 Task: Look for Airbnb options in Rouached, Algeria from 15th December, 2023 to 20th December, 2023 for 1 adult.1  bedroom having 1 bed and 1 bathroom. Property type can be hotel. Amenities needed are: washing machine. Booking option can be shelf check-in. Look for 3 properties as per requirement.
Action: Mouse moved to (605, 170)
Screenshot: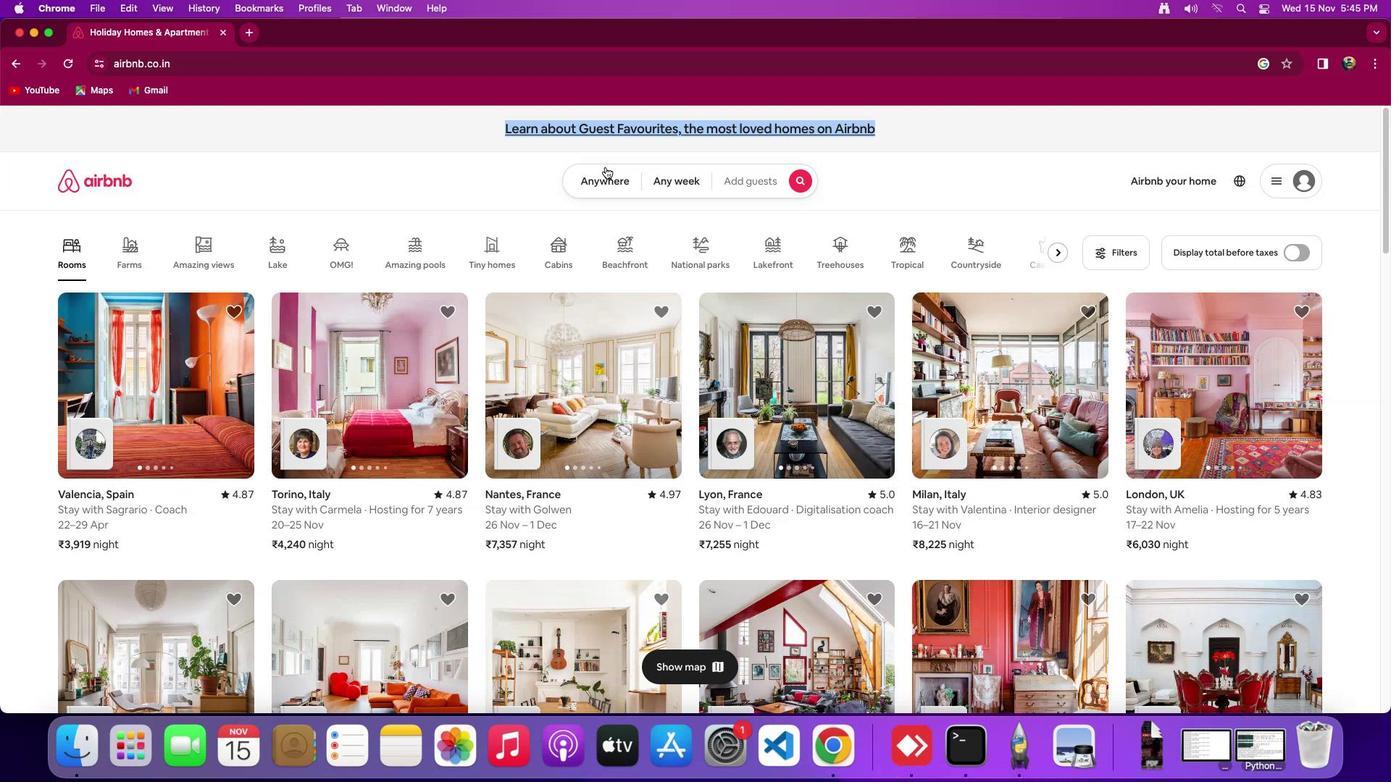
Action: Mouse pressed left at (605, 170)
Screenshot: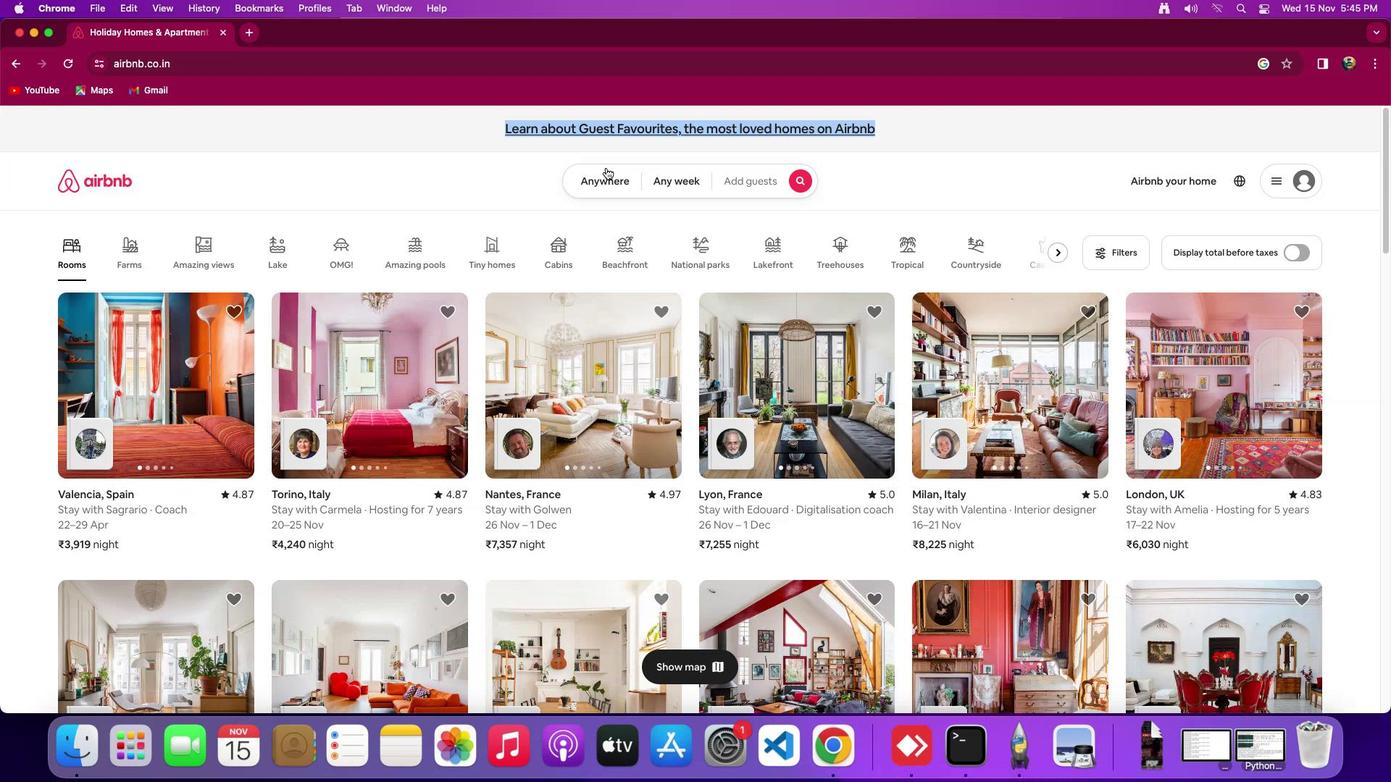 
Action: Mouse moved to (606, 184)
Screenshot: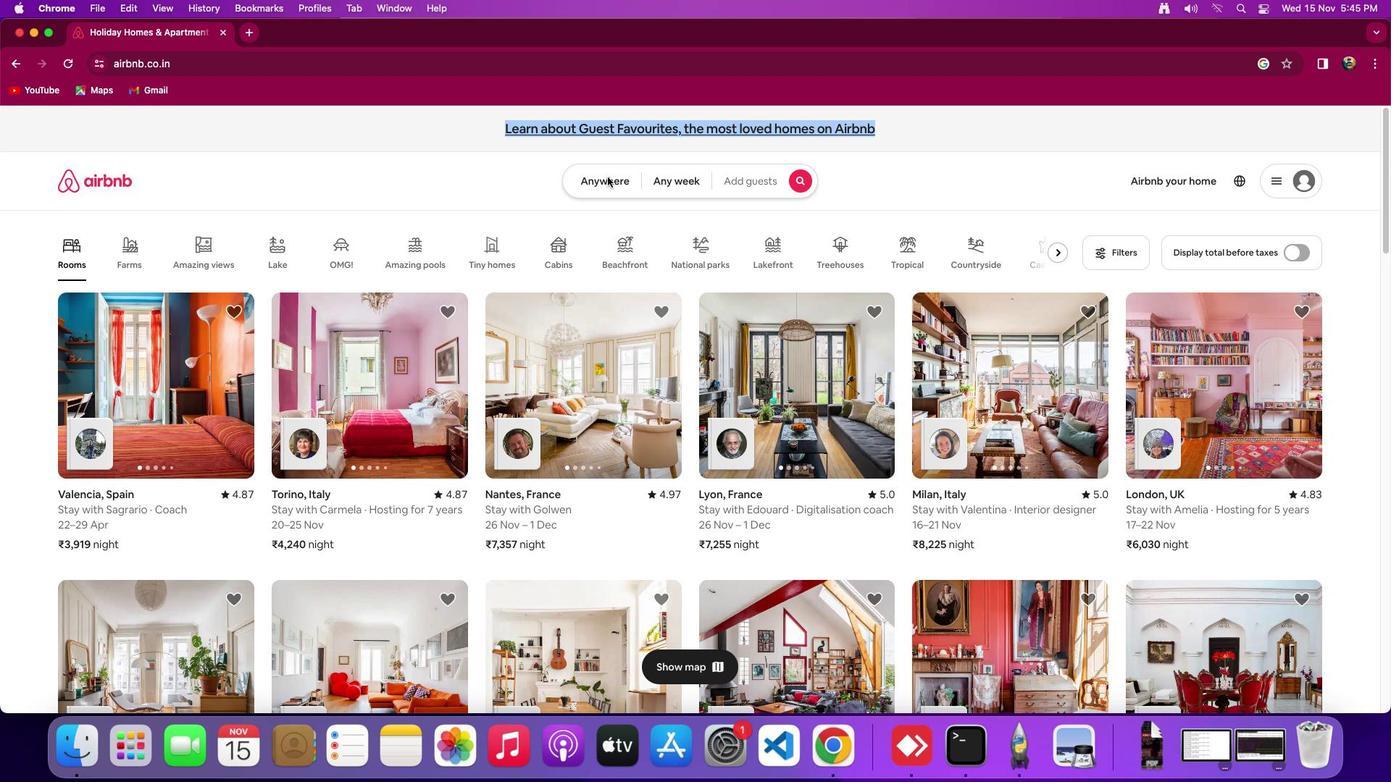 
Action: Mouse pressed left at (606, 184)
Screenshot: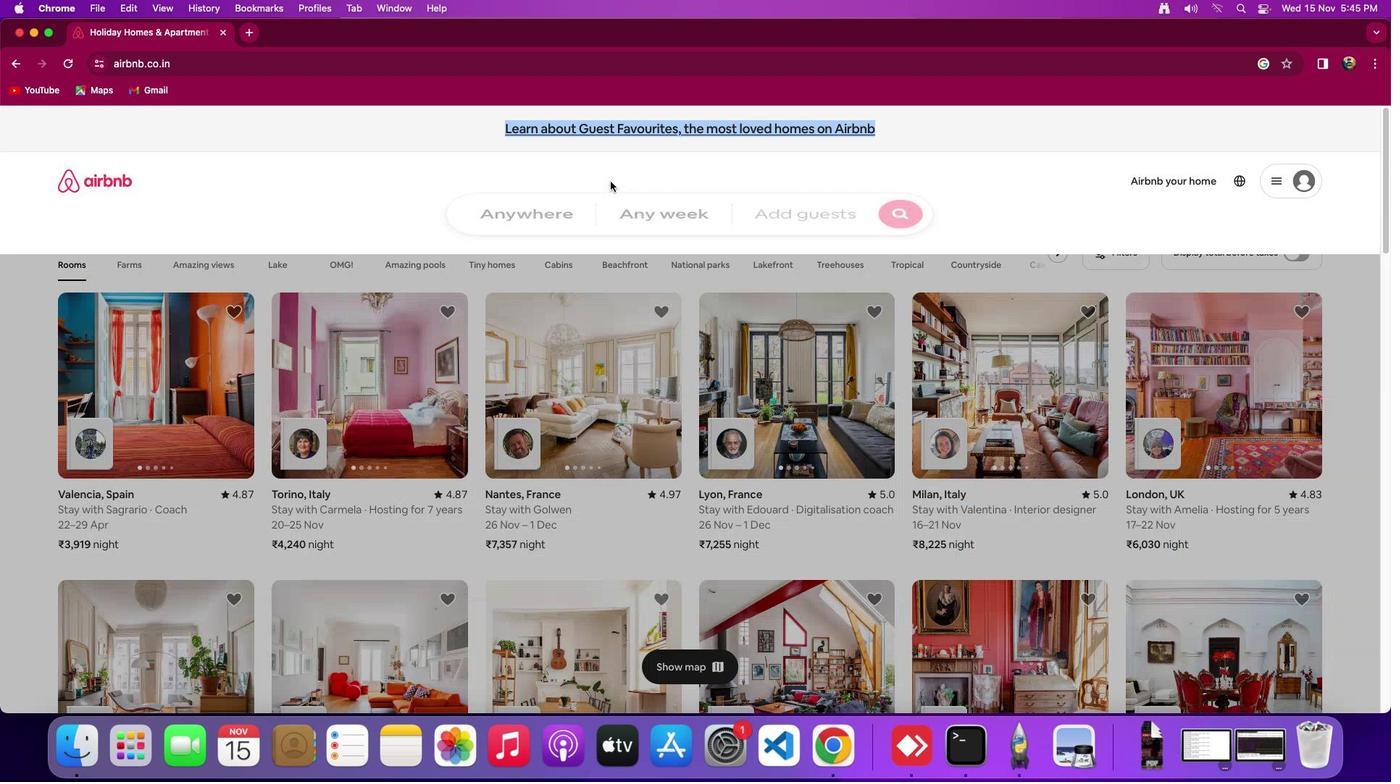 
Action: Mouse moved to (563, 237)
Screenshot: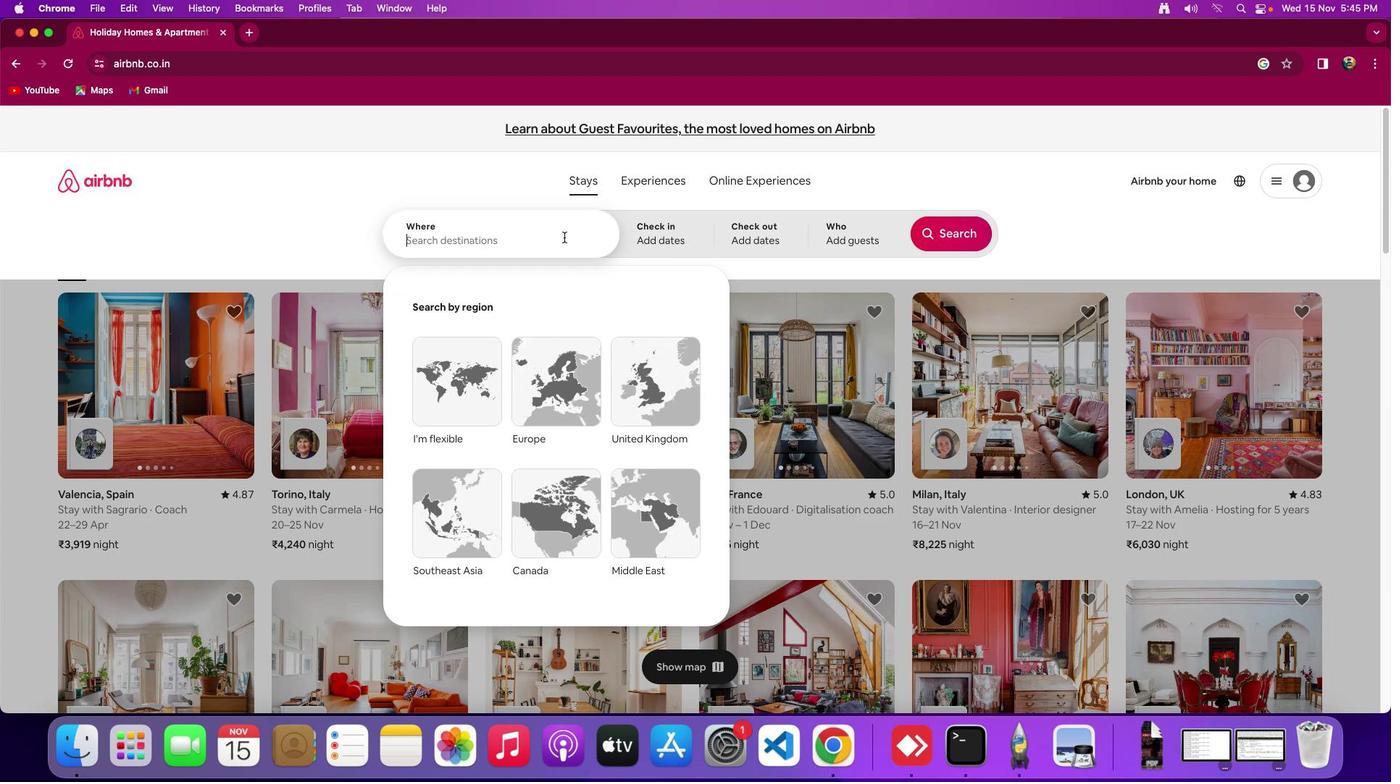 
Action: Mouse pressed left at (563, 237)
Screenshot: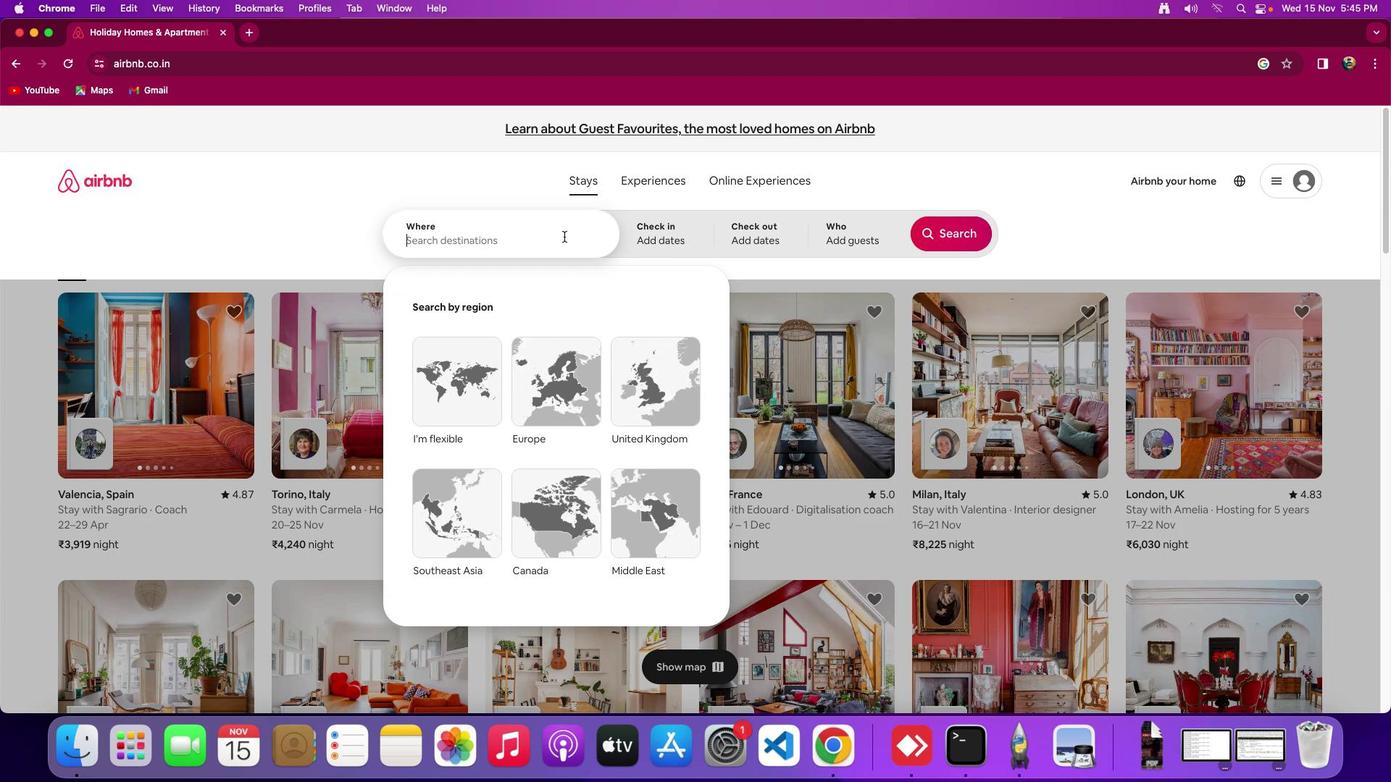 
Action: Mouse moved to (563, 236)
Screenshot: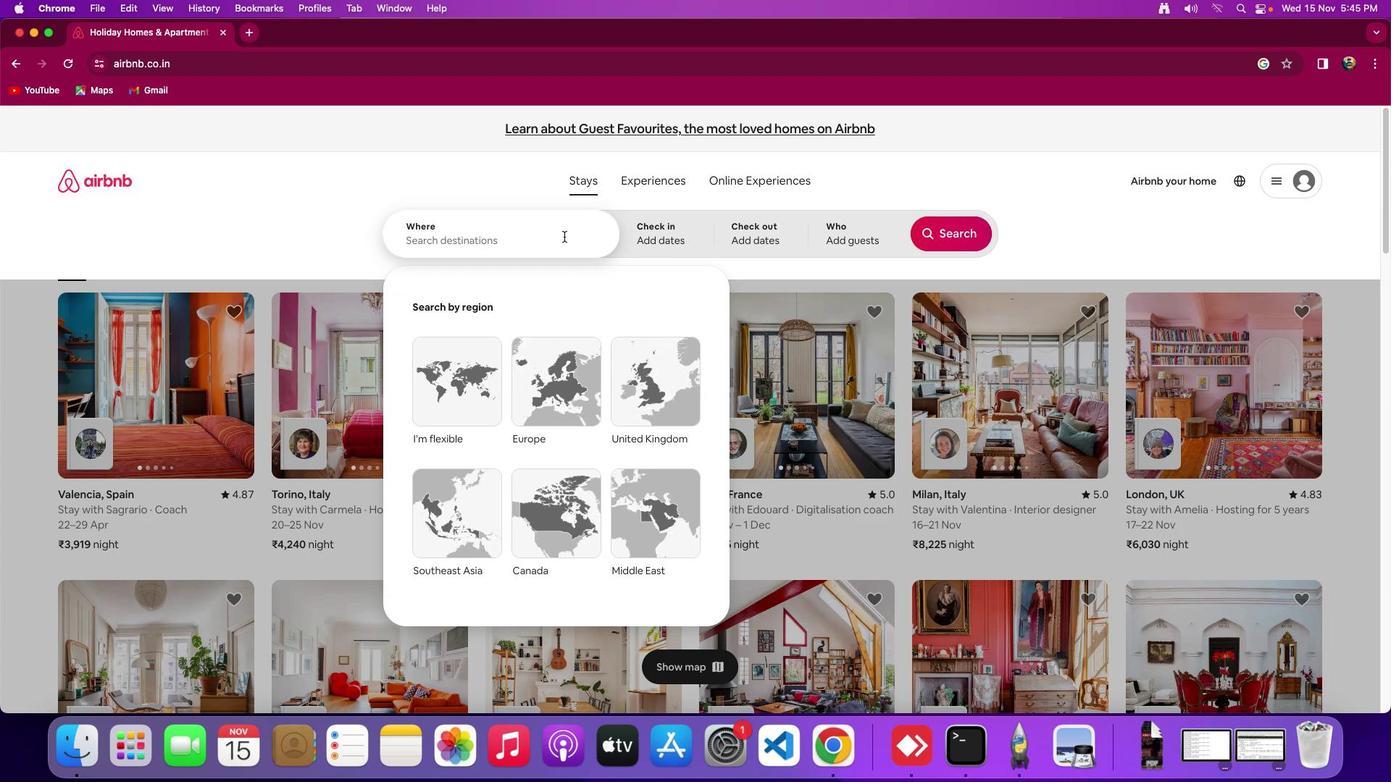 
Action: Key pressed Key.shift_r'R''o''u''a''c''h''e''d'','Key.spaceKey.shift_r'S''l''h''r''t''i''s'Key.backspaceKey.backspaceKey.backspaceKey.backspaceKey.backspaceKey.backspaceKey.backspaceKey.shift_r'A''l''g''e''r''i''a'
Screenshot: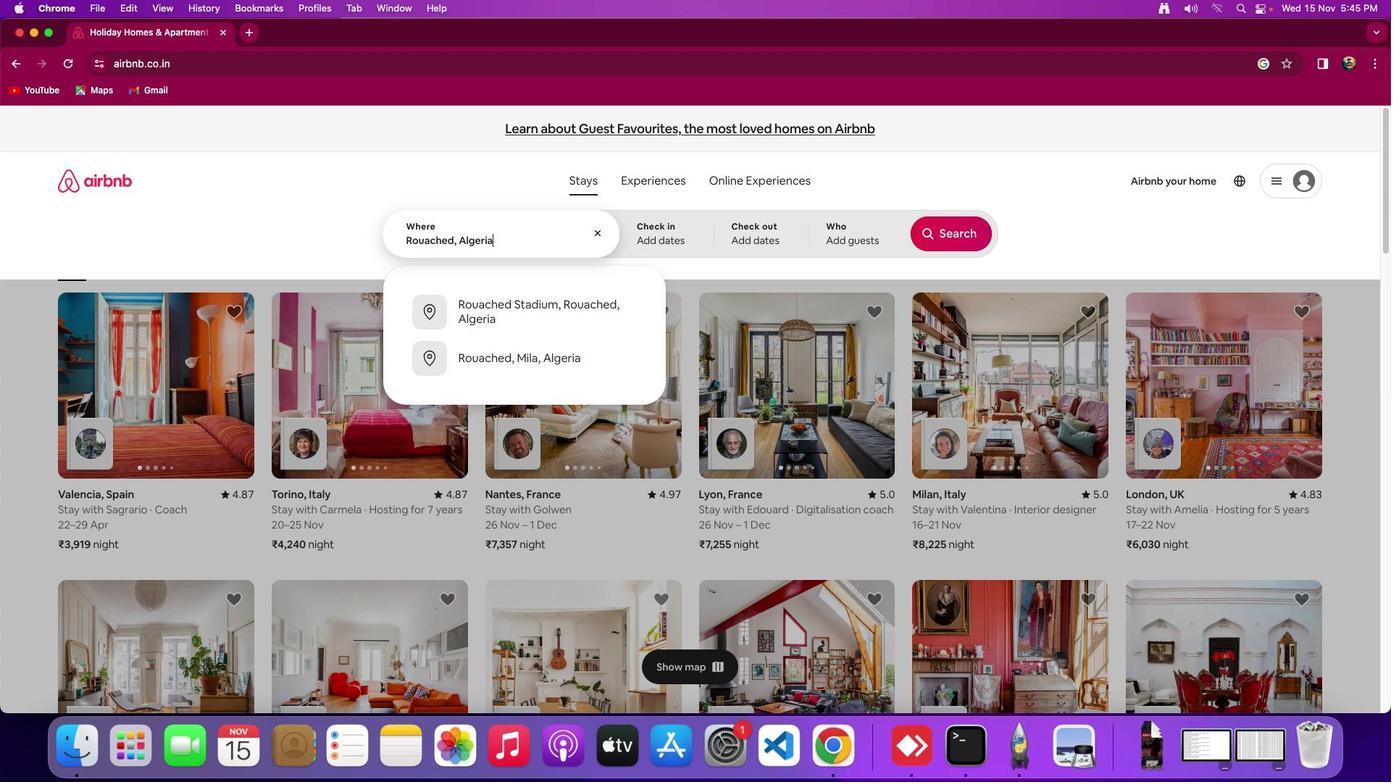 
Action: Mouse moved to (662, 241)
Screenshot: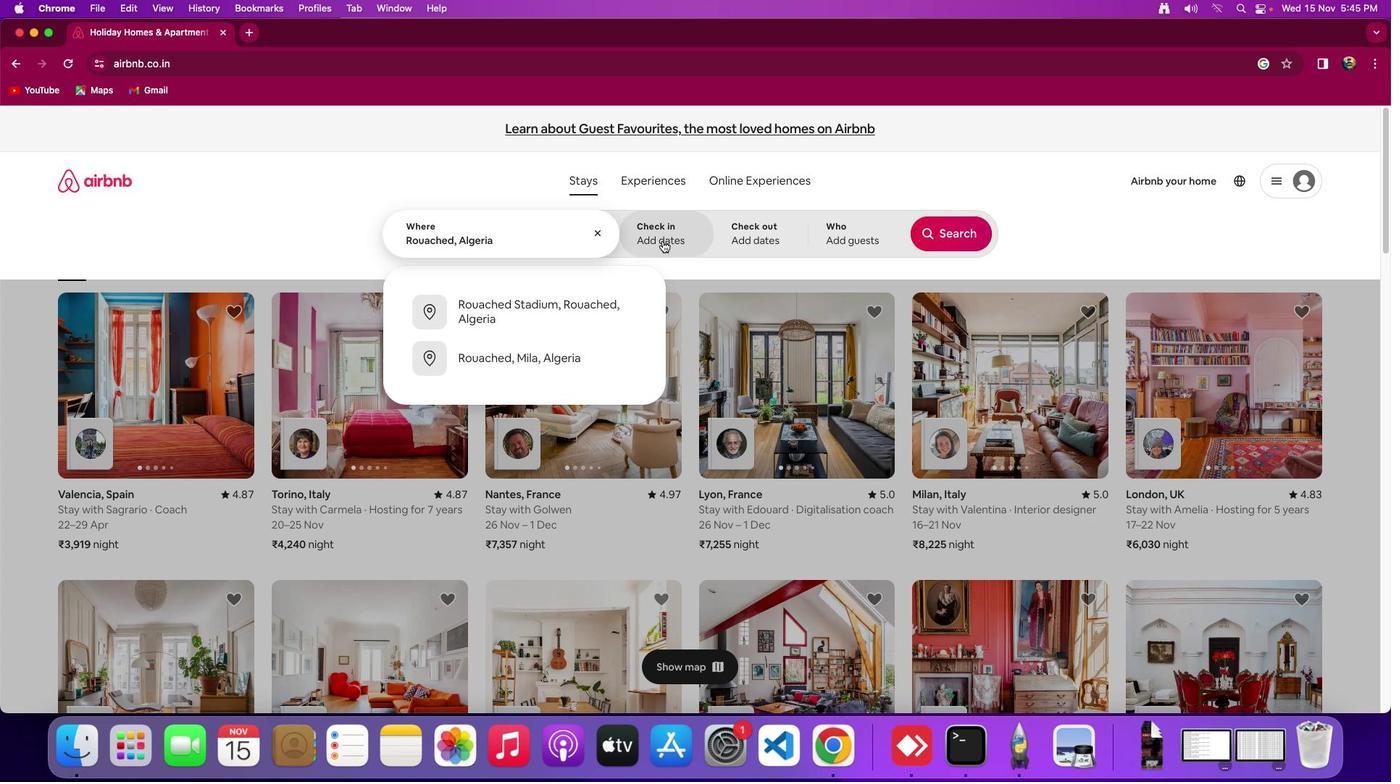 
Action: Mouse pressed left at (662, 241)
Screenshot: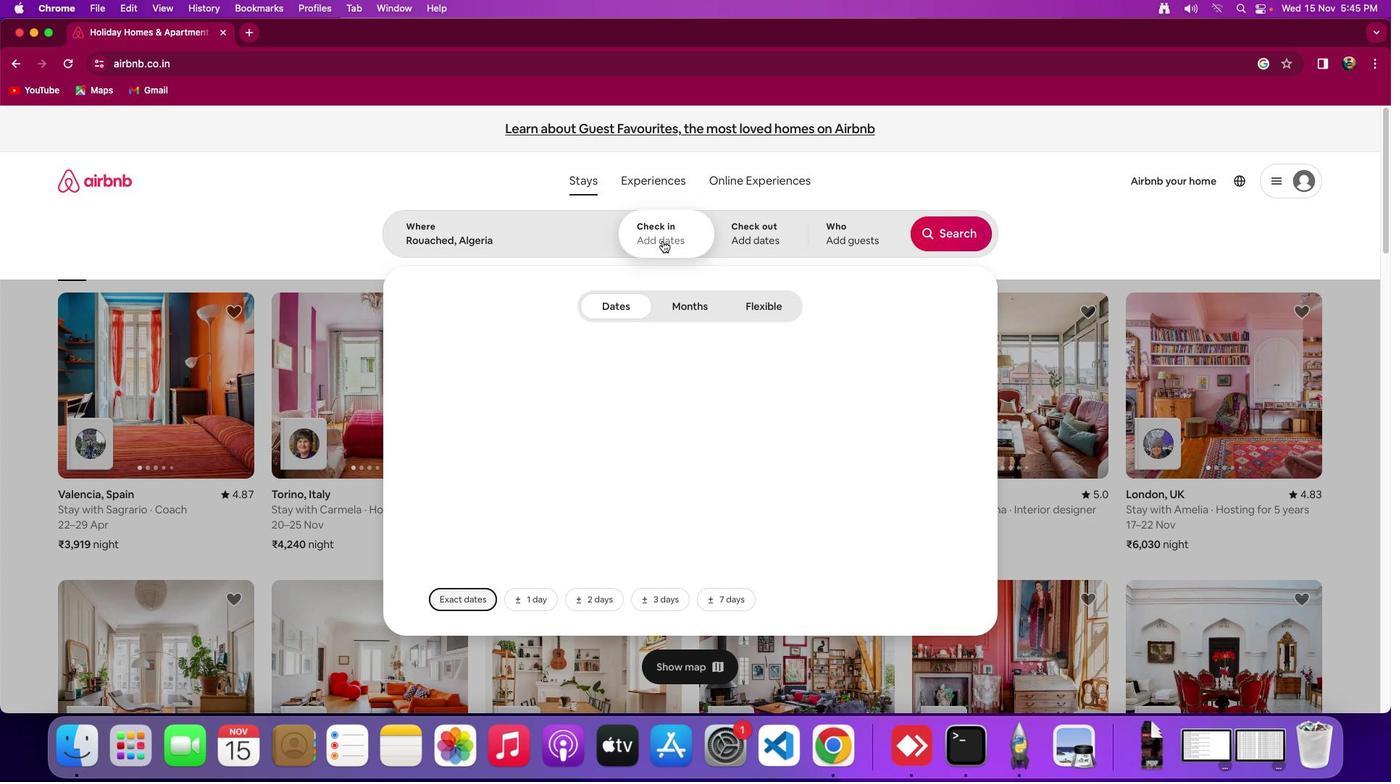 
Action: Mouse moved to (893, 461)
Screenshot: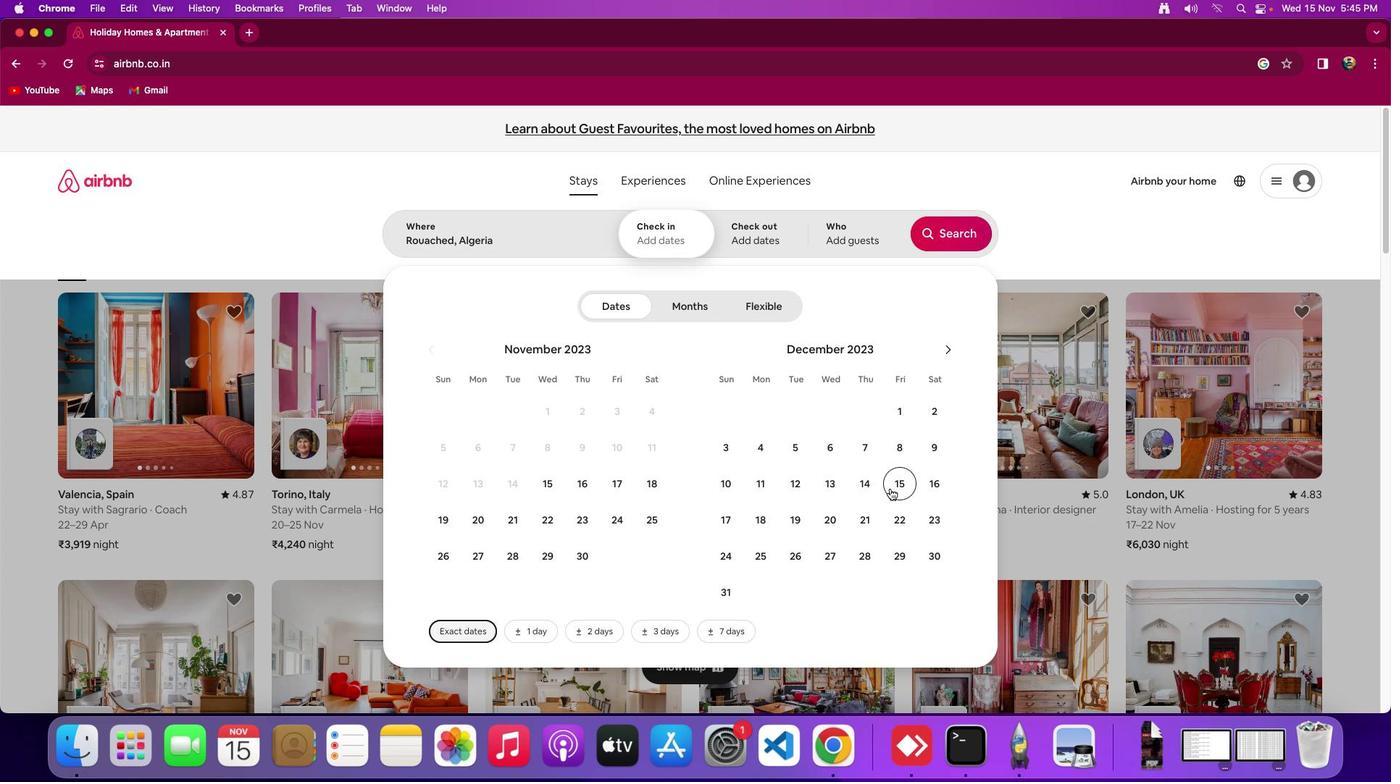 
Action: Mouse pressed left at (893, 461)
Screenshot: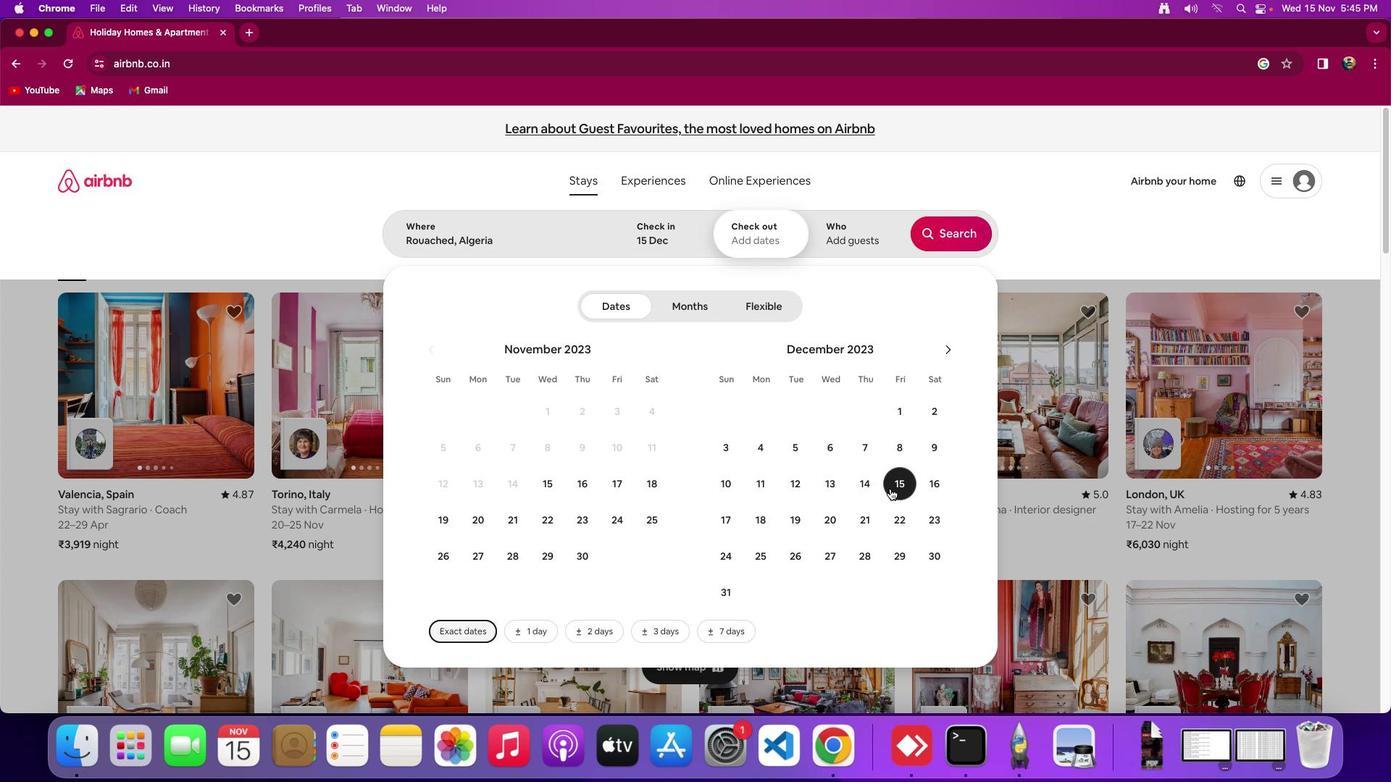 
Action: Mouse moved to (824, 490)
Screenshot: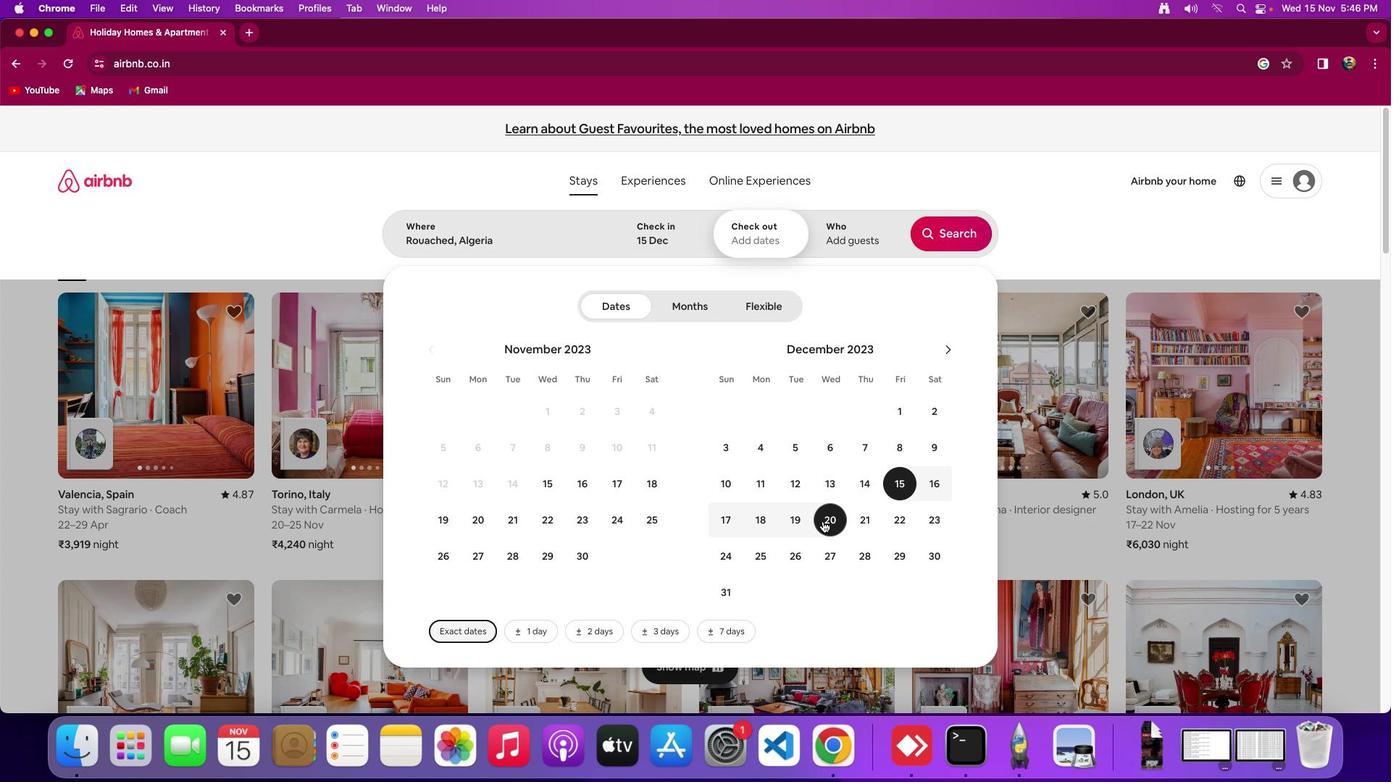 
Action: Mouse pressed left at (824, 490)
Screenshot: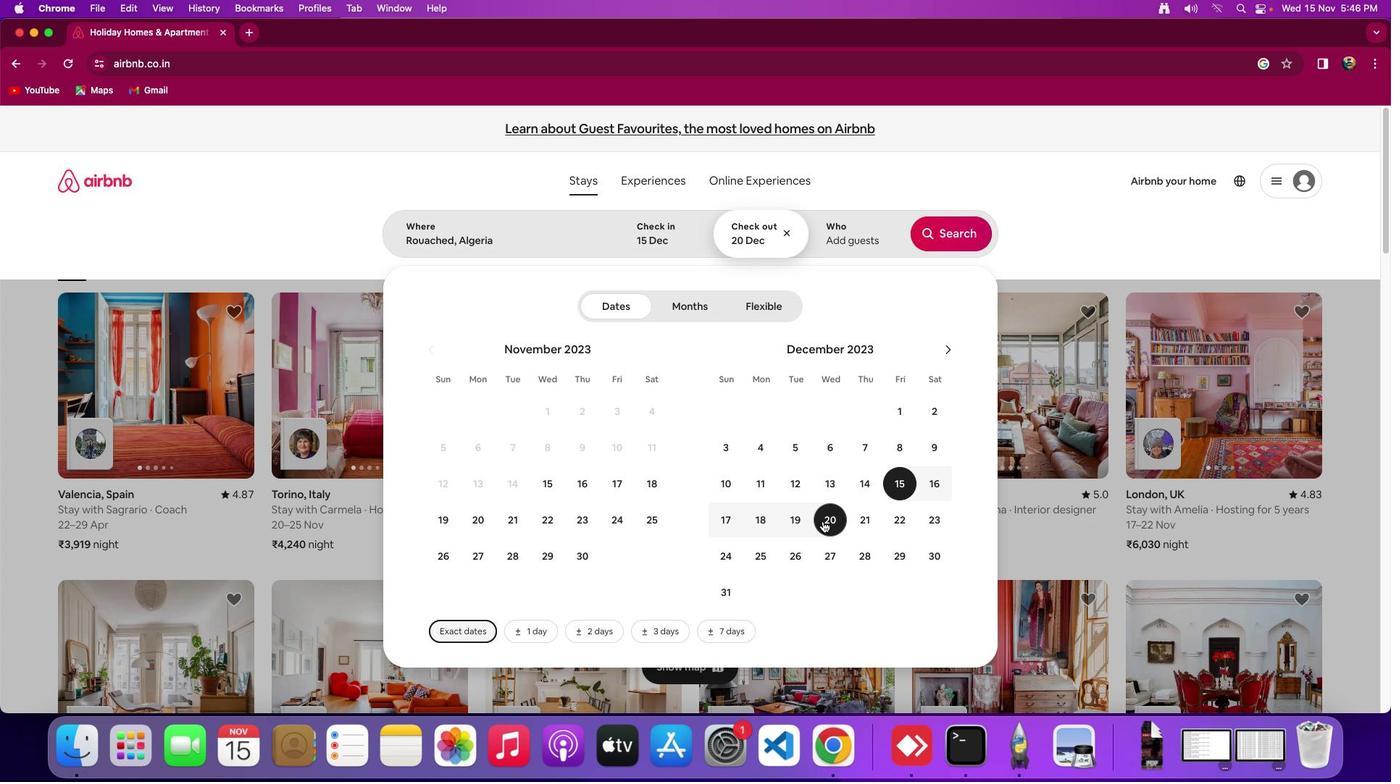 
Action: Mouse moved to (839, 240)
Screenshot: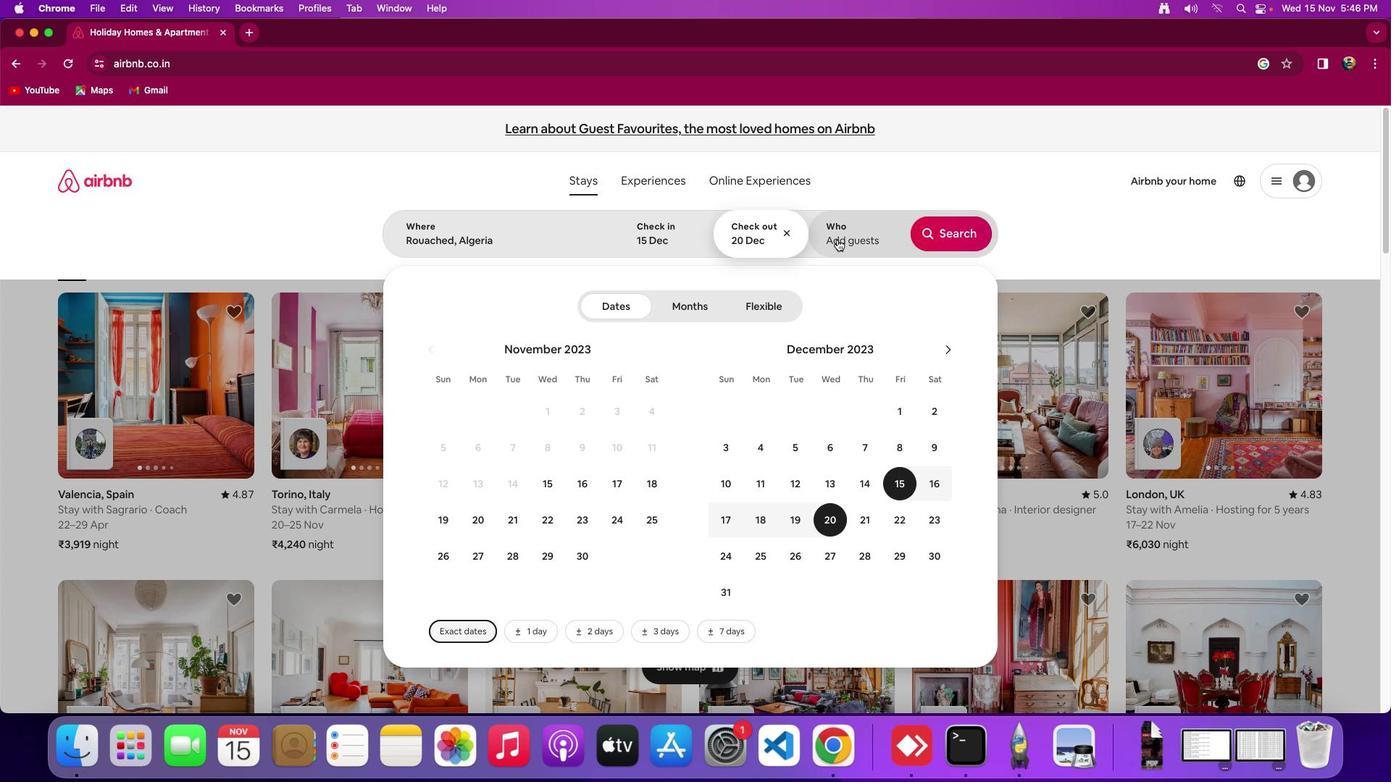 
Action: Mouse pressed left at (839, 240)
Screenshot: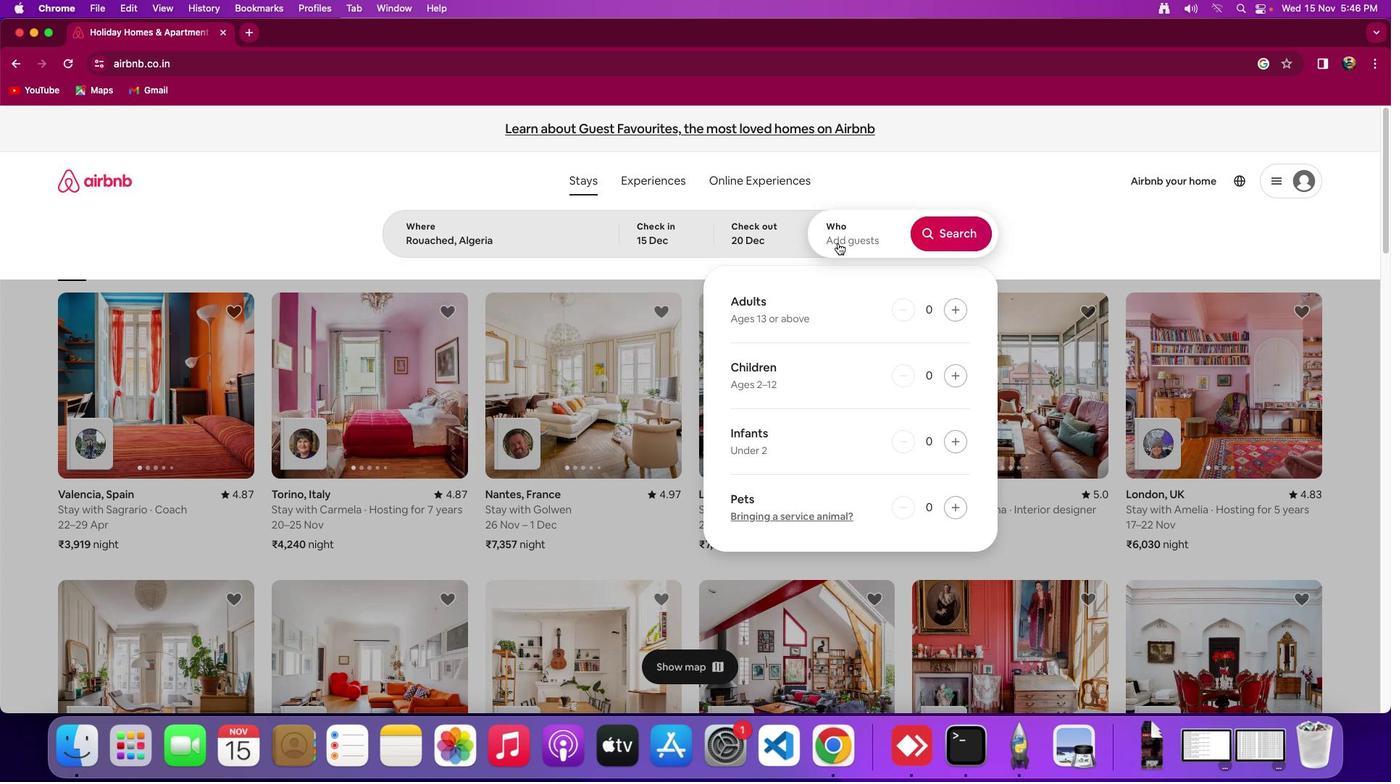 
Action: Mouse moved to (949, 299)
Screenshot: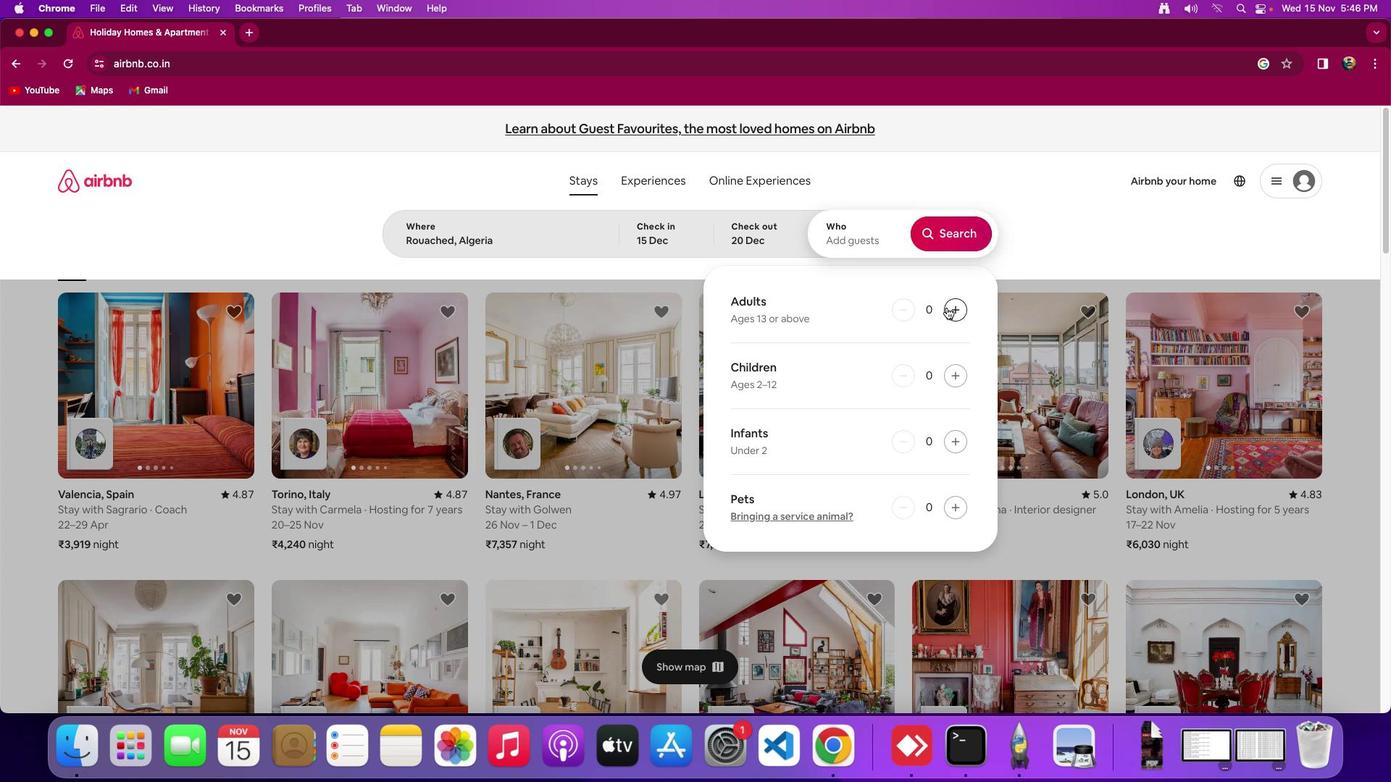 
Action: Mouse pressed left at (949, 299)
Screenshot: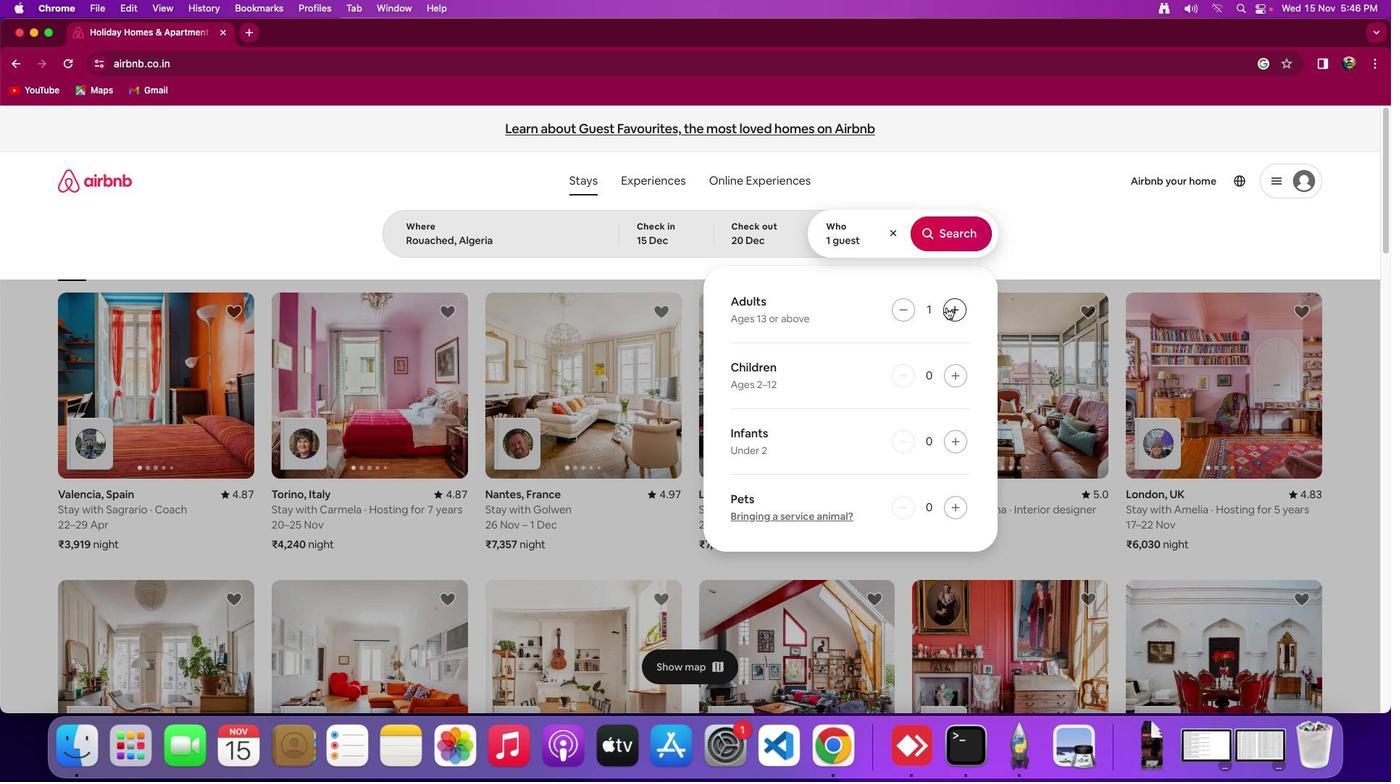 
Action: Mouse moved to (953, 230)
Screenshot: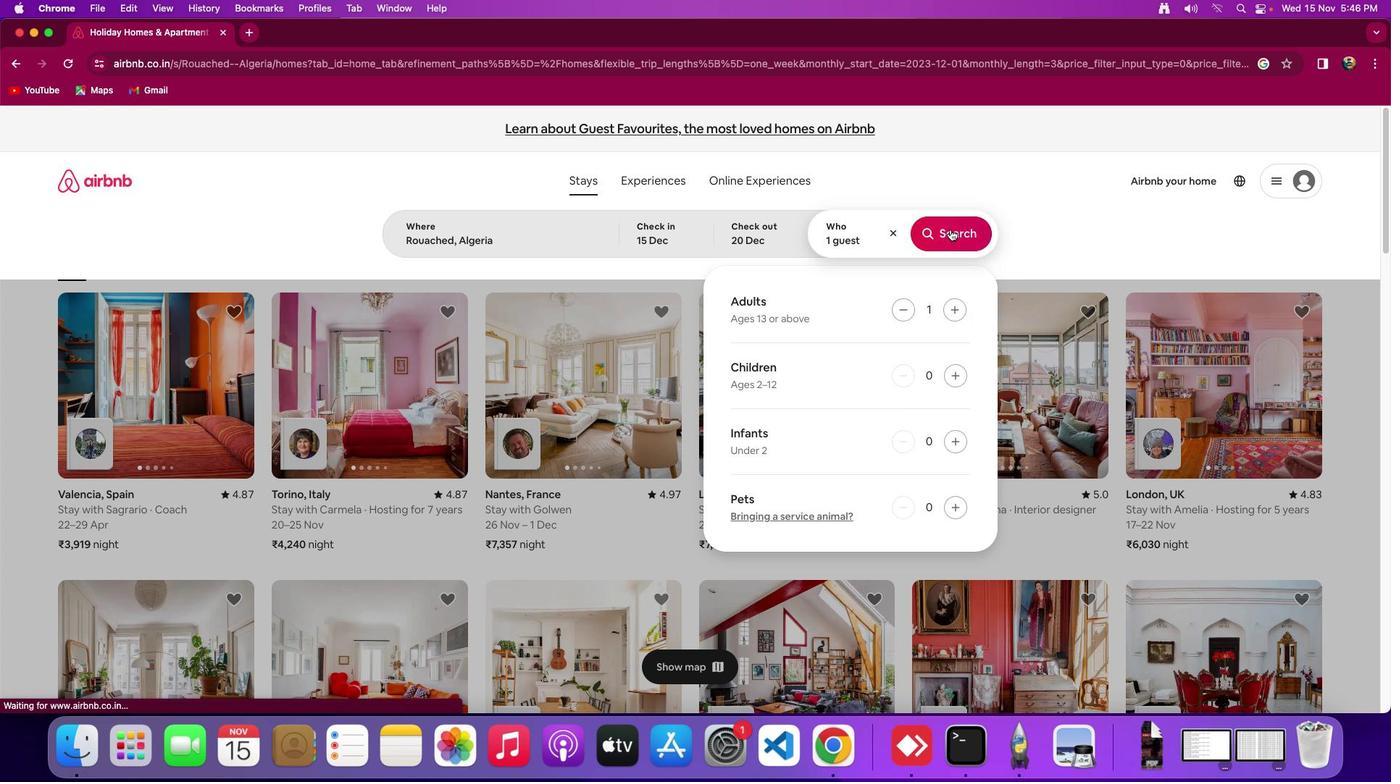 
Action: Mouse pressed left at (953, 230)
Screenshot: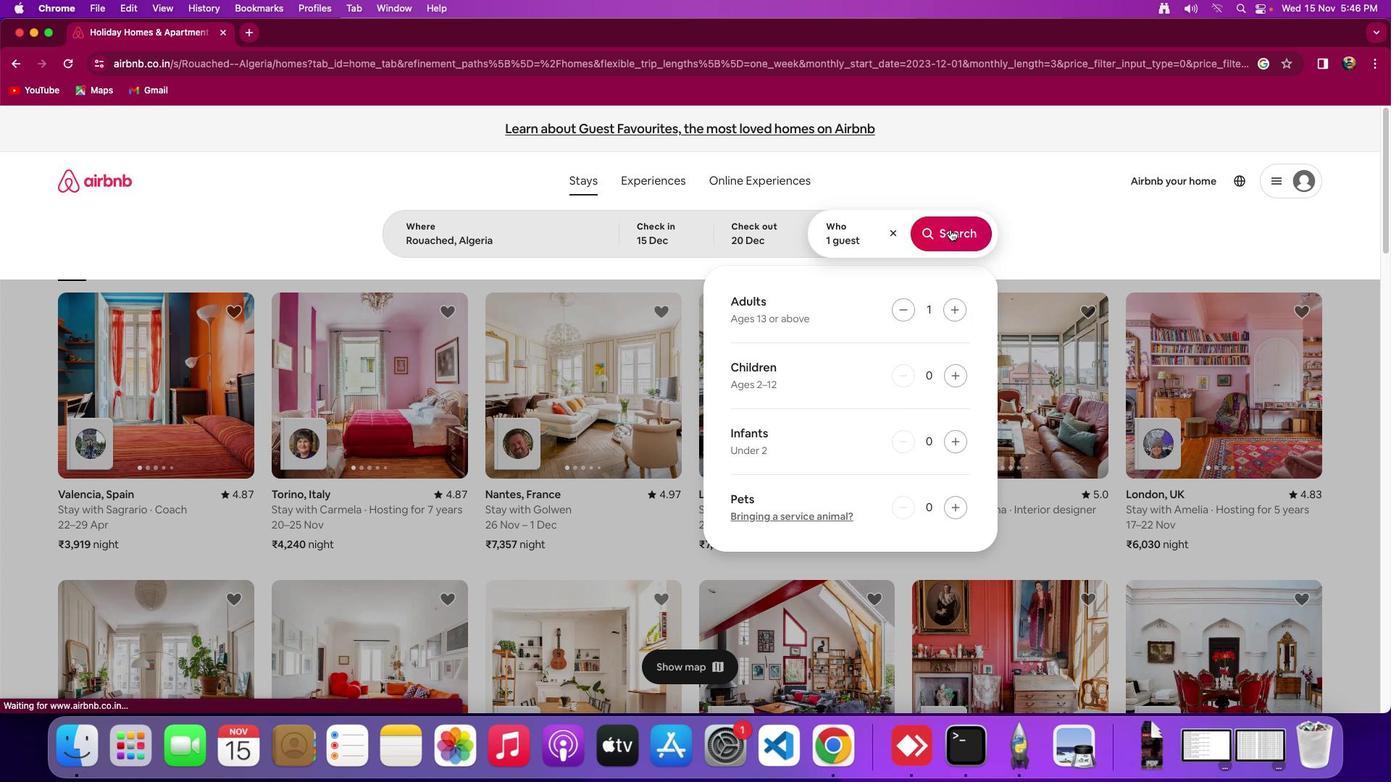 
Action: Mouse moved to (1166, 196)
Screenshot: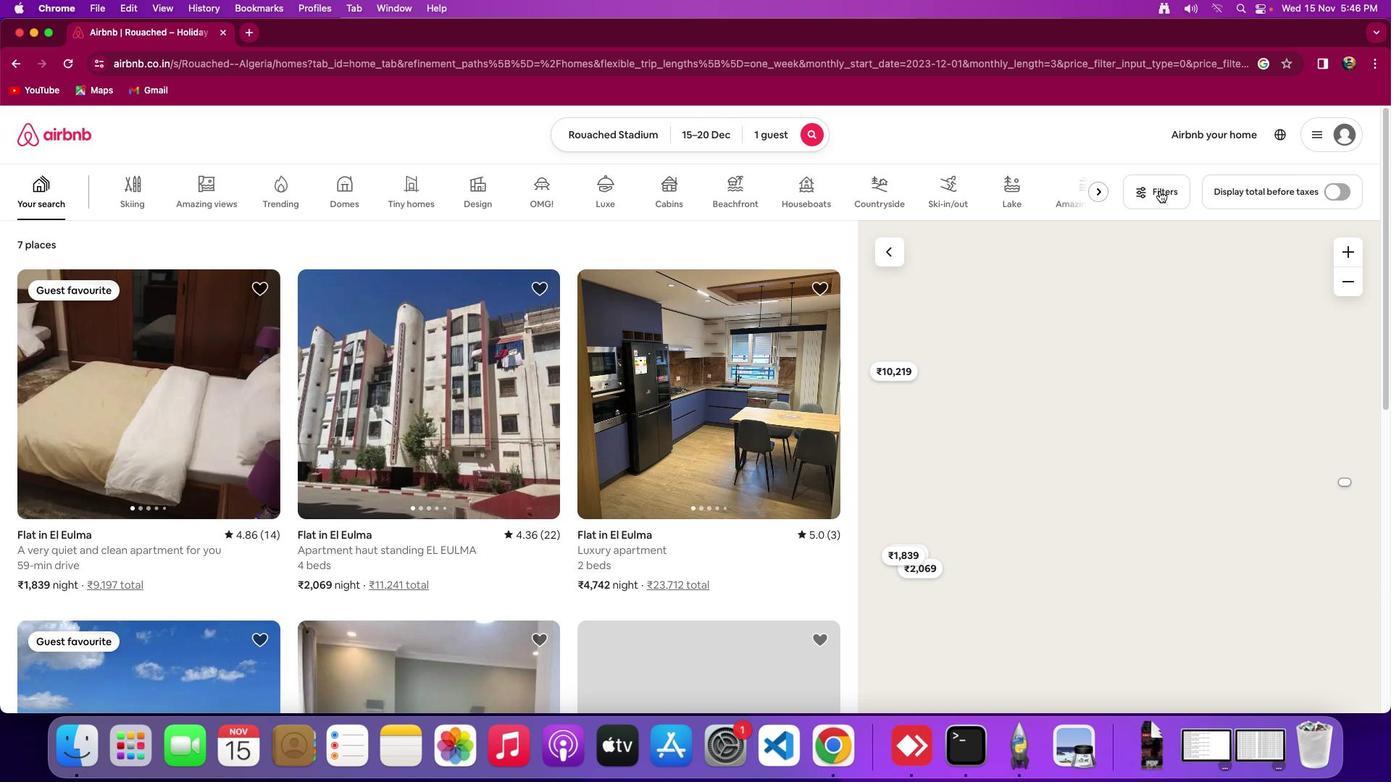 
Action: Mouse pressed left at (1166, 196)
Screenshot: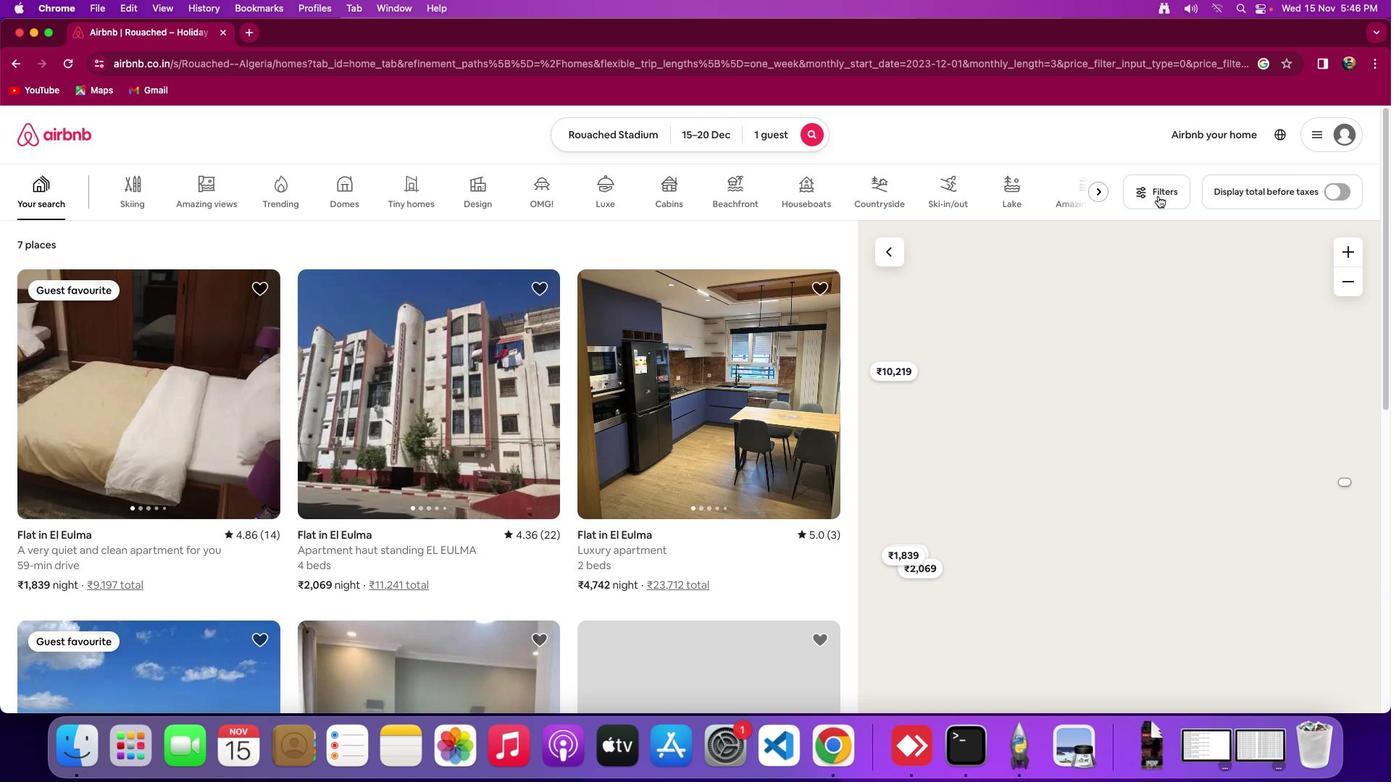 
Action: Mouse moved to (1151, 203)
Screenshot: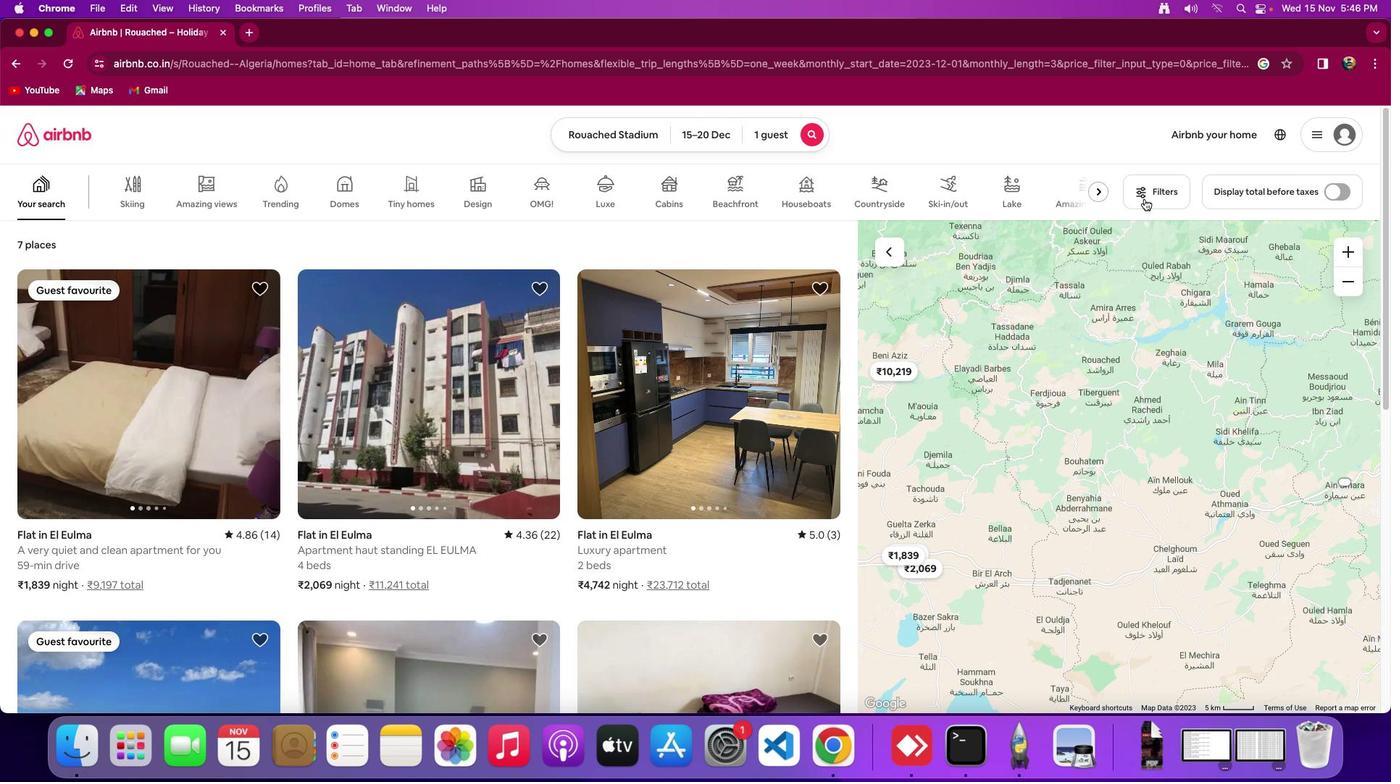 
Action: Mouse pressed left at (1151, 203)
Screenshot: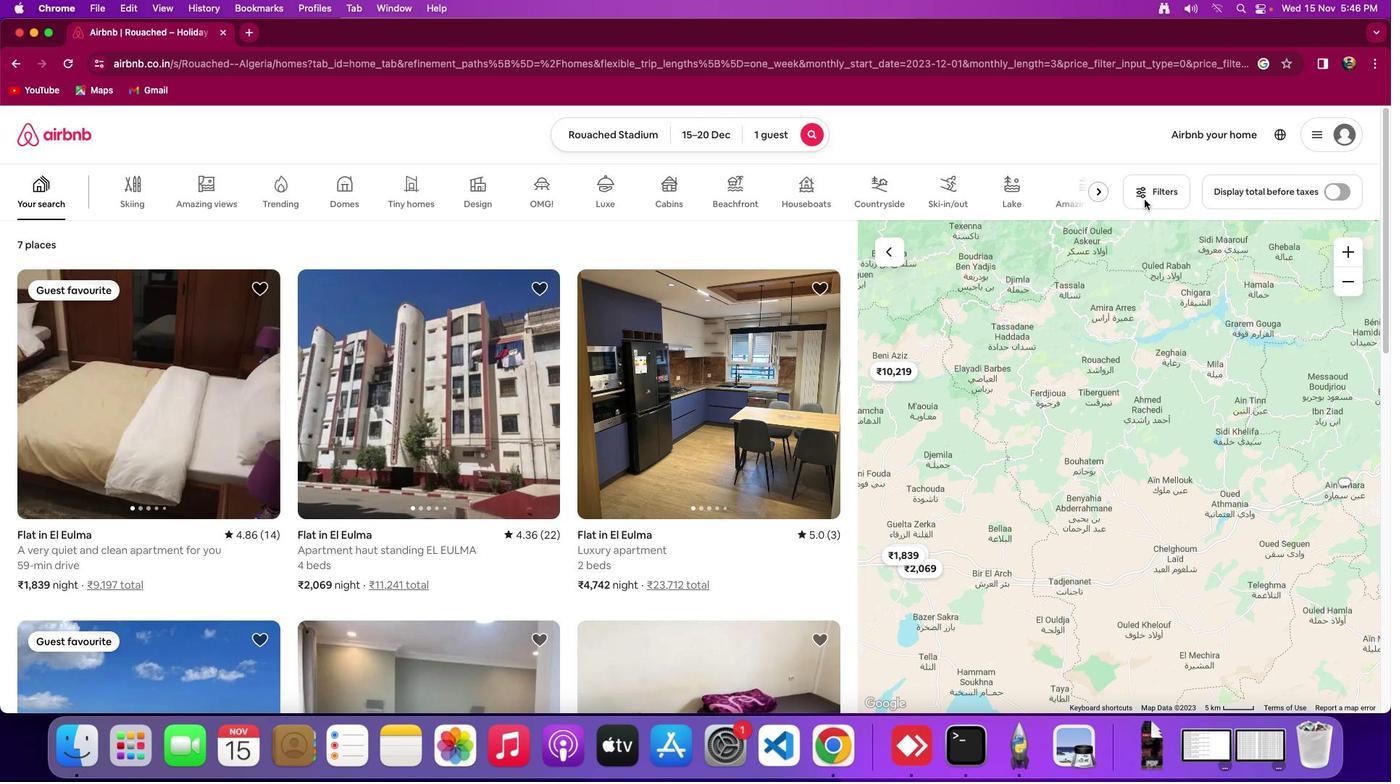 
Action: Mouse moved to (652, 413)
Screenshot: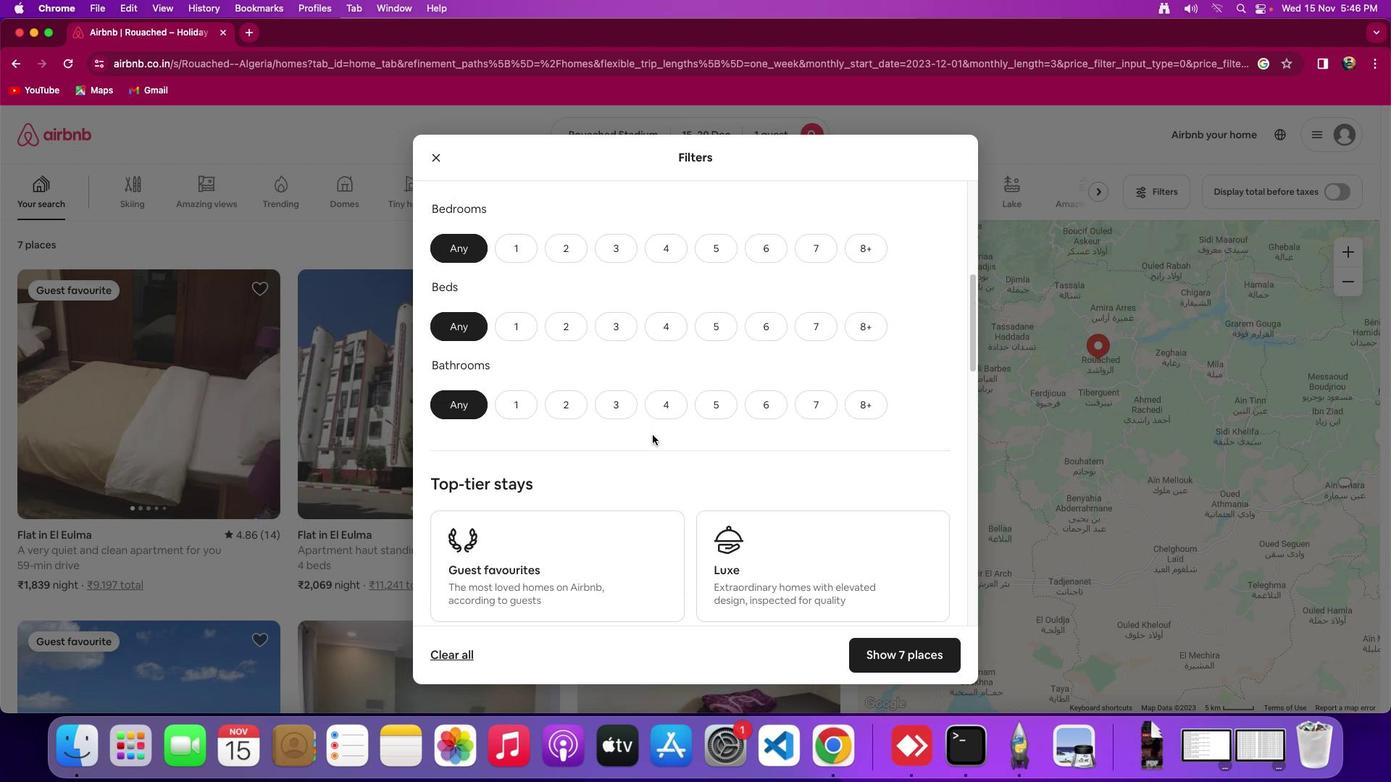 
Action: Mouse scrolled (652, 413) with delta (-7, 26)
Screenshot: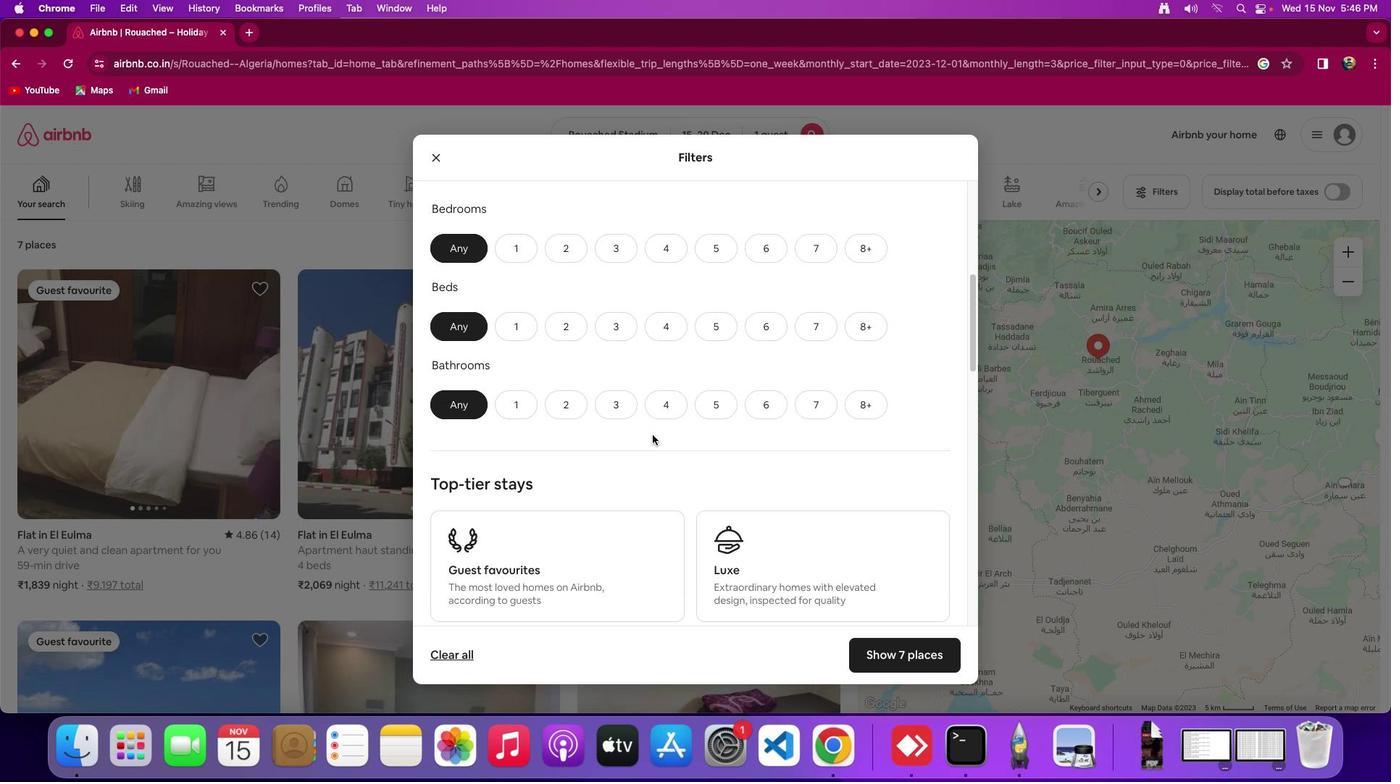 
Action: Mouse scrolled (652, 413) with delta (-7, 26)
Screenshot: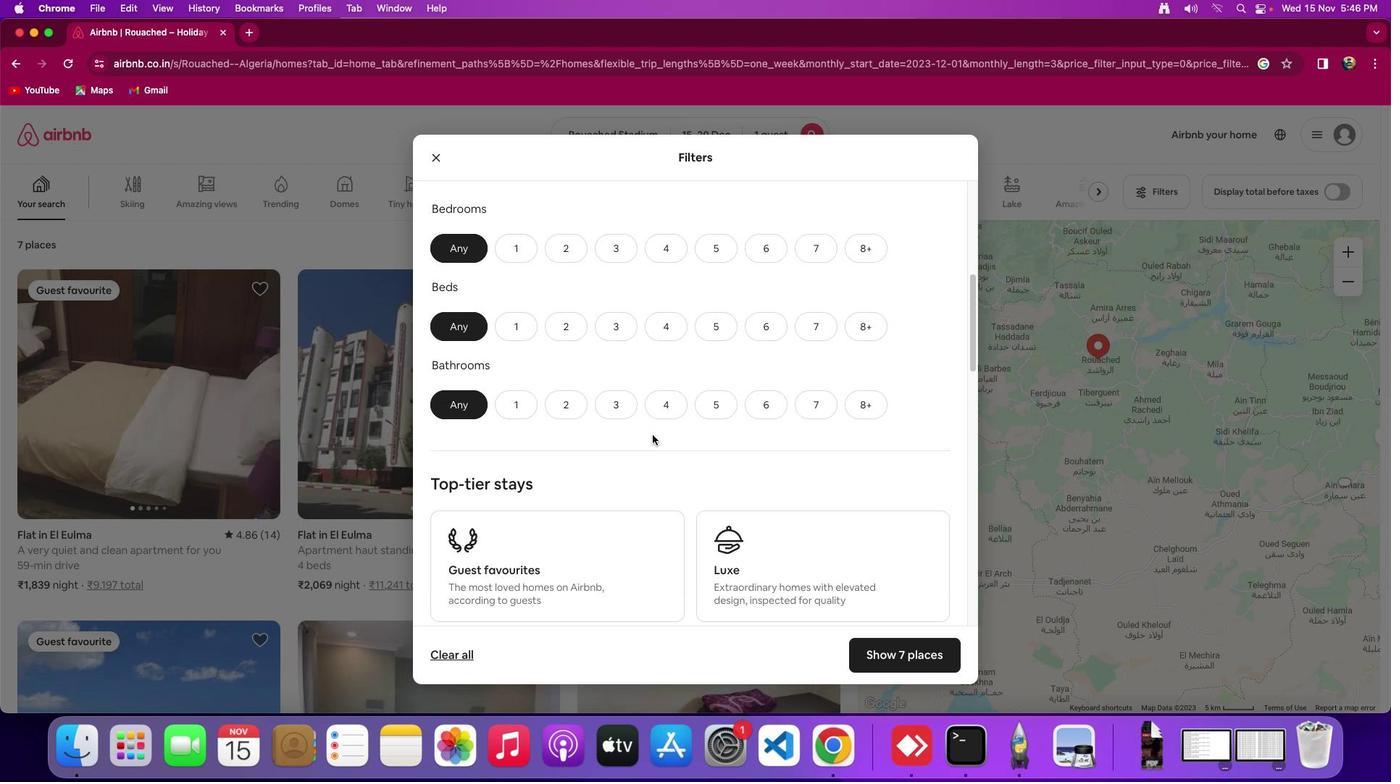 
Action: Mouse moved to (652, 413)
Screenshot: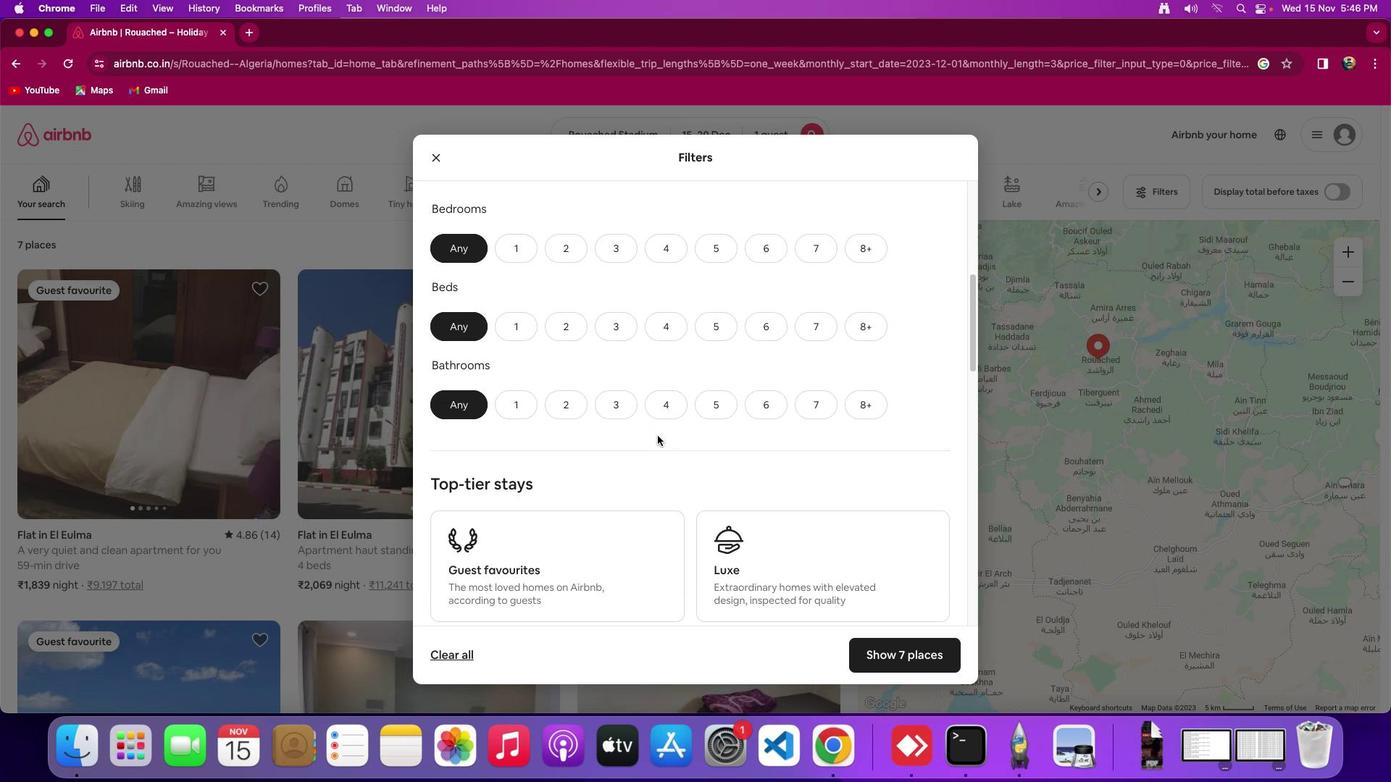 
Action: Mouse scrolled (652, 413) with delta (-7, 23)
Screenshot: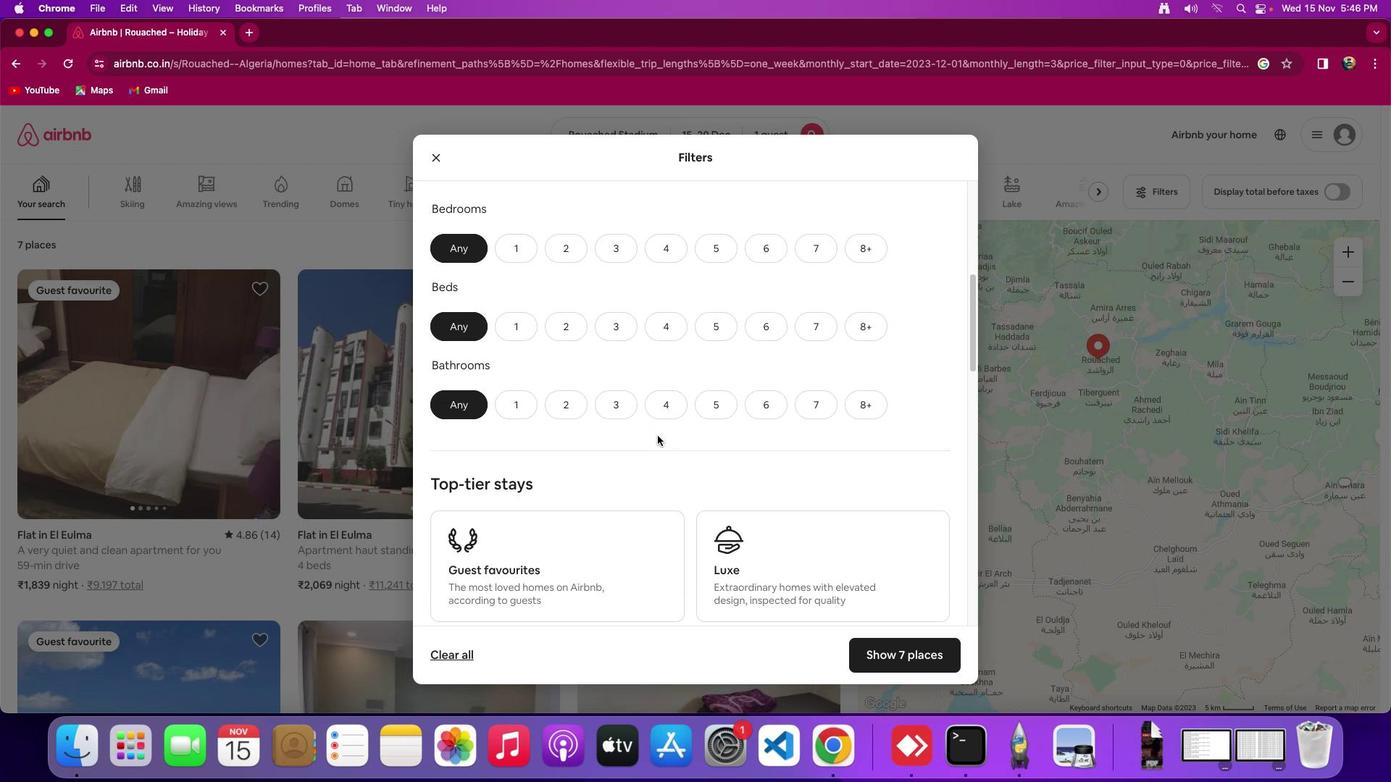 
Action: Mouse scrolled (652, 413) with delta (-7, 22)
Screenshot: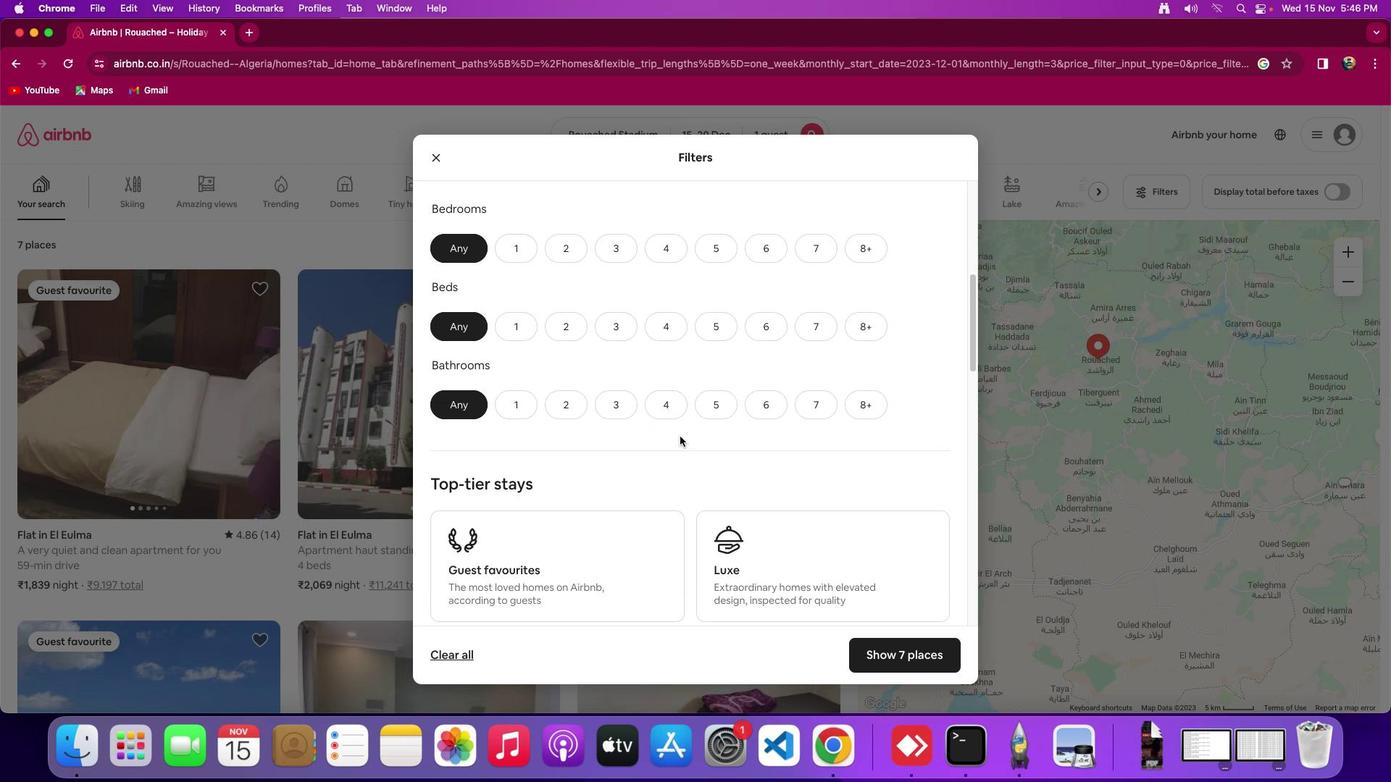
Action: Mouse moved to (515, 241)
Screenshot: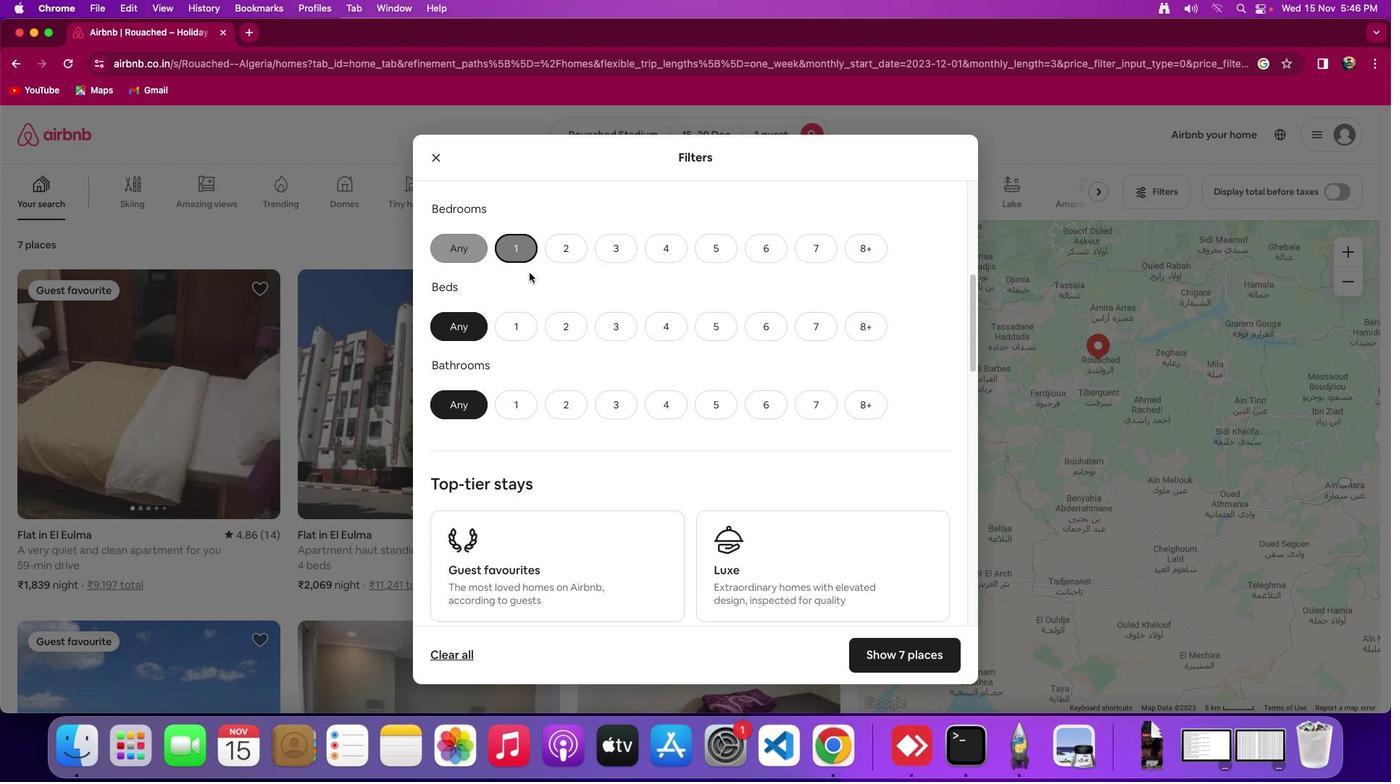 
Action: Mouse pressed left at (515, 241)
Screenshot: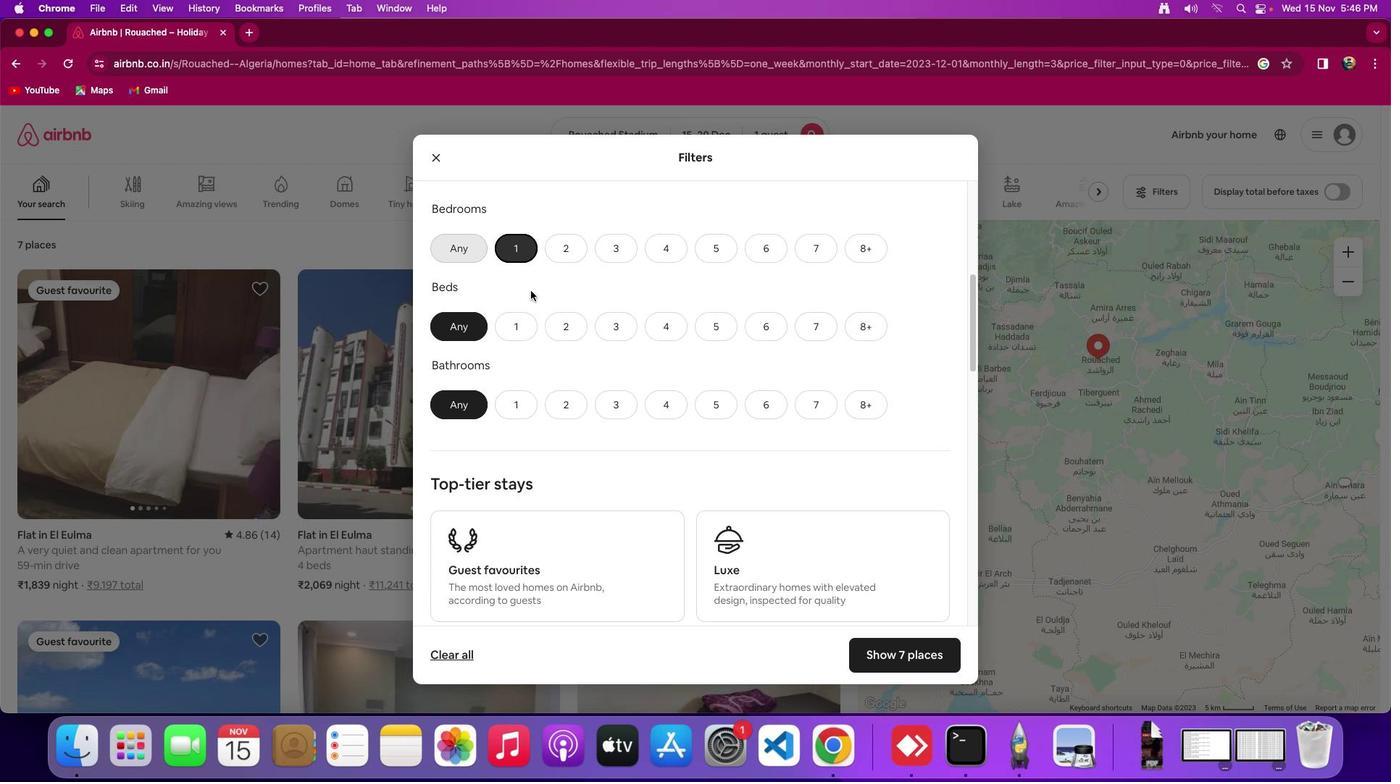 
Action: Mouse moved to (519, 308)
Screenshot: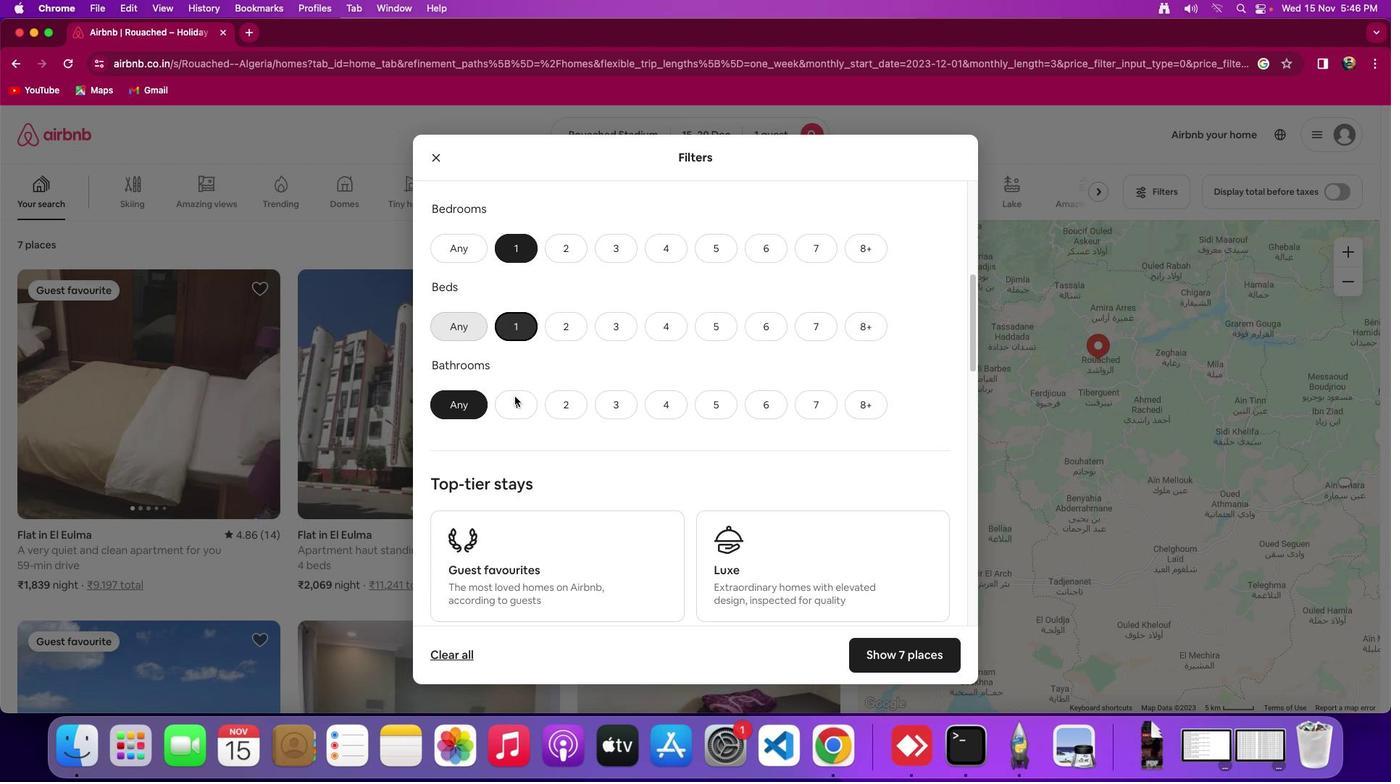 
Action: Mouse pressed left at (519, 308)
Screenshot: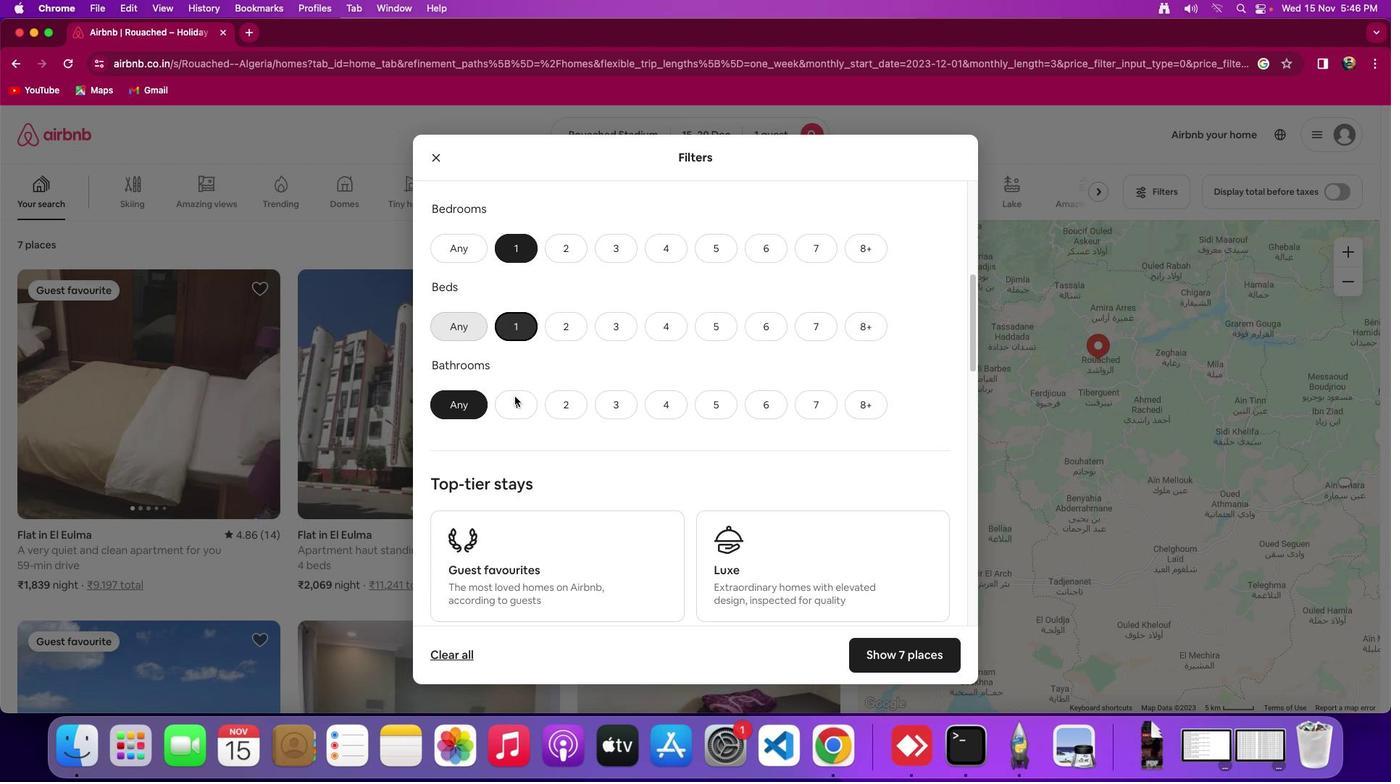 
Action: Mouse moved to (510, 394)
Screenshot: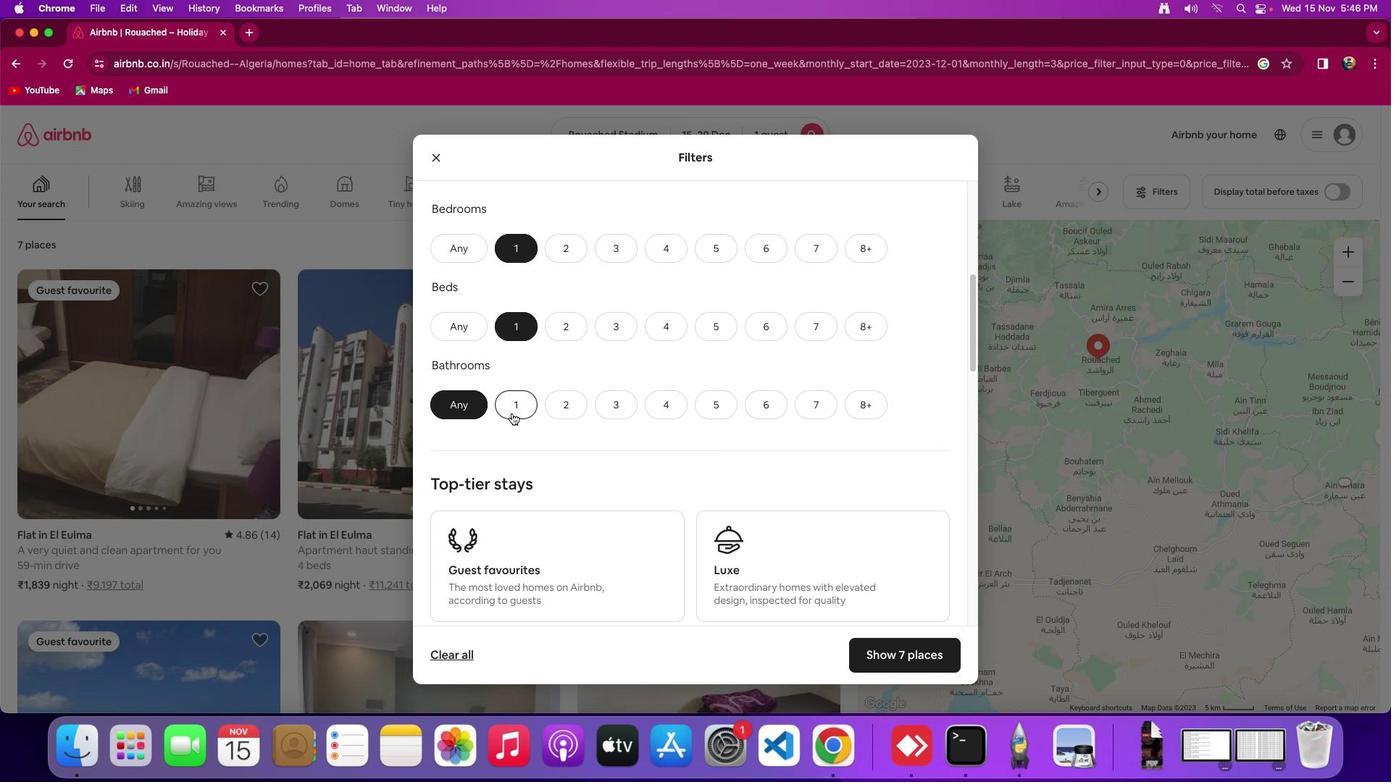 
Action: Mouse pressed left at (510, 394)
Screenshot: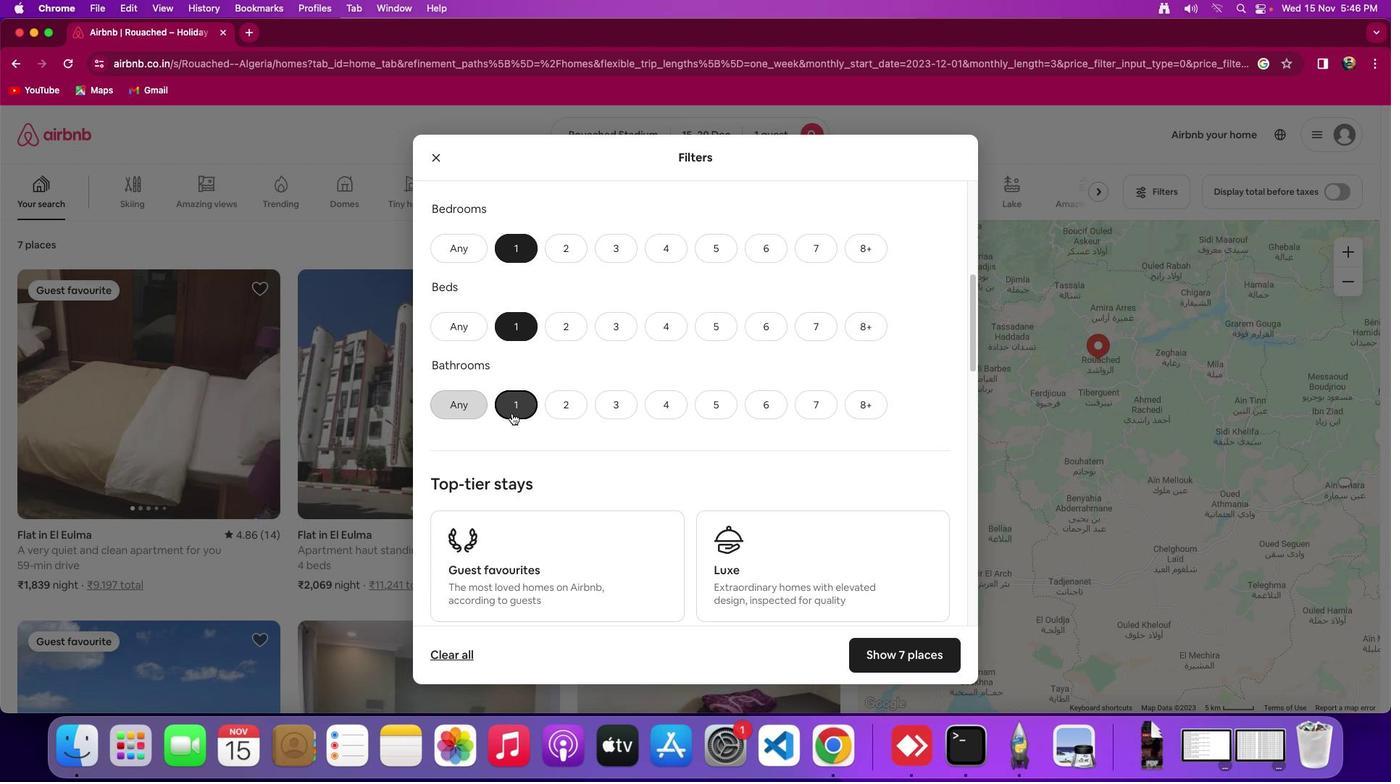 
Action: Mouse moved to (664, 402)
Screenshot: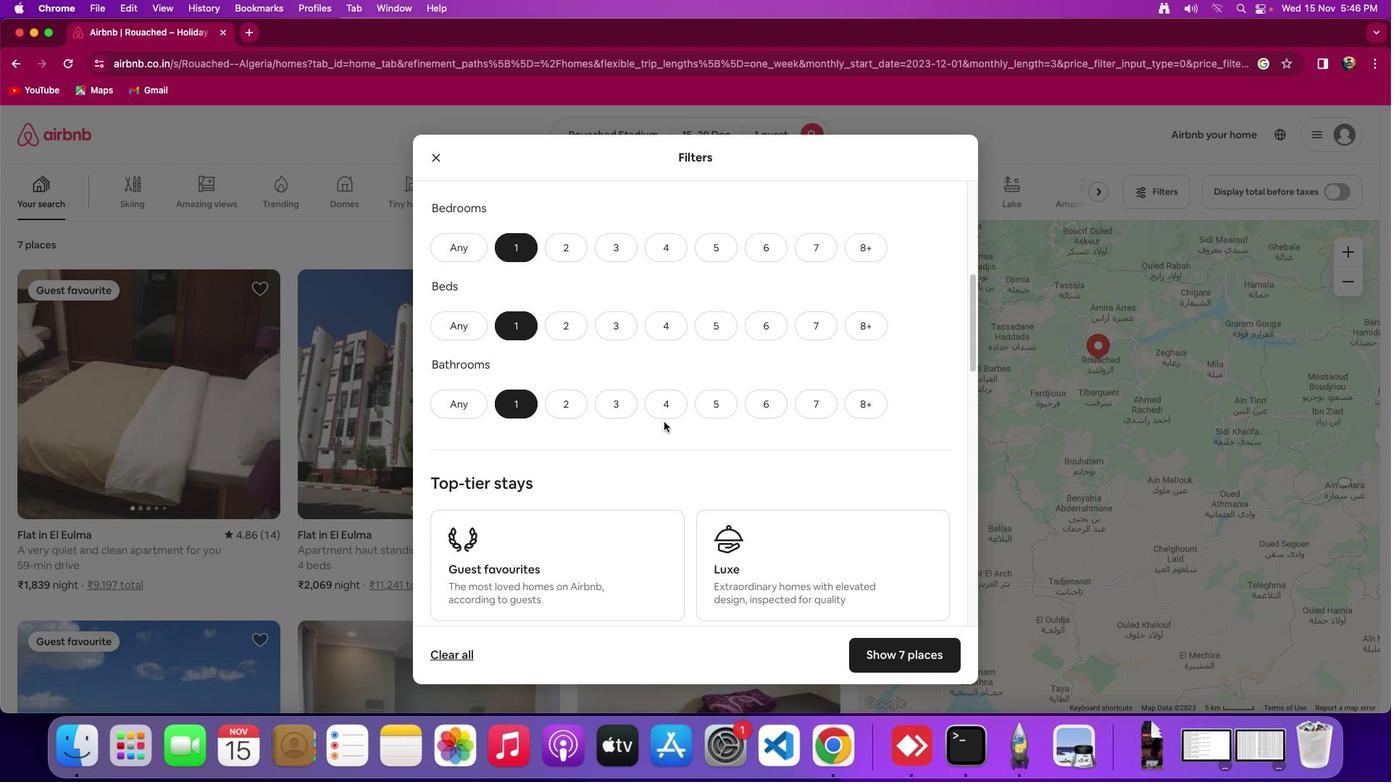 
Action: Mouse scrolled (664, 402) with delta (-7, 26)
Screenshot: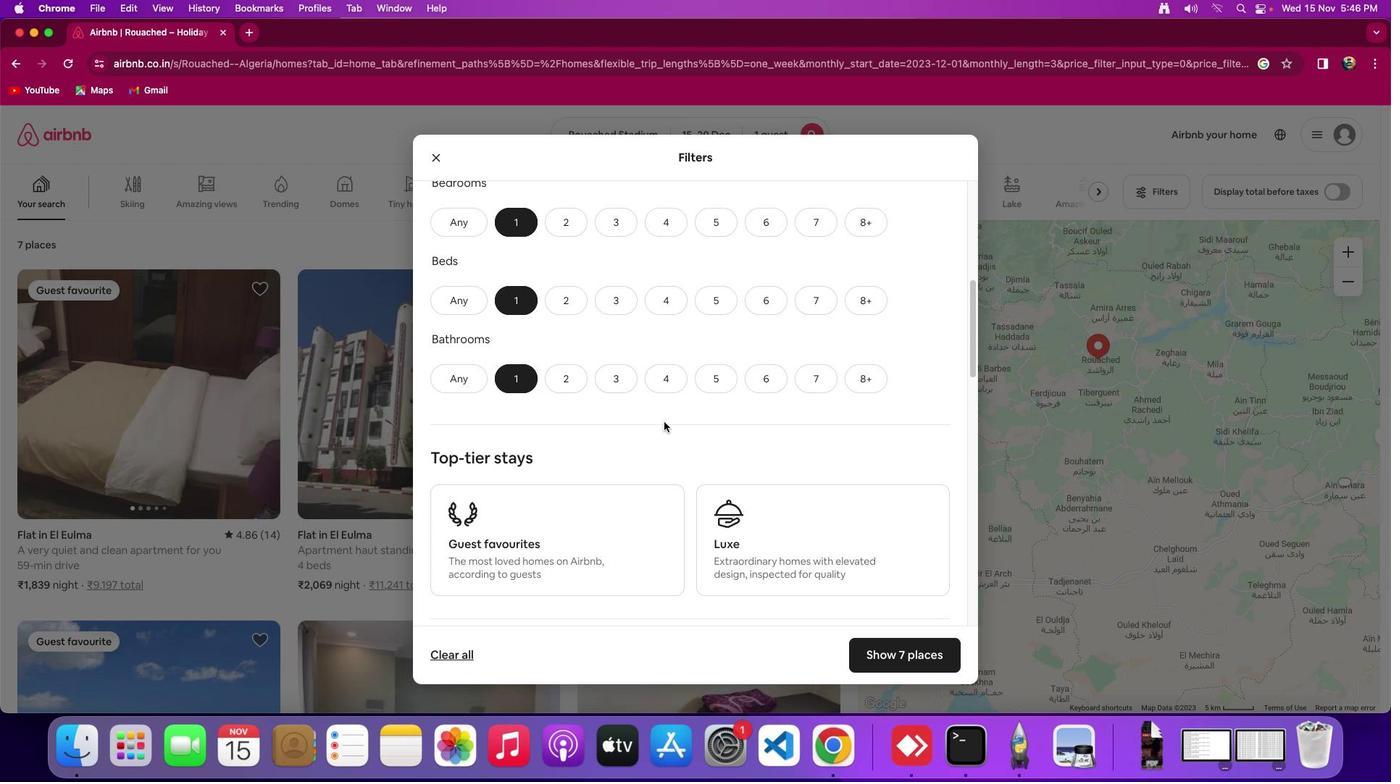 
Action: Mouse scrolled (664, 402) with delta (-7, 26)
Screenshot: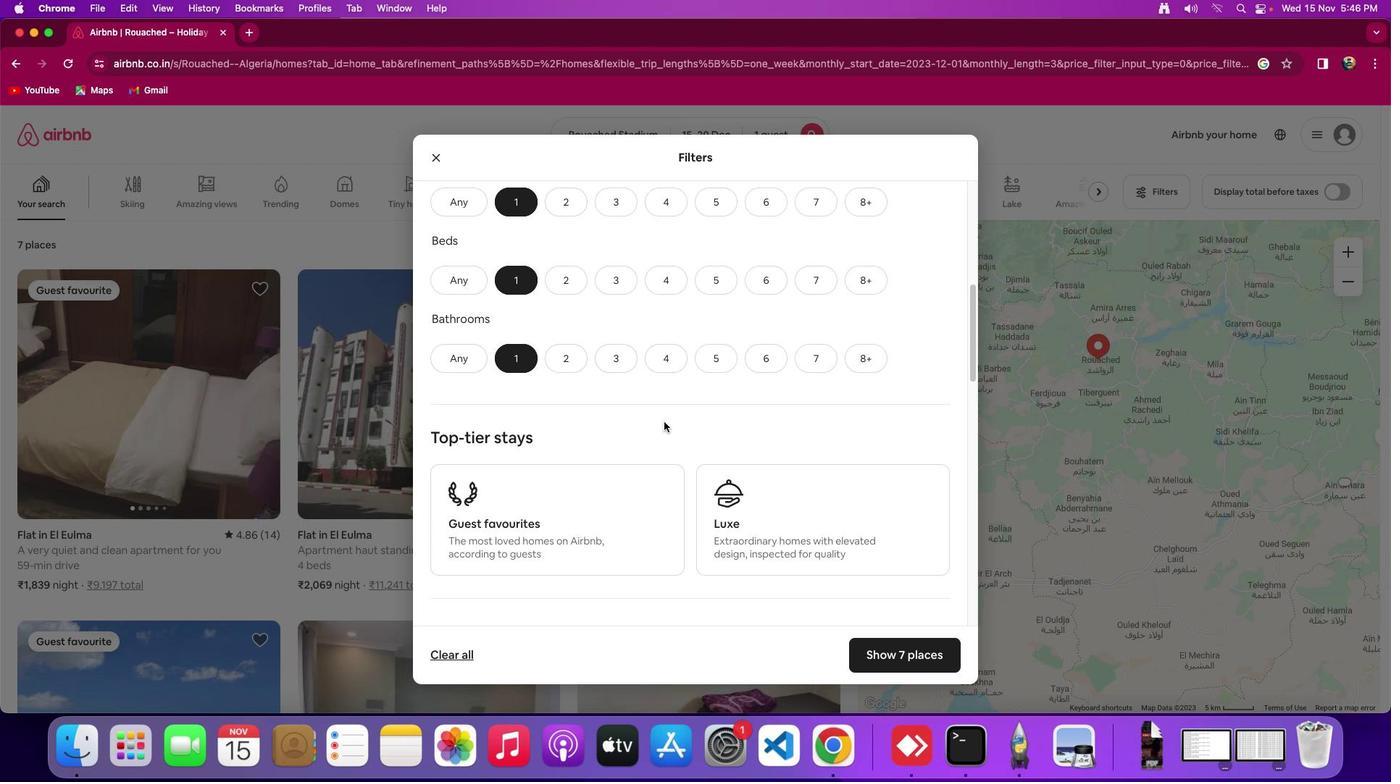 
Action: Mouse scrolled (664, 402) with delta (-7, 26)
Screenshot: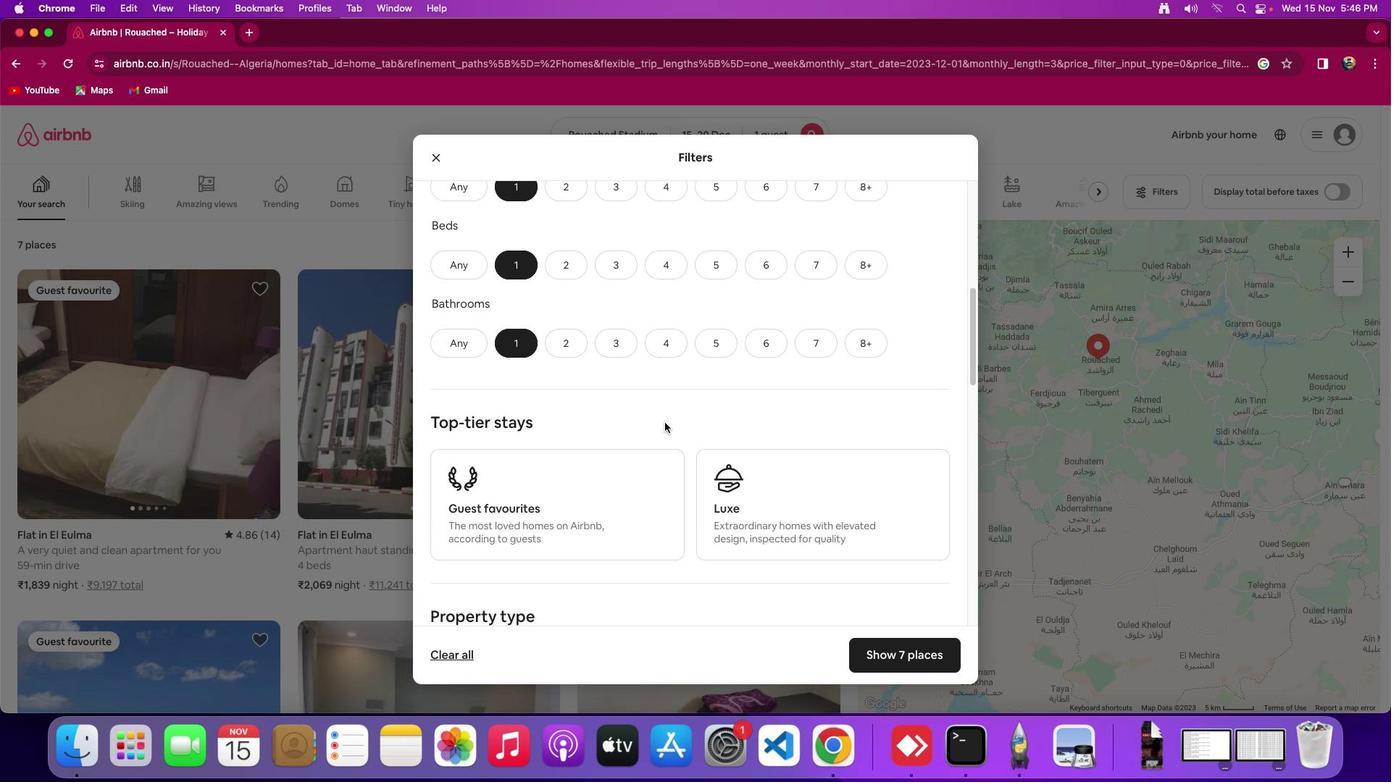 
Action: Mouse moved to (665, 403)
Screenshot: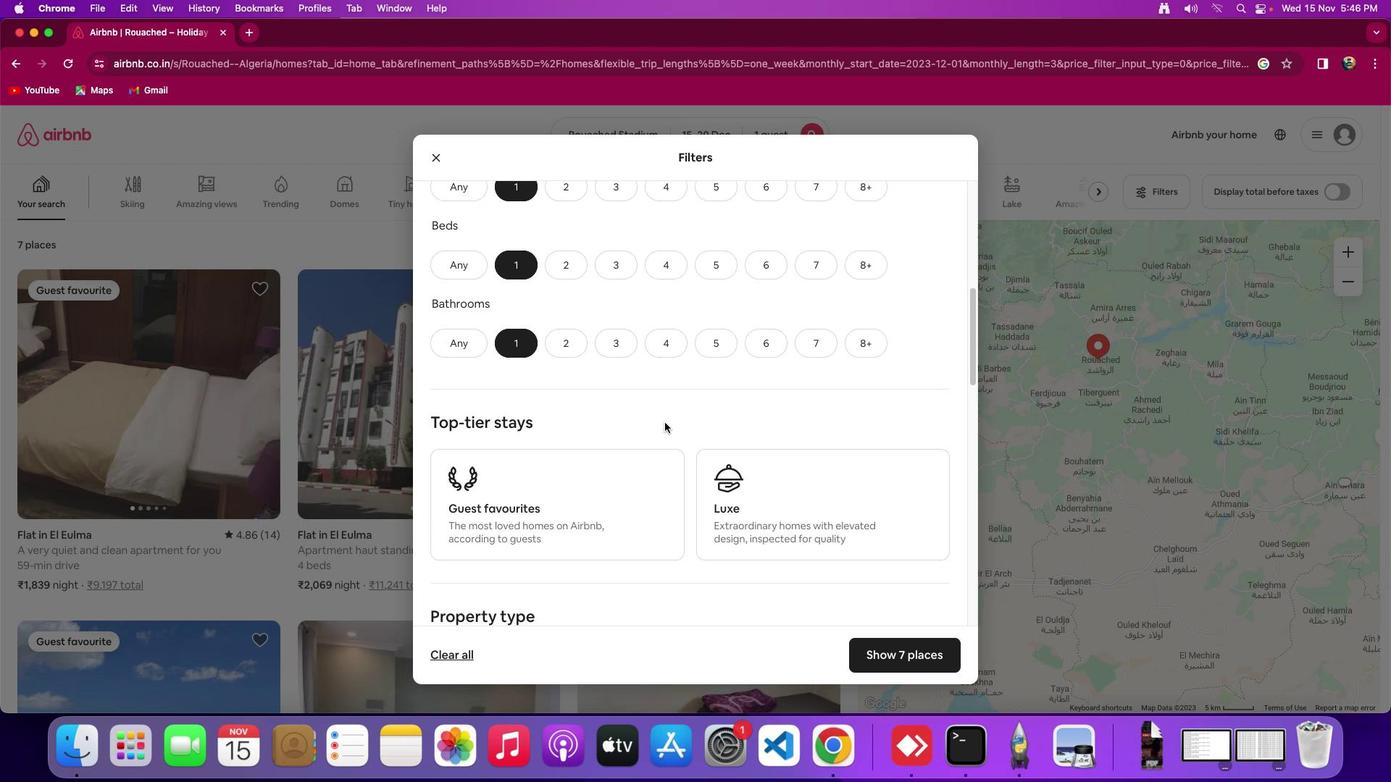 
Action: Mouse scrolled (665, 403) with delta (-7, 26)
Screenshot: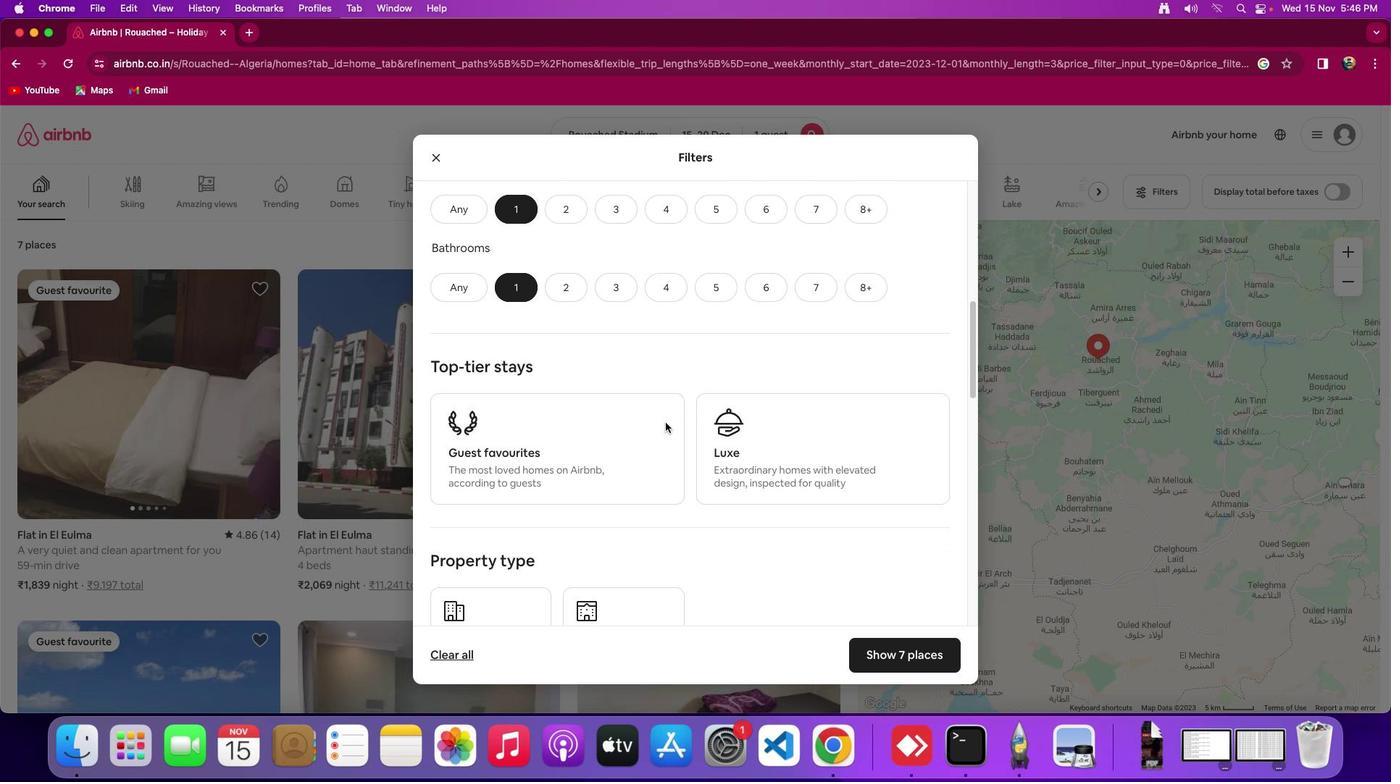 
Action: Mouse scrolled (665, 403) with delta (-7, 26)
Screenshot: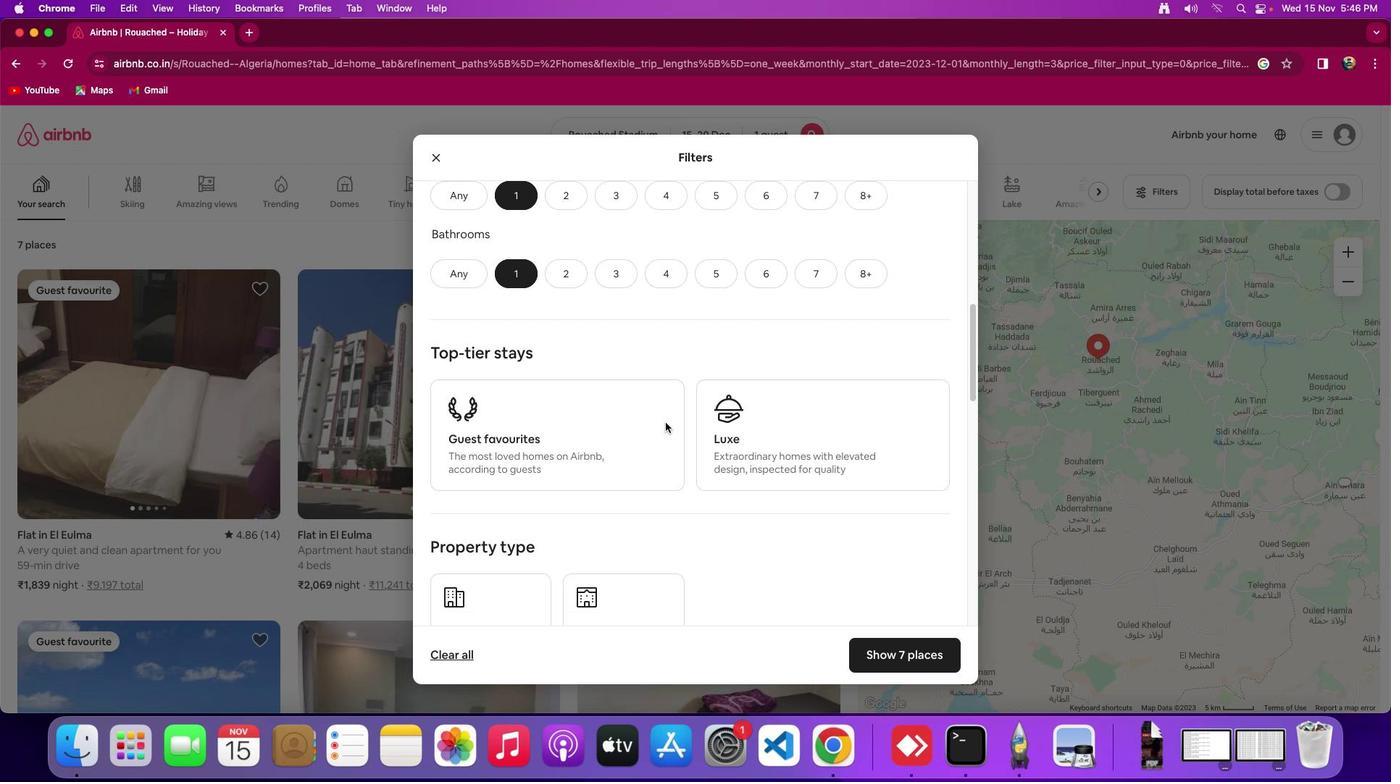 
Action: Mouse moved to (665, 403)
Screenshot: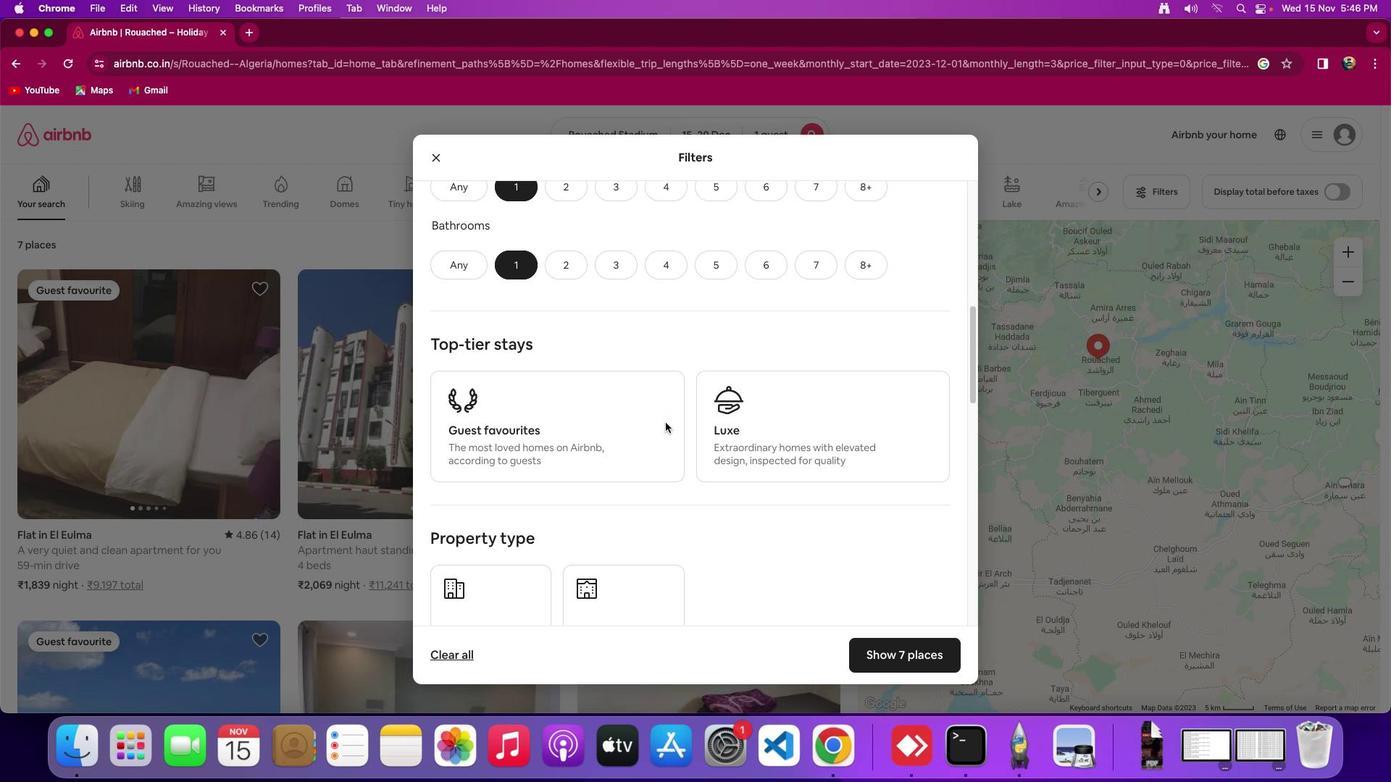 
Action: Mouse scrolled (665, 403) with delta (-7, 26)
Screenshot: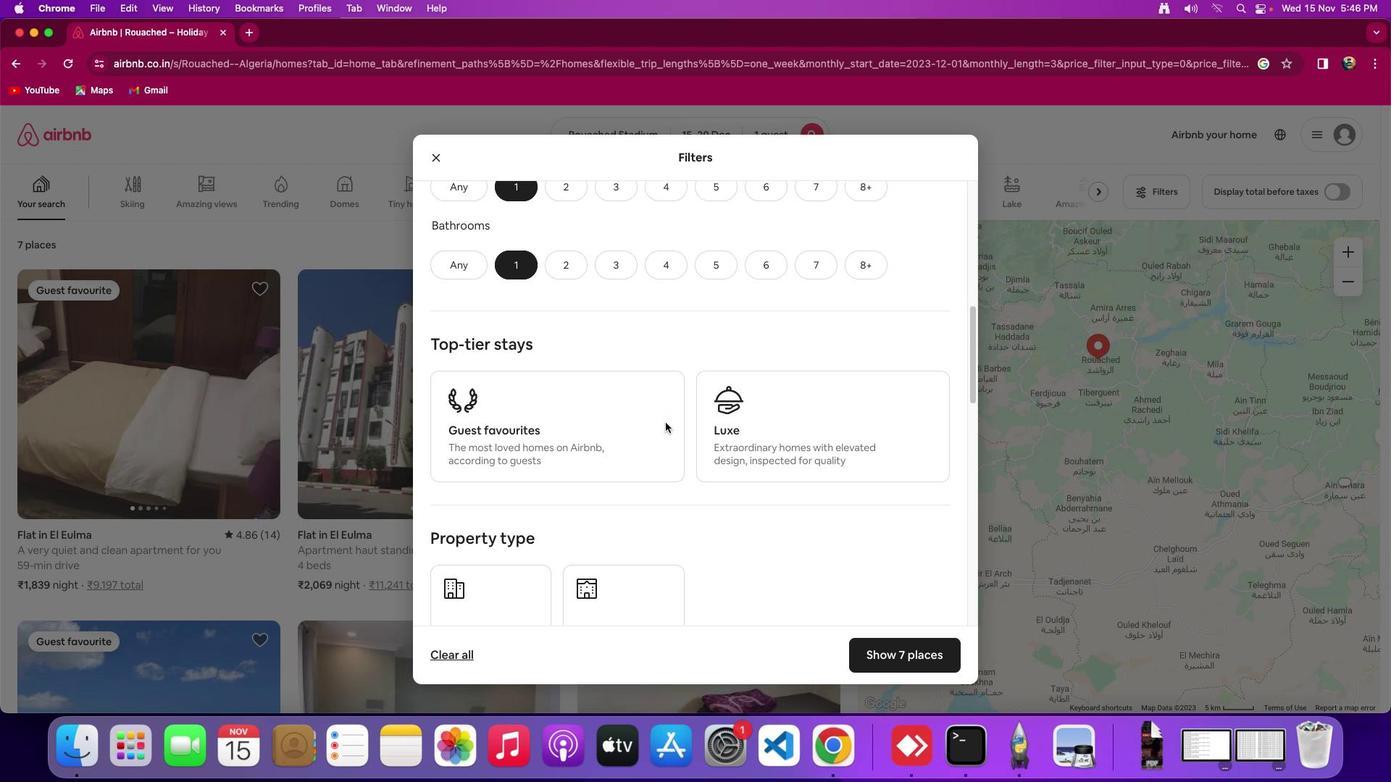 
Action: Mouse moved to (667, 404)
Screenshot: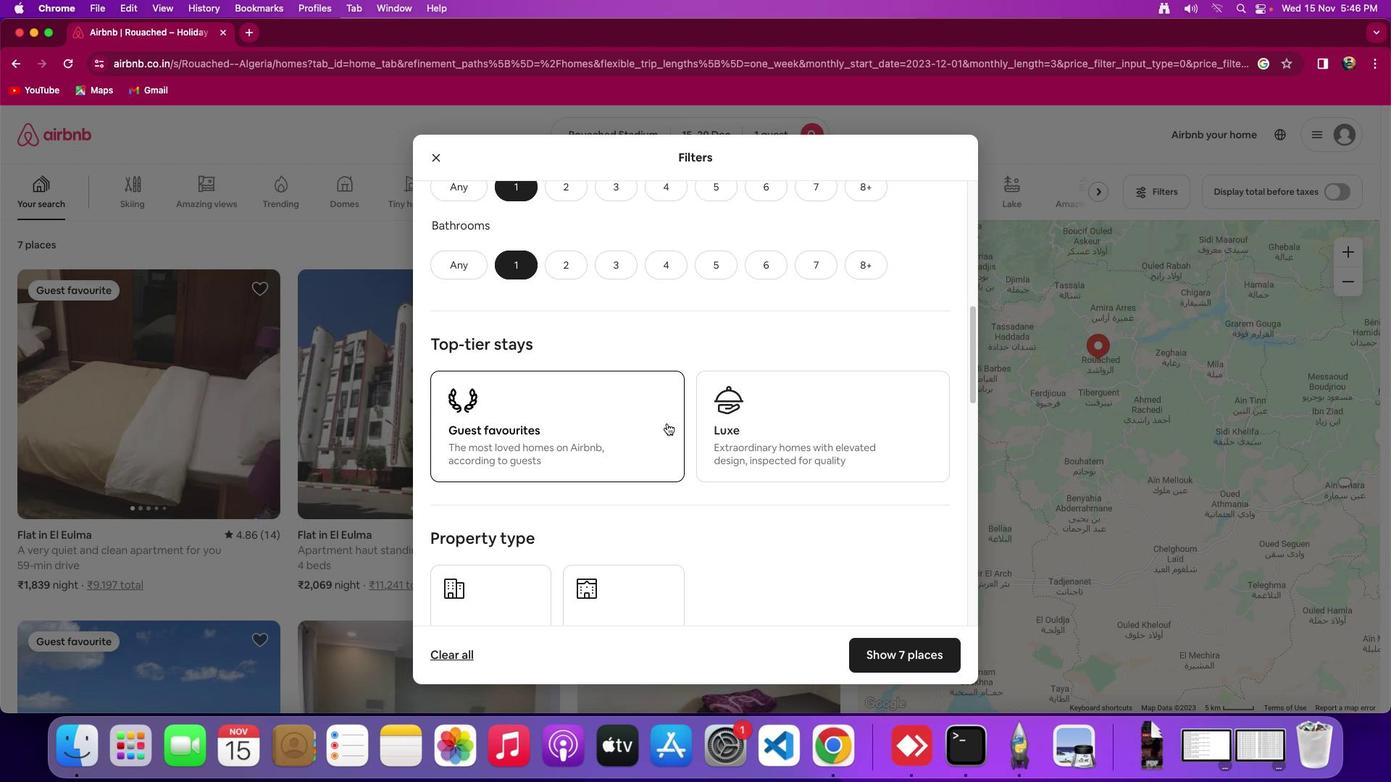 
Action: Mouse scrolled (667, 404) with delta (-7, 26)
Screenshot: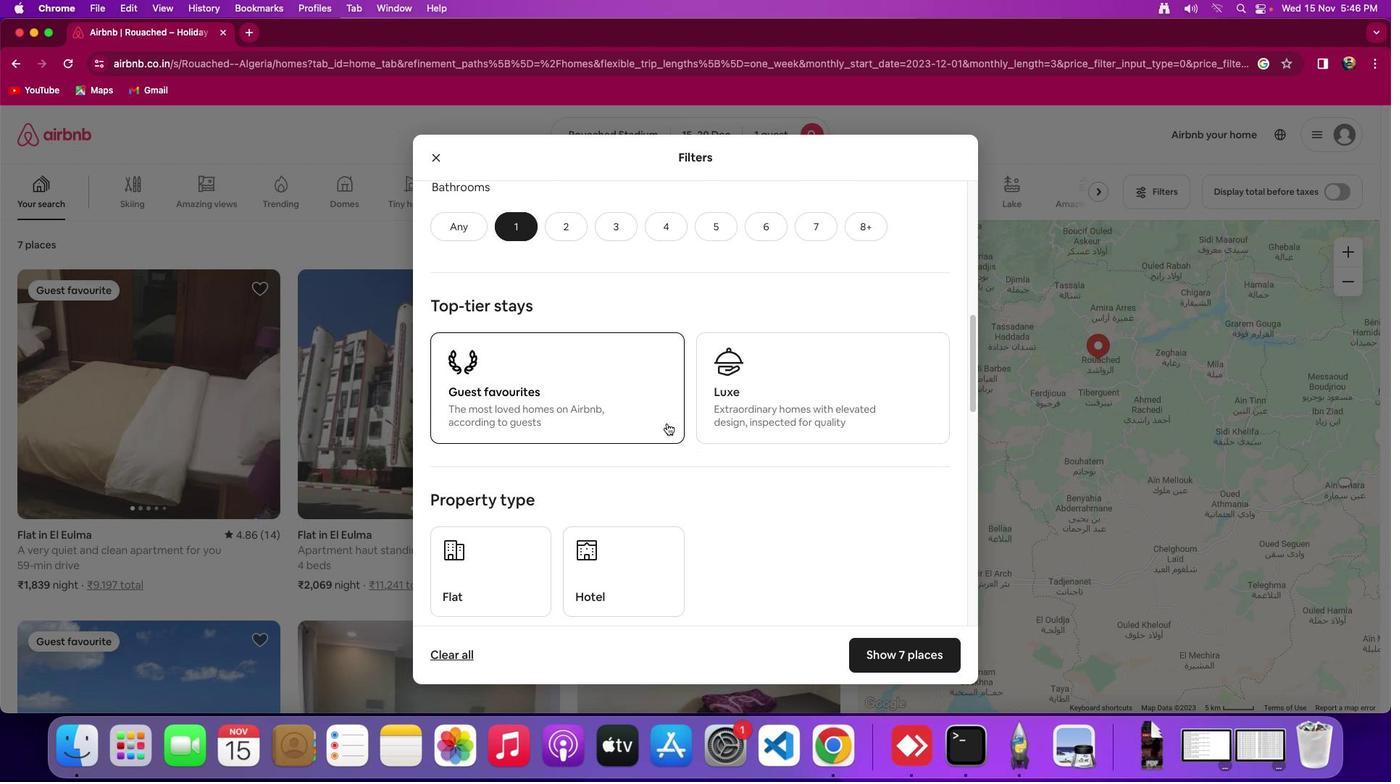 
Action: Mouse scrolled (667, 404) with delta (-7, 26)
Screenshot: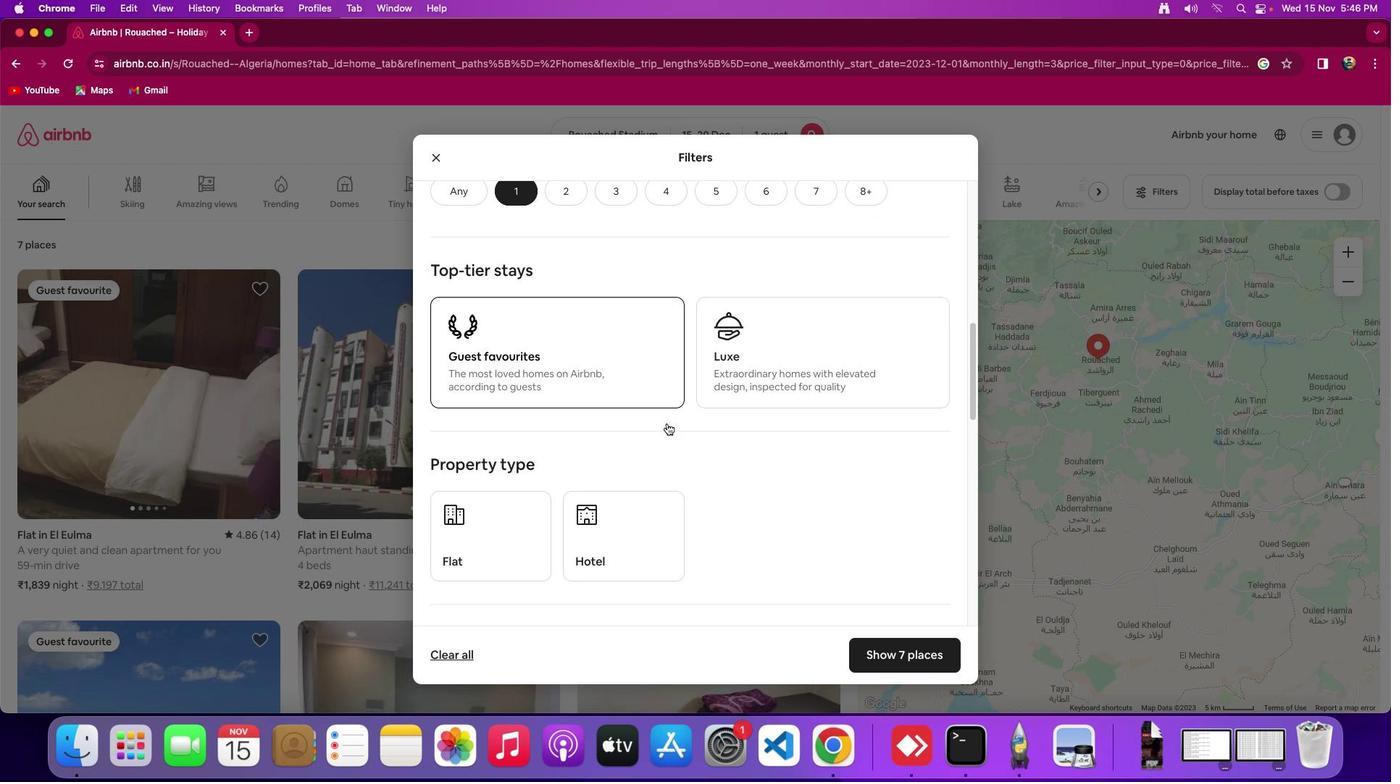 
Action: Mouse scrolled (667, 404) with delta (-7, 26)
Screenshot: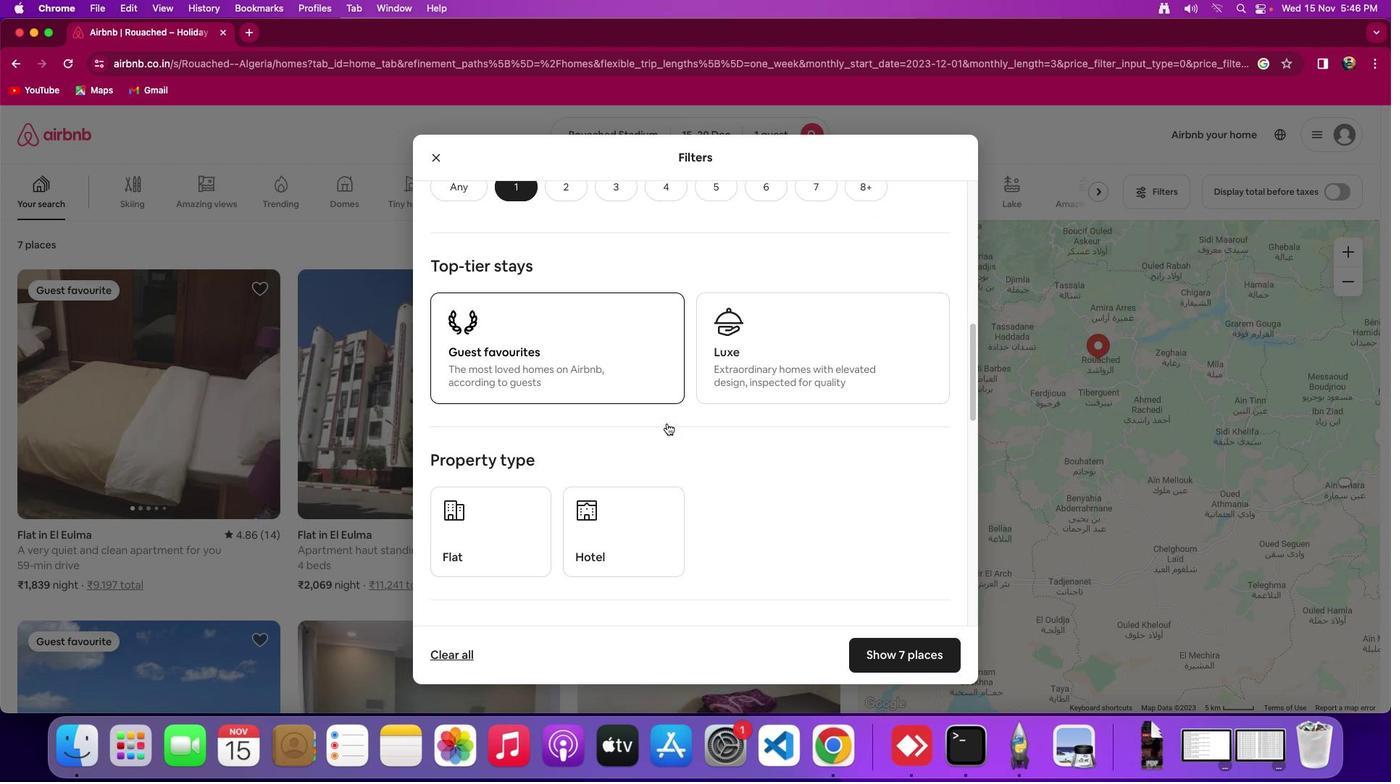 
Action: Mouse scrolled (667, 404) with delta (-7, 26)
Screenshot: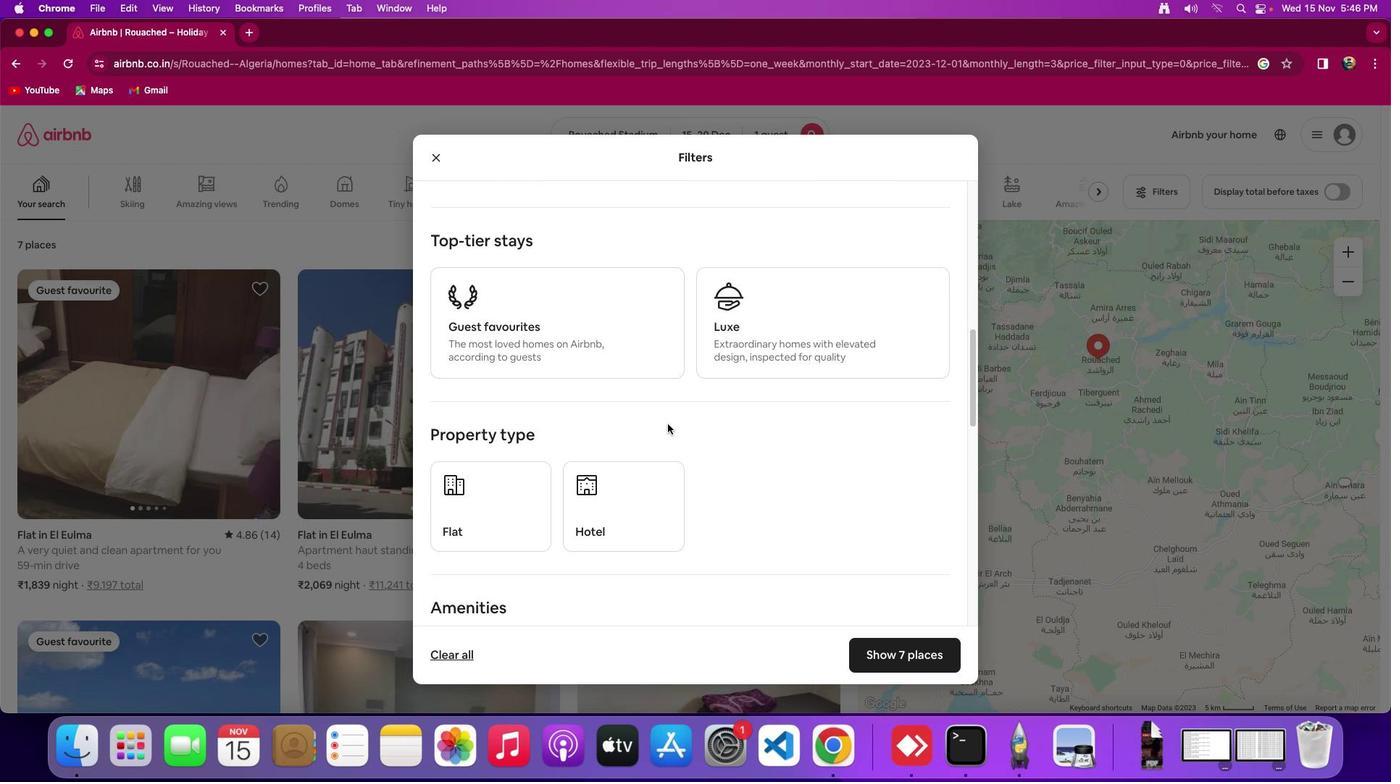 
Action: Mouse scrolled (667, 404) with delta (-7, 26)
Screenshot: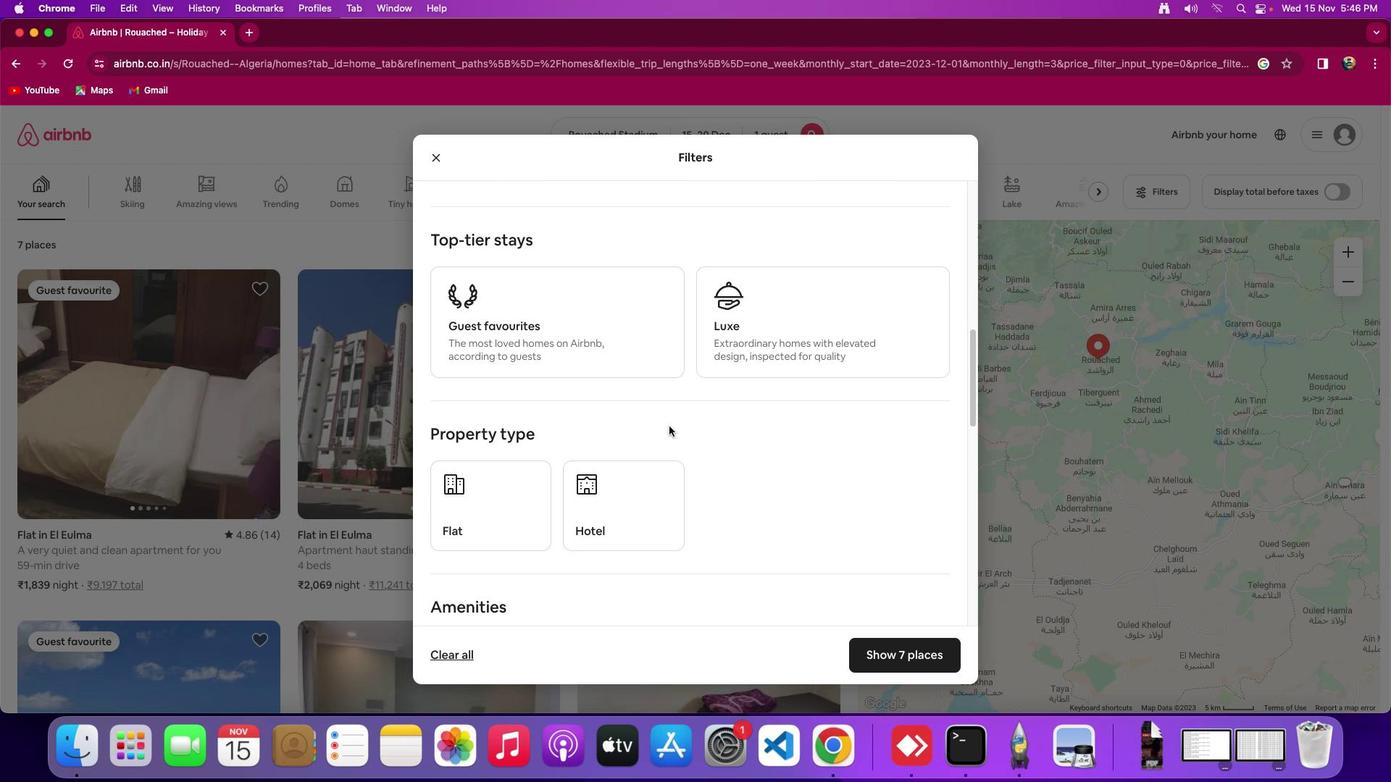 
Action: Mouse moved to (699, 422)
Screenshot: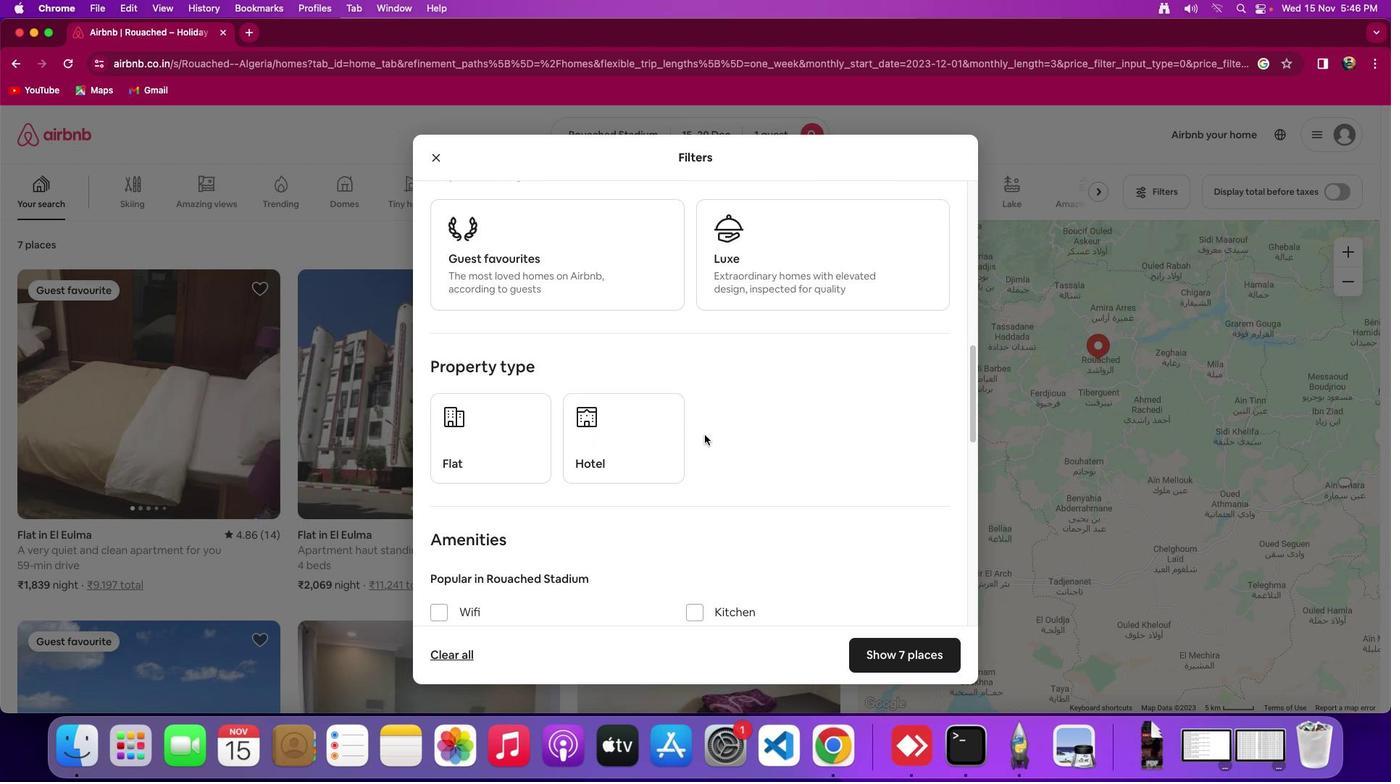 
Action: Mouse scrolled (699, 422) with delta (-7, 26)
Screenshot: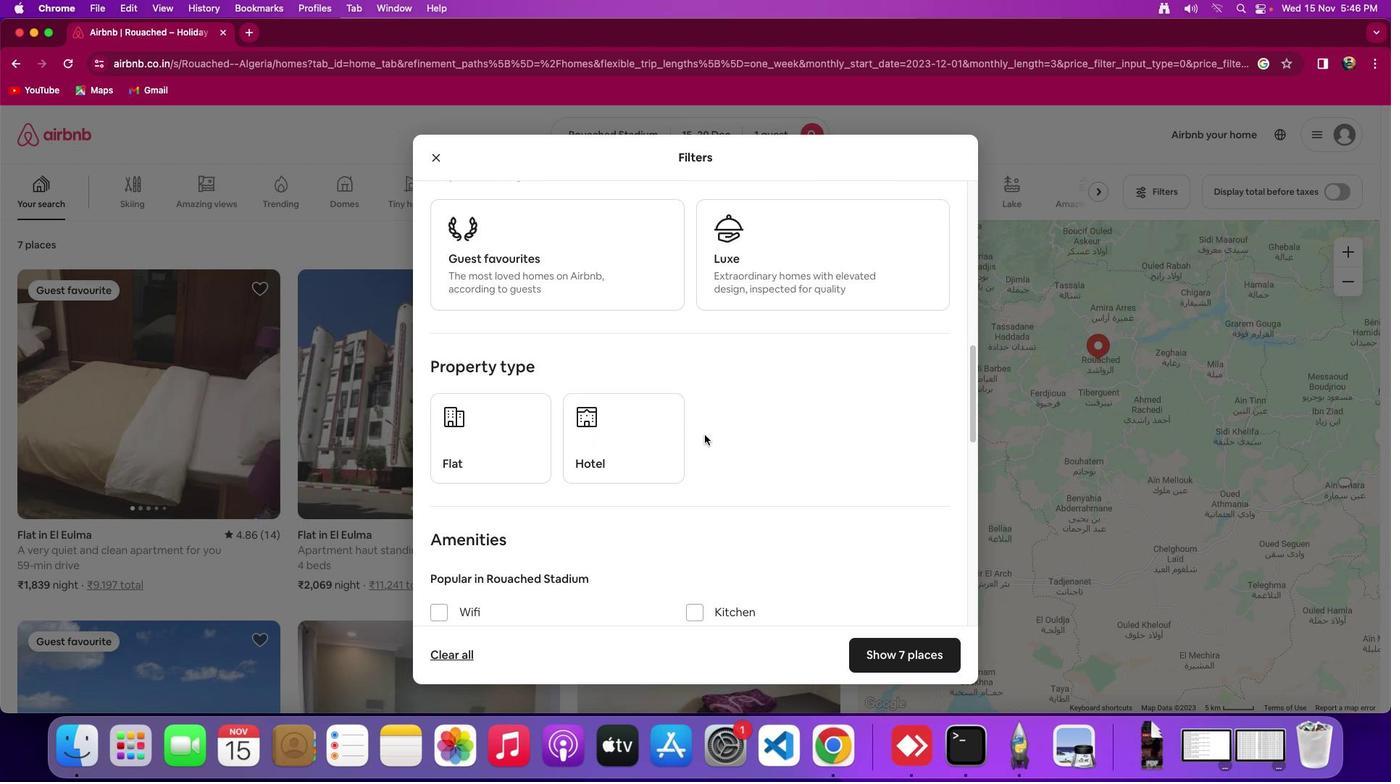 
Action: Mouse moved to (702, 419)
Screenshot: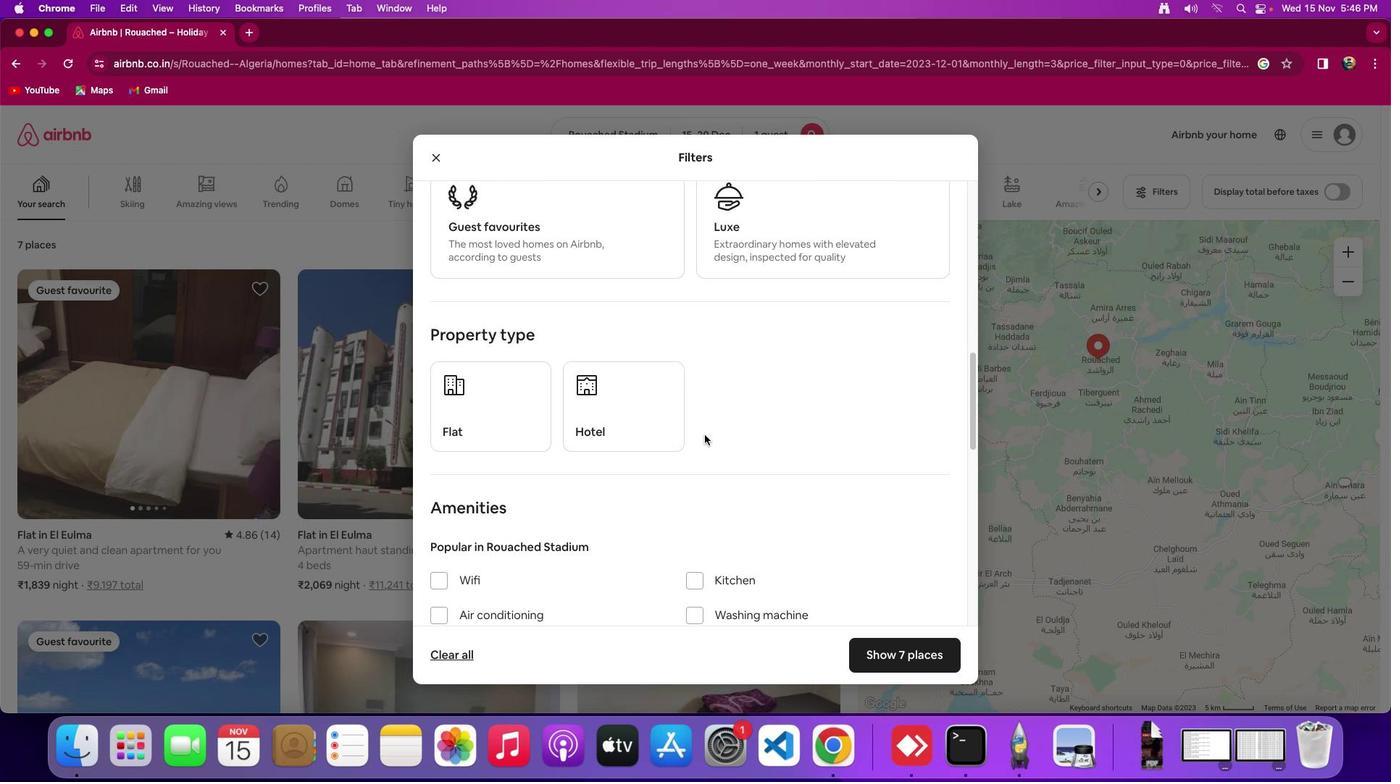 
Action: Mouse scrolled (702, 419) with delta (-7, 26)
Screenshot: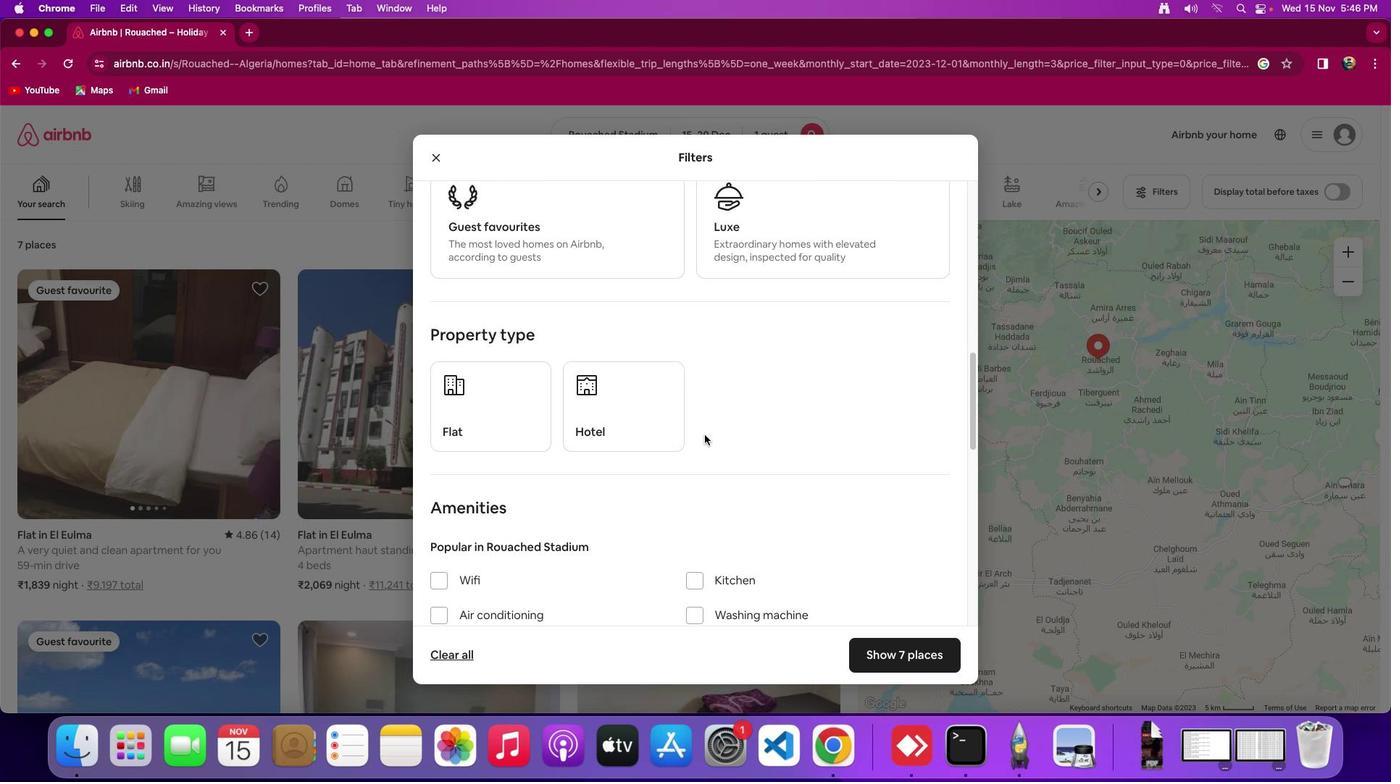 
Action: Mouse moved to (702, 418)
Screenshot: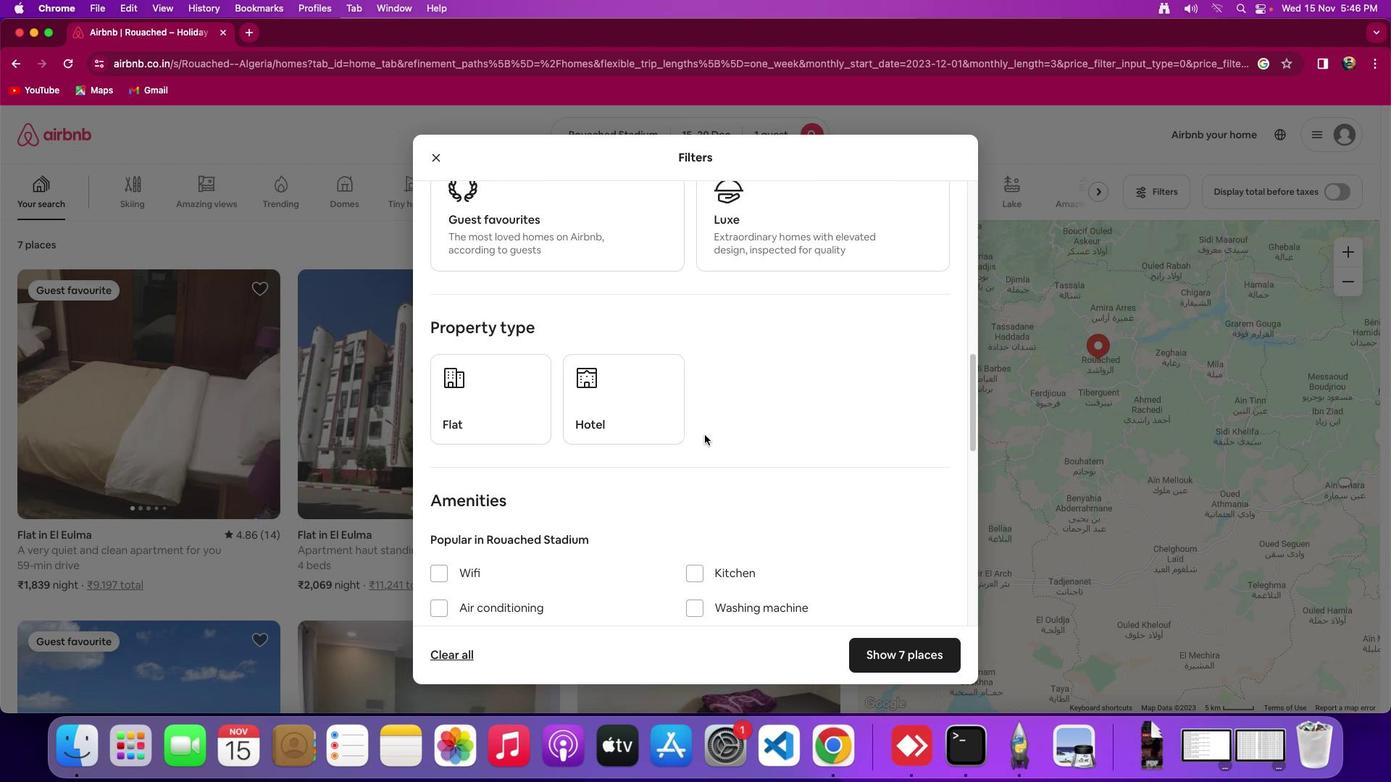 
Action: Mouse scrolled (702, 418) with delta (-7, 25)
Screenshot: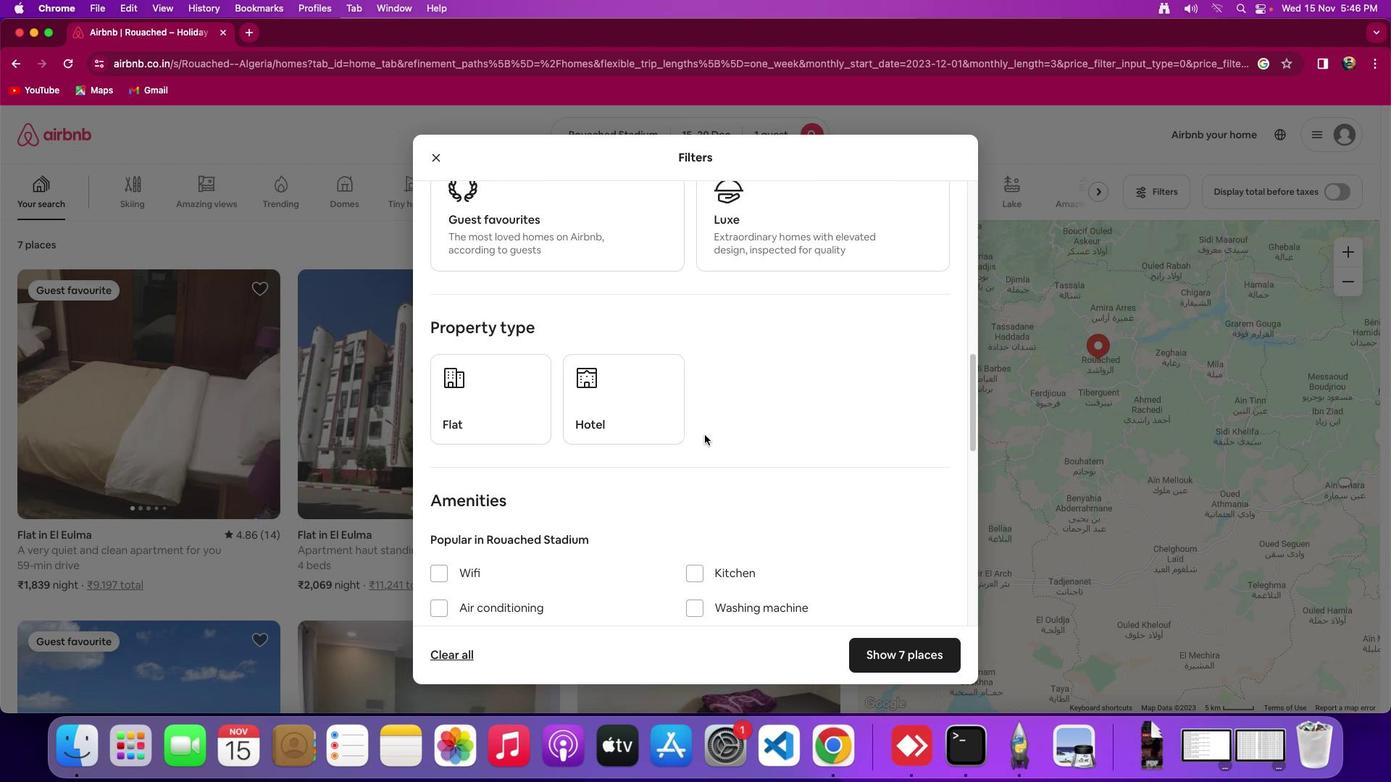 
Action: Mouse moved to (633, 398)
Screenshot: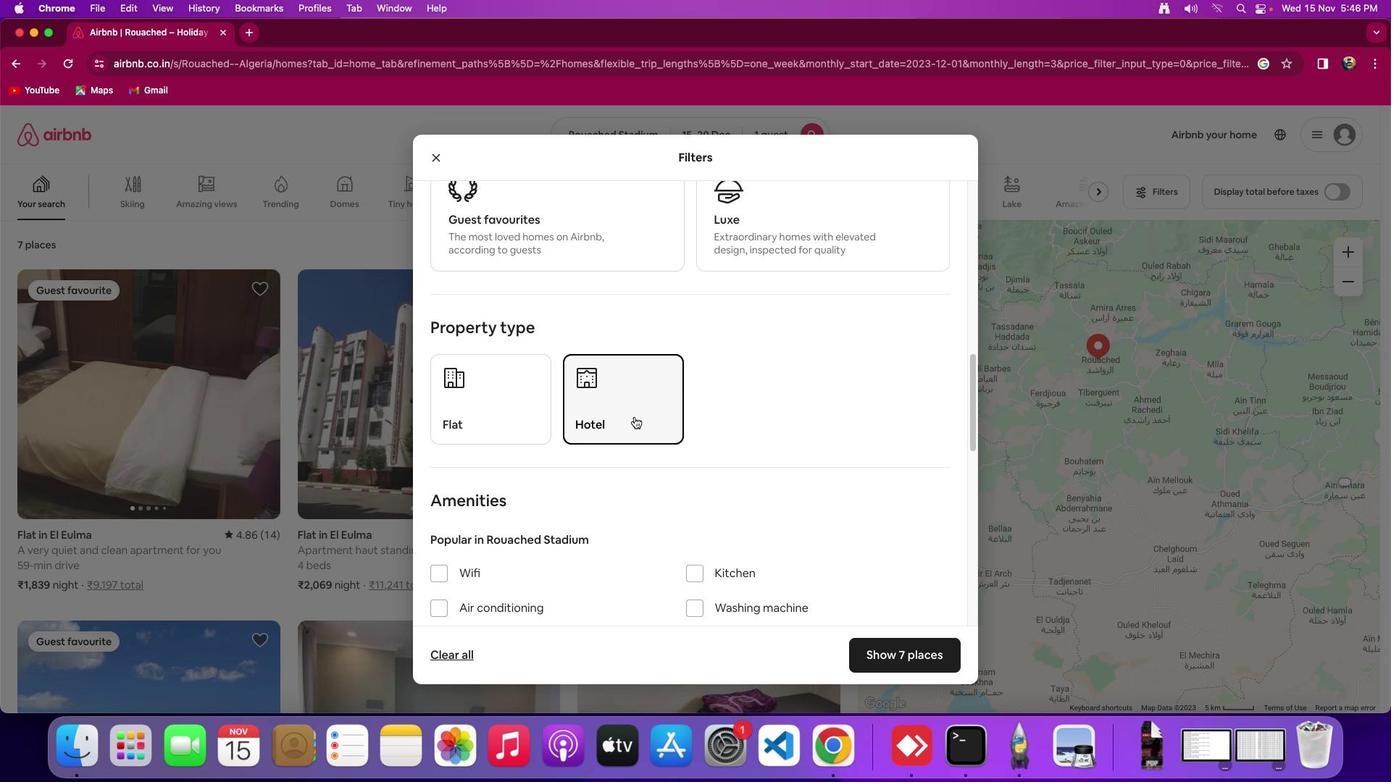
Action: Mouse pressed left at (633, 398)
Screenshot: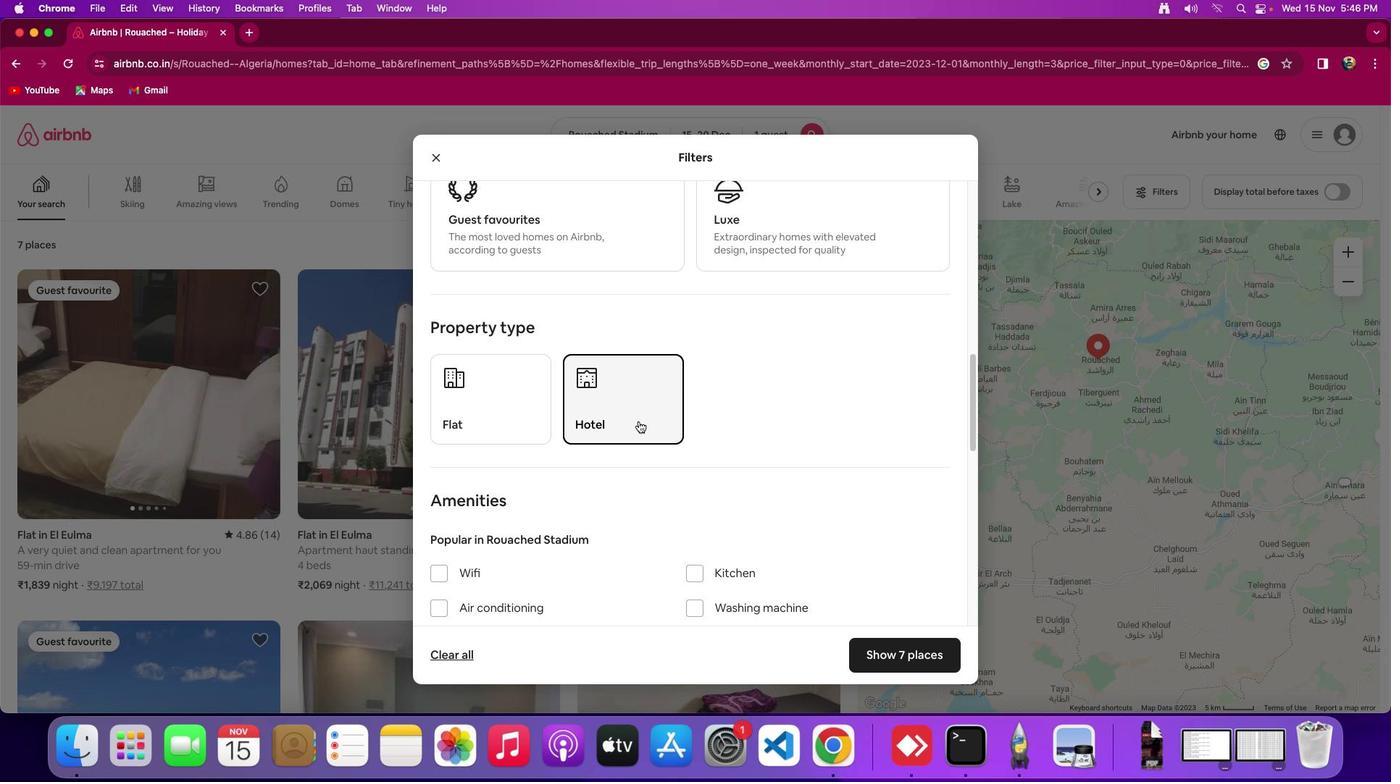 
Action: Mouse moved to (760, 431)
Screenshot: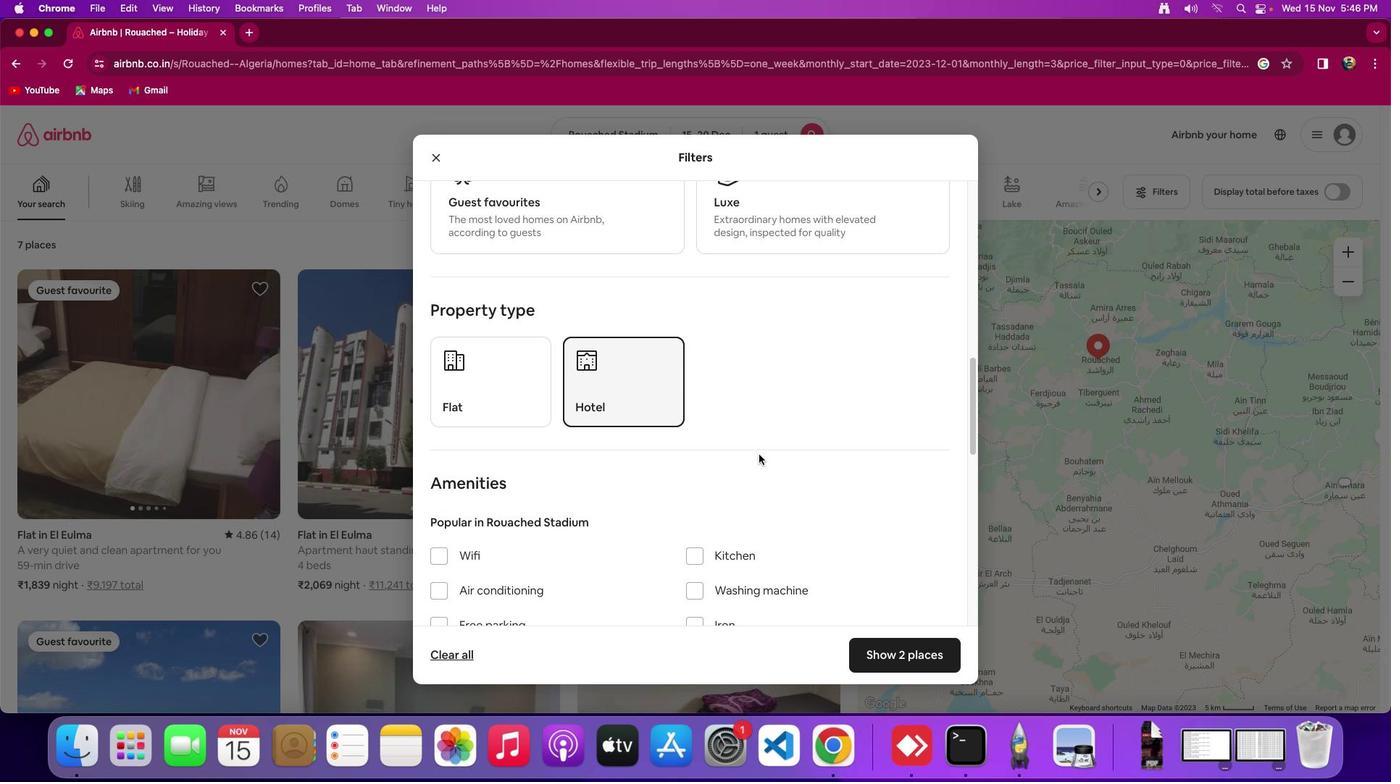 
Action: Mouse scrolled (760, 431) with delta (-7, 26)
Screenshot: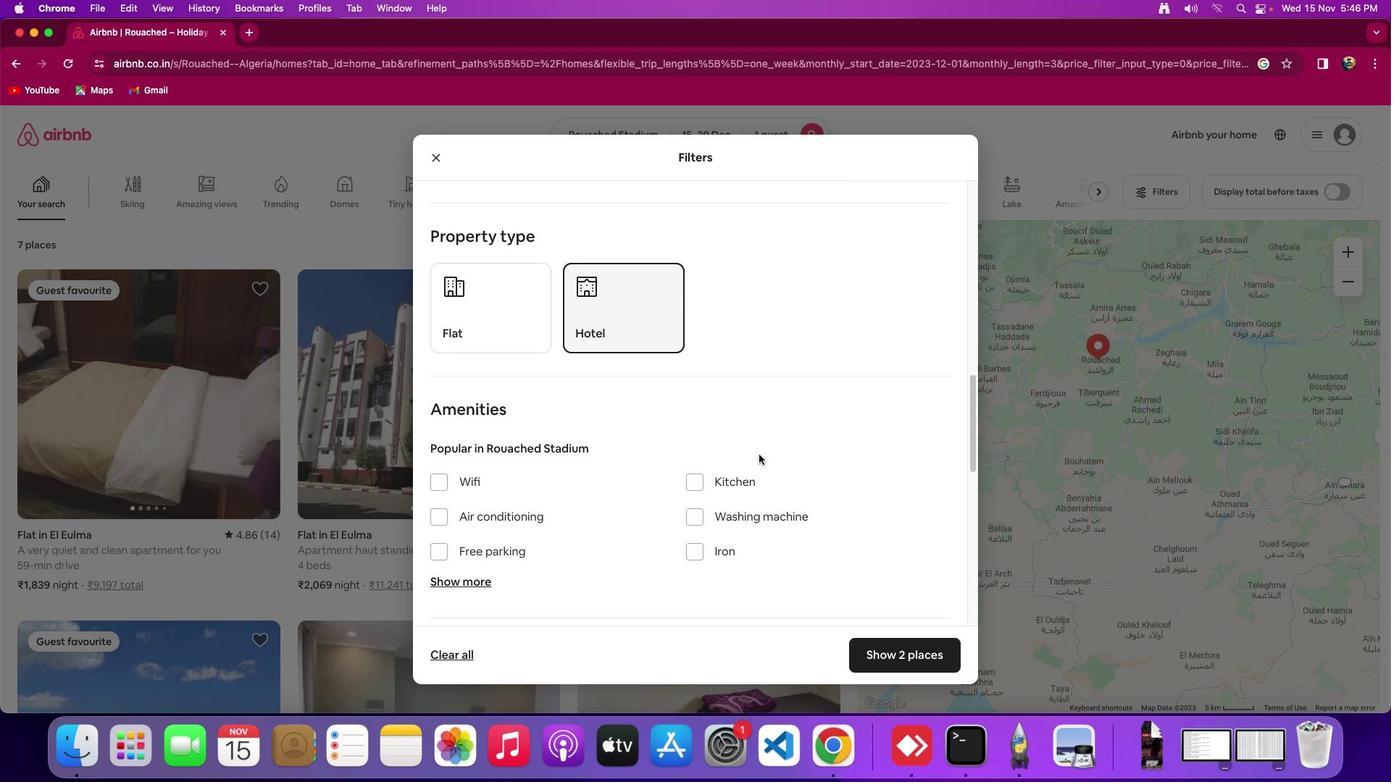 
Action: Mouse scrolled (760, 431) with delta (-7, 26)
Screenshot: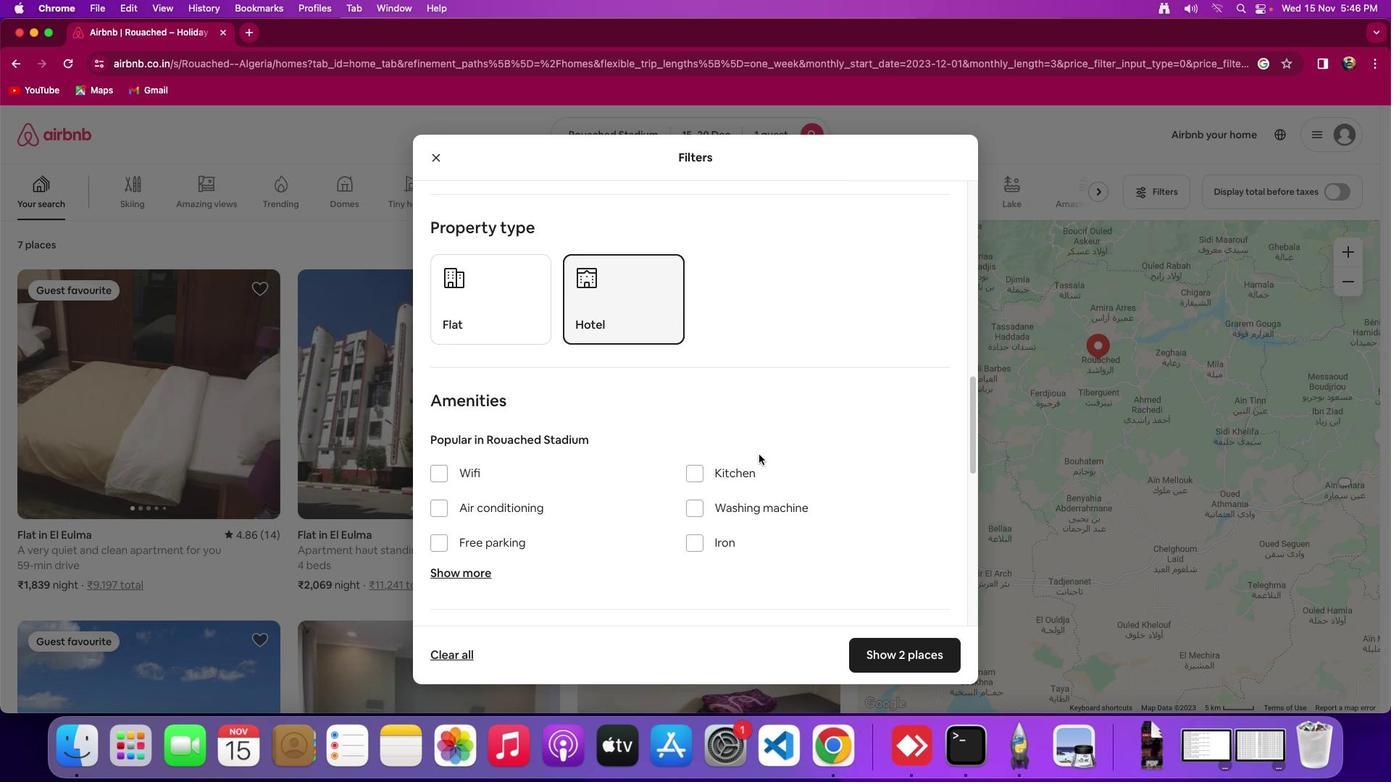 
Action: Mouse scrolled (760, 431) with delta (-7, 25)
Screenshot: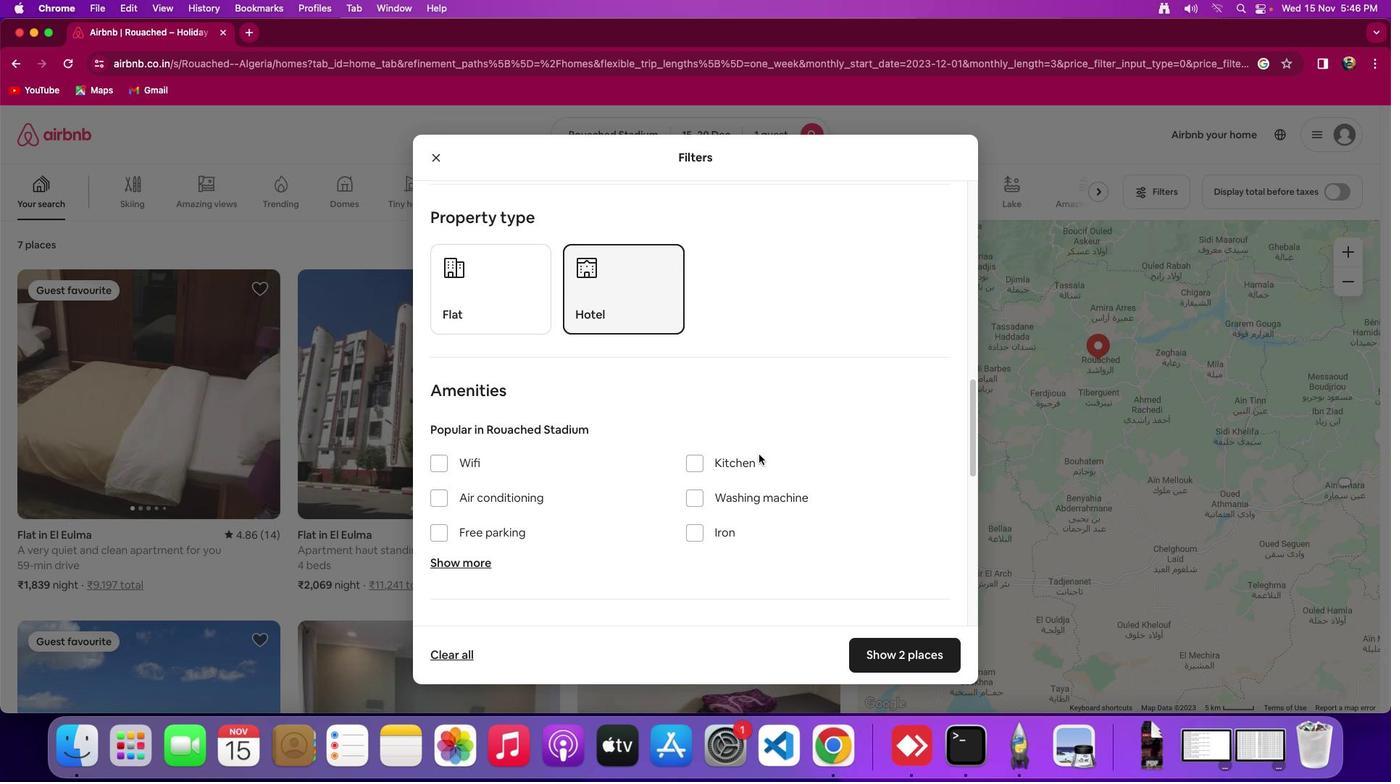 
Action: Mouse moved to (760, 431)
Screenshot: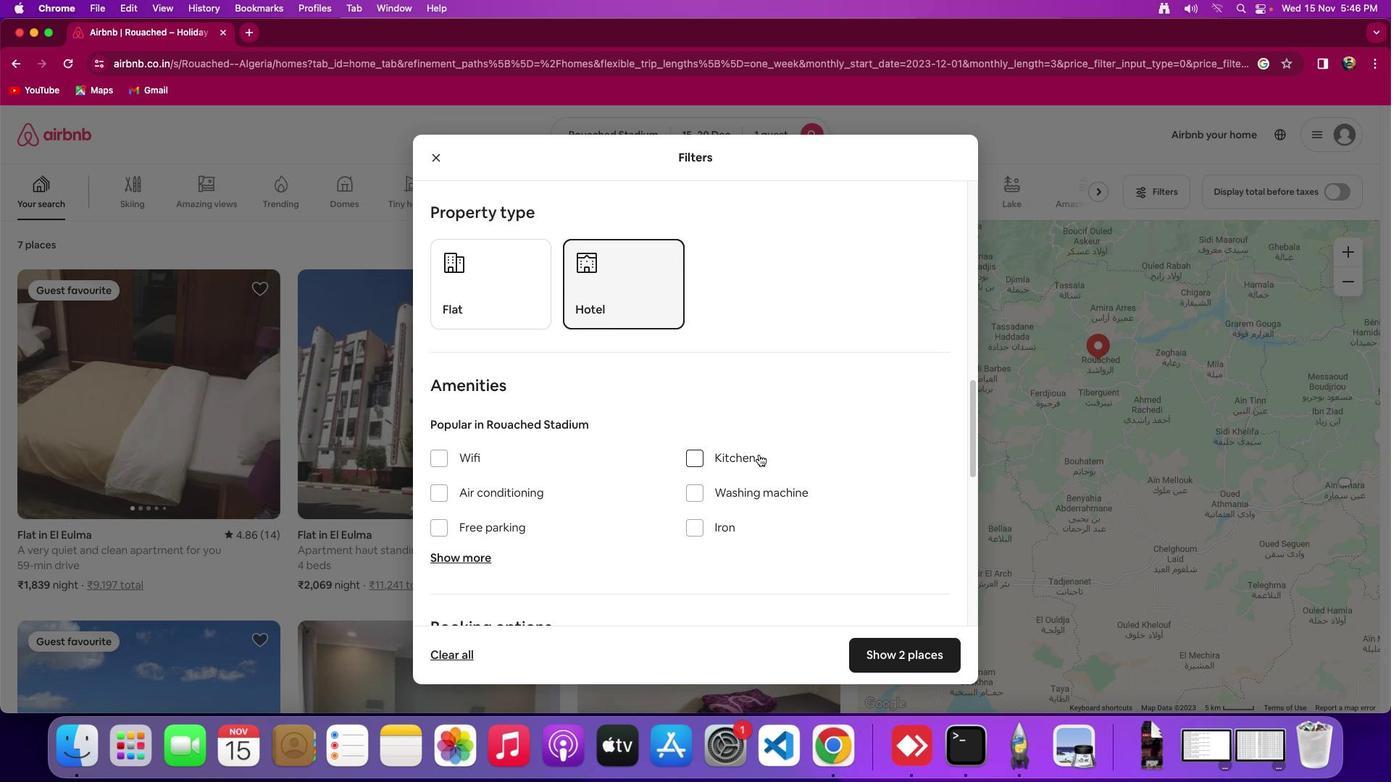 
Action: Mouse scrolled (760, 431) with delta (-7, 26)
Screenshot: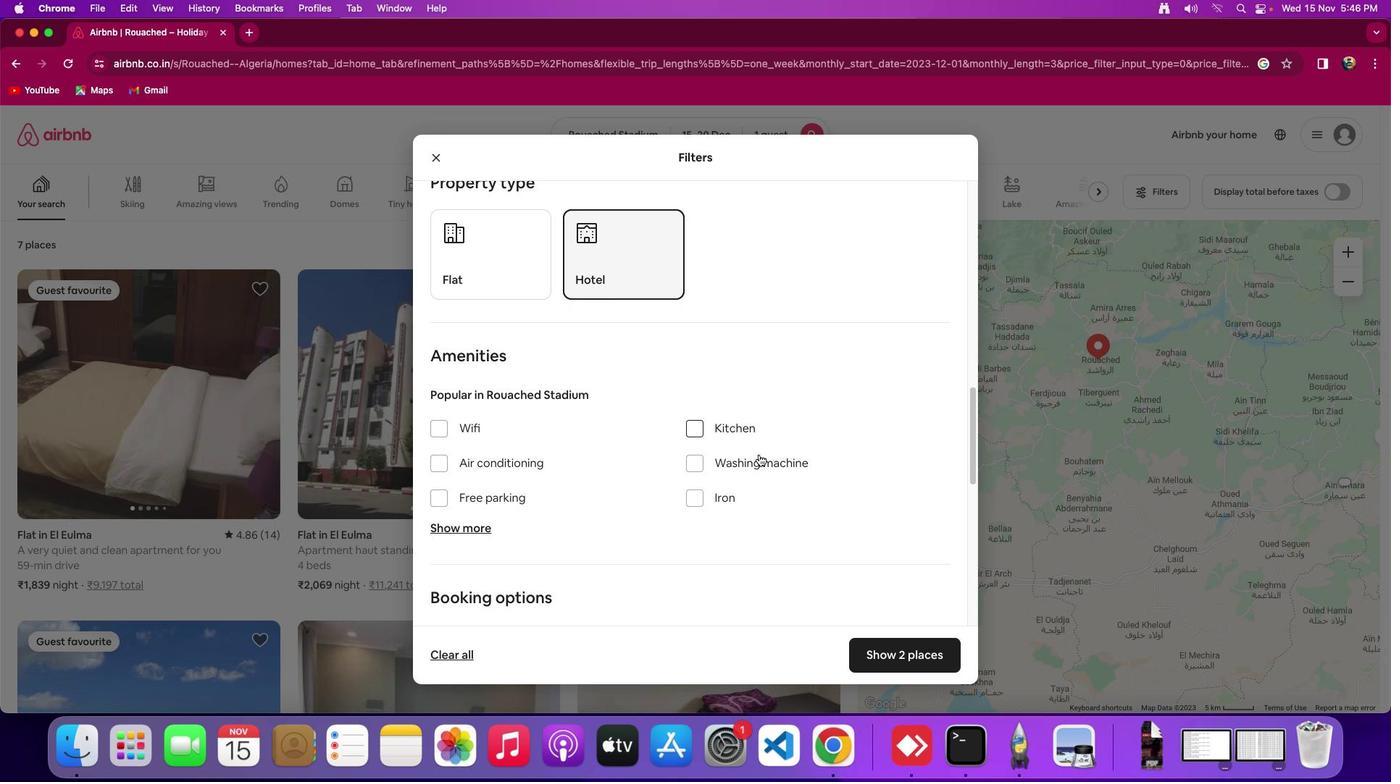 
Action: Mouse scrolled (760, 431) with delta (-7, 26)
Screenshot: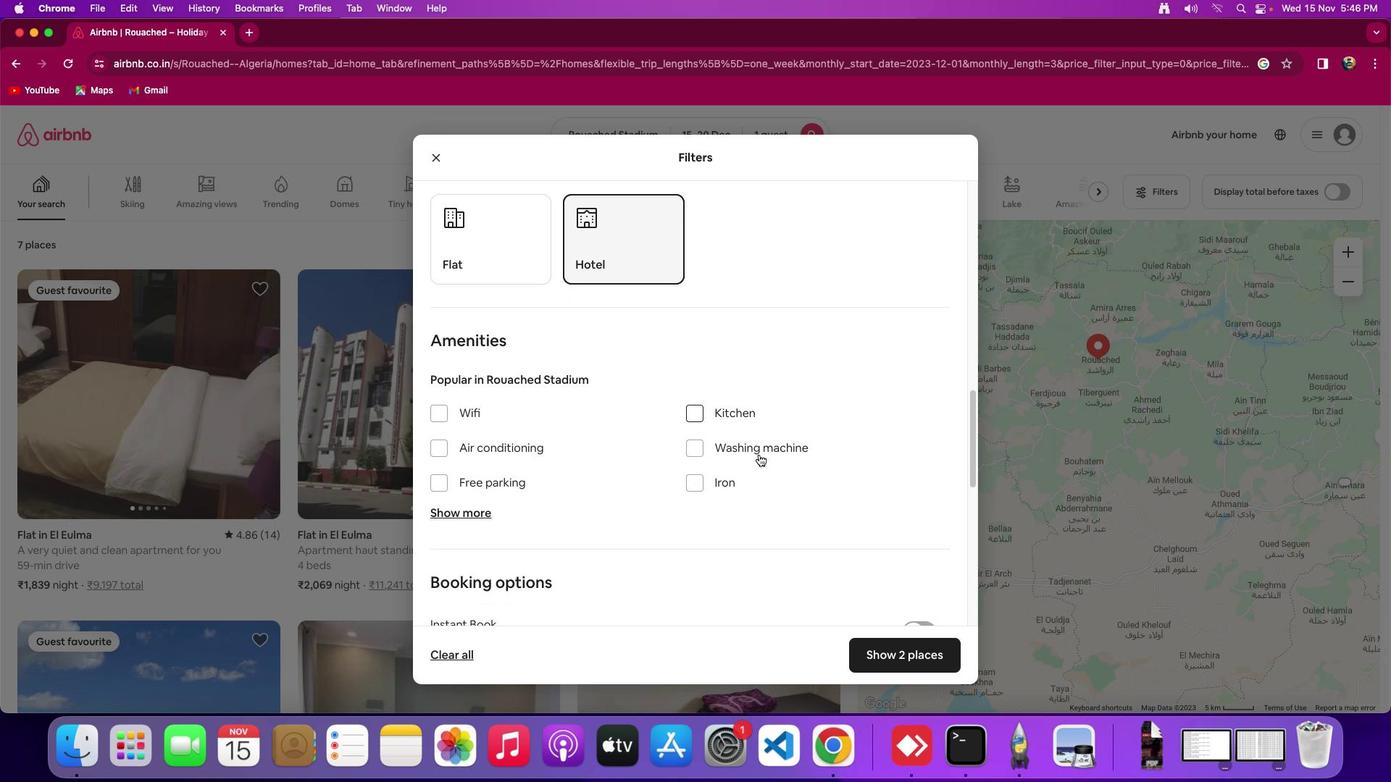 
Action: Mouse scrolled (760, 431) with delta (-7, 26)
Screenshot: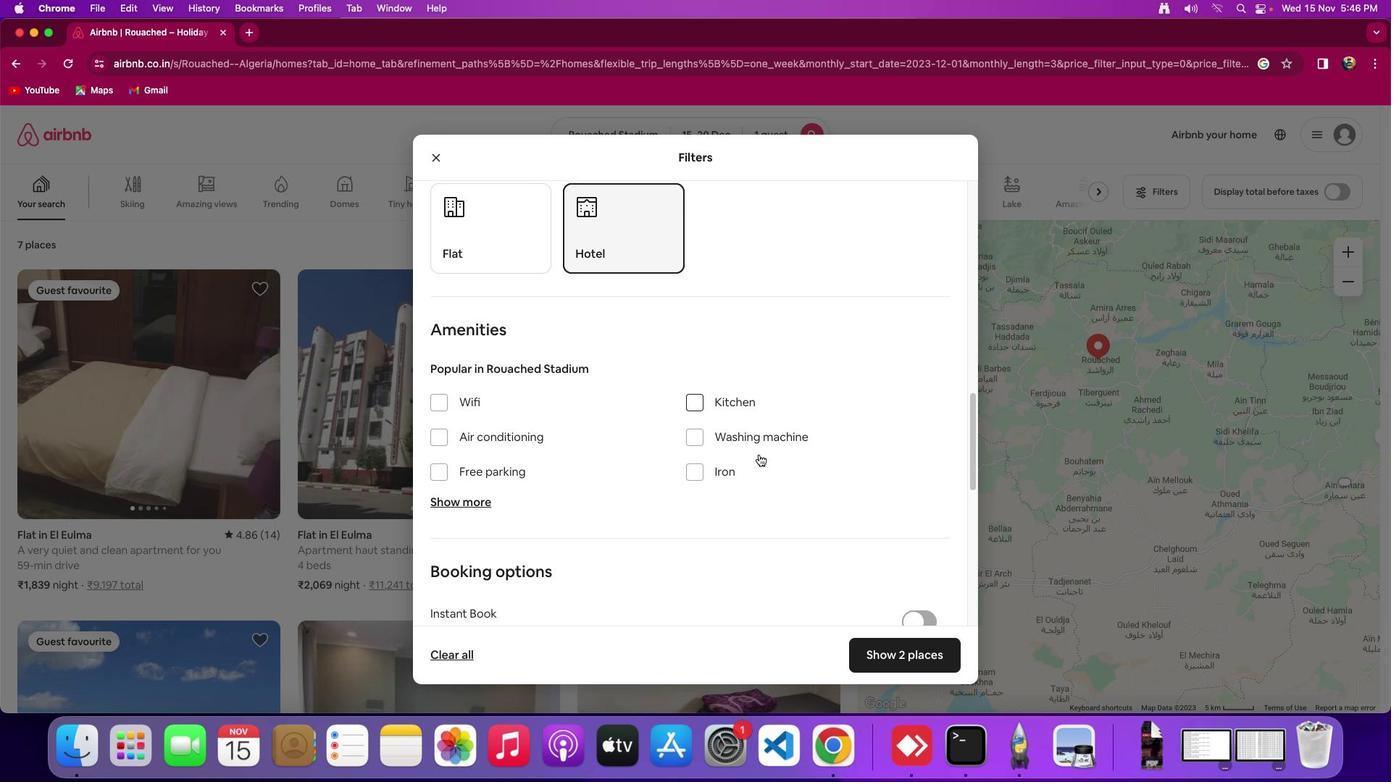 
Action: Mouse moved to (761, 430)
Screenshot: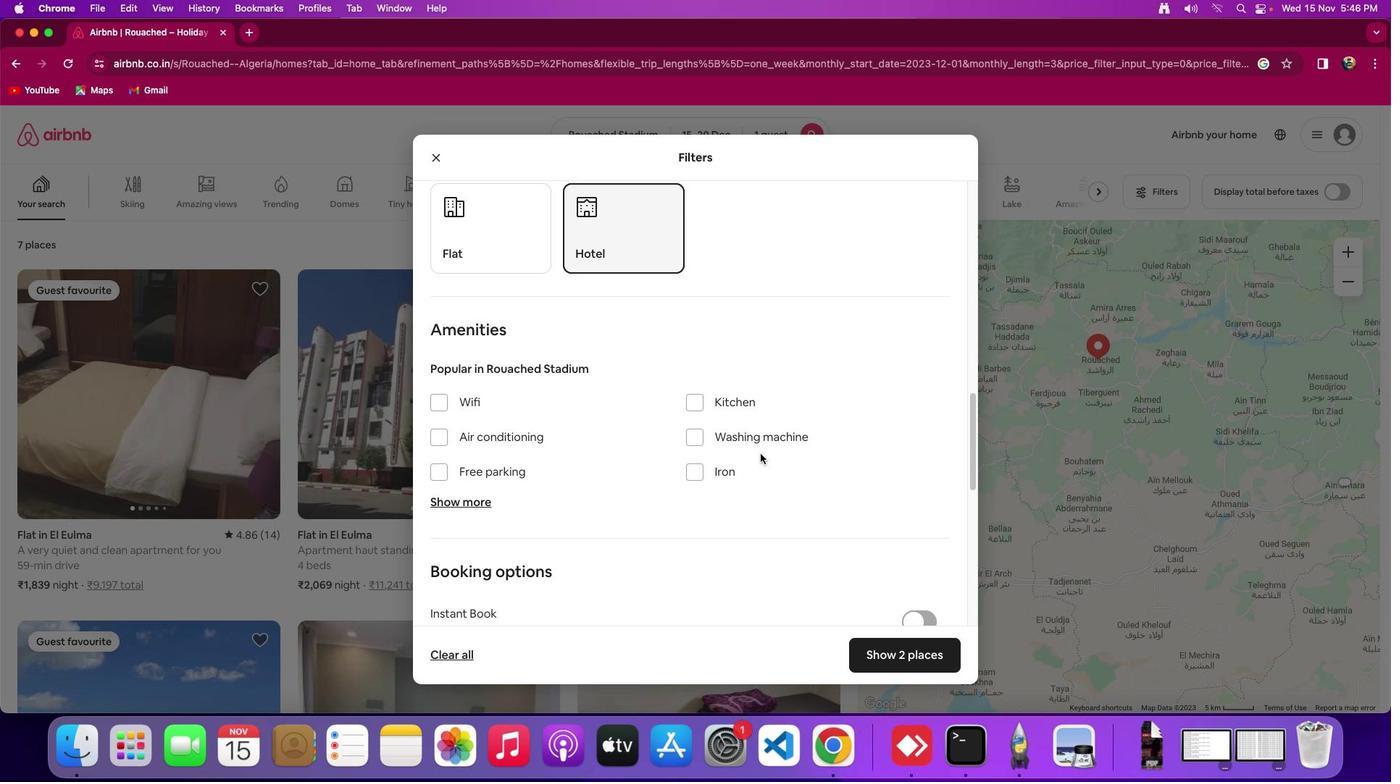 
Action: Mouse scrolled (761, 430) with delta (-7, 26)
Screenshot: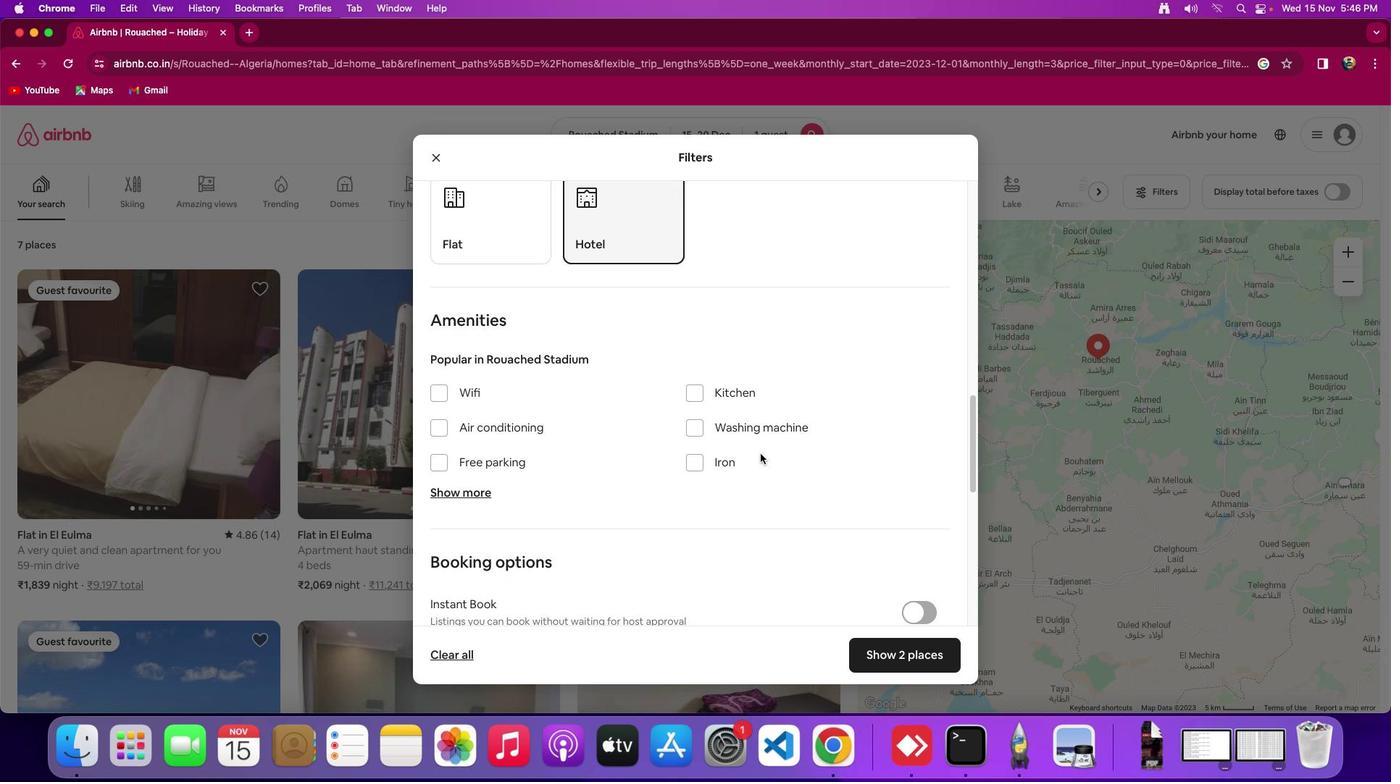 
Action: Mouse scrolled (761, 430) with delta (-7, 26)
Screenshot: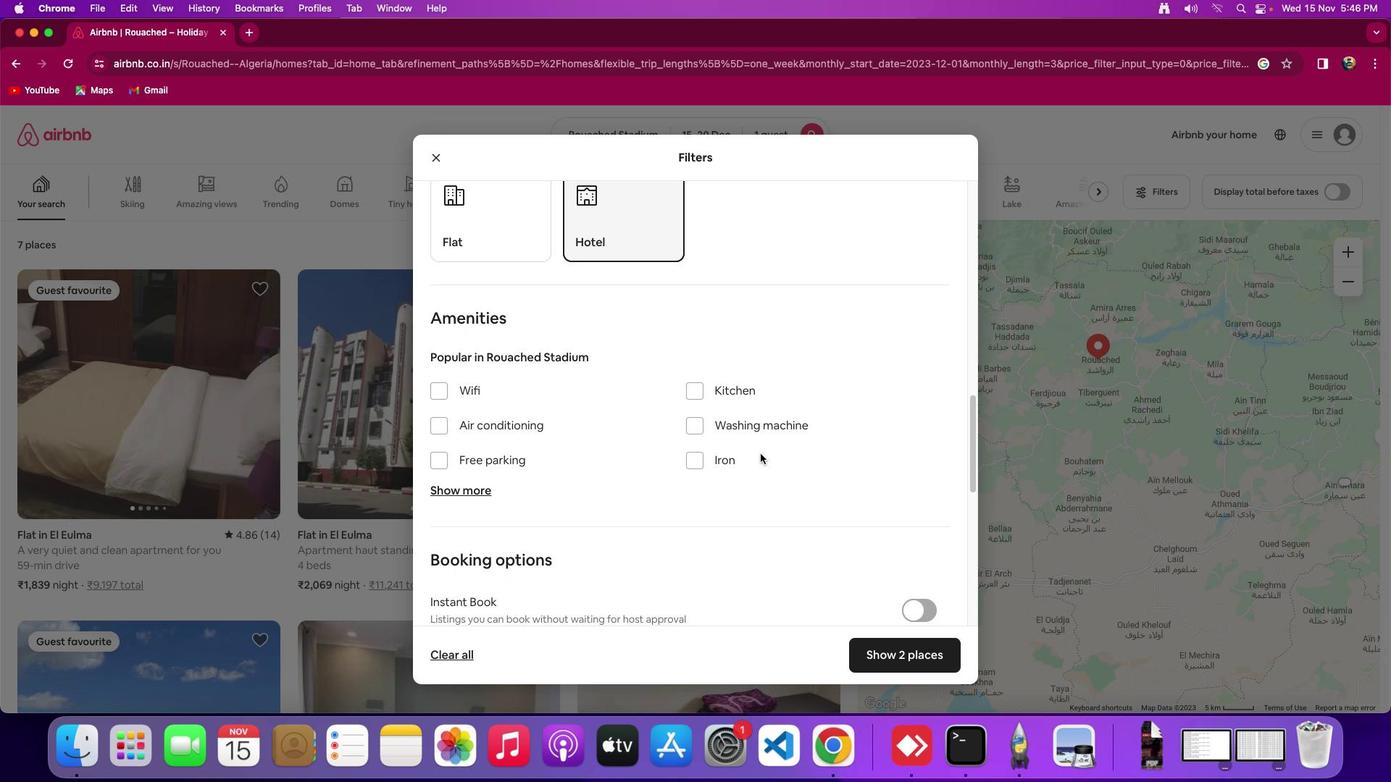 
Action: Mouse moved to (708, 407)
Screenshot: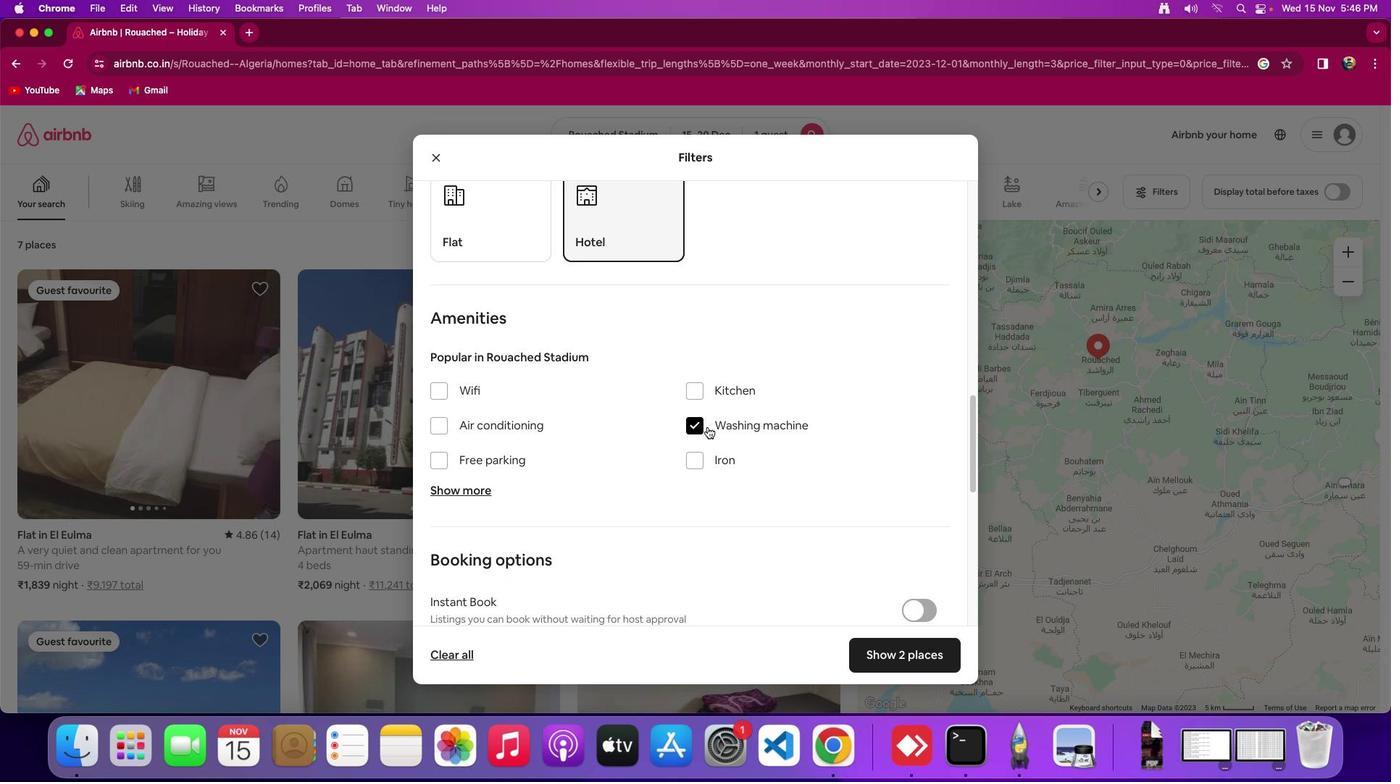 
Action: Mouse pressed left at (708, 407)
Screenshot: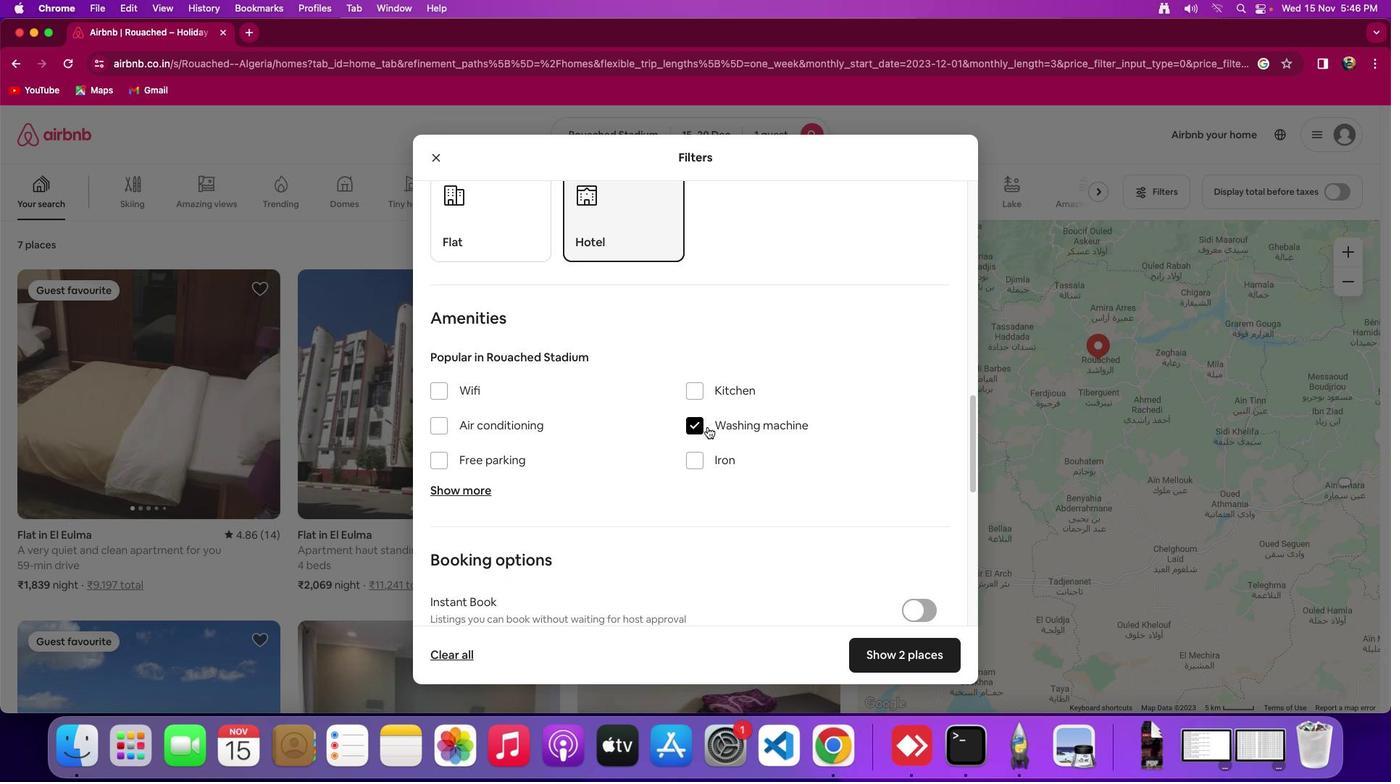 
Action: Mouse moved to (717, 440)
Screenshot: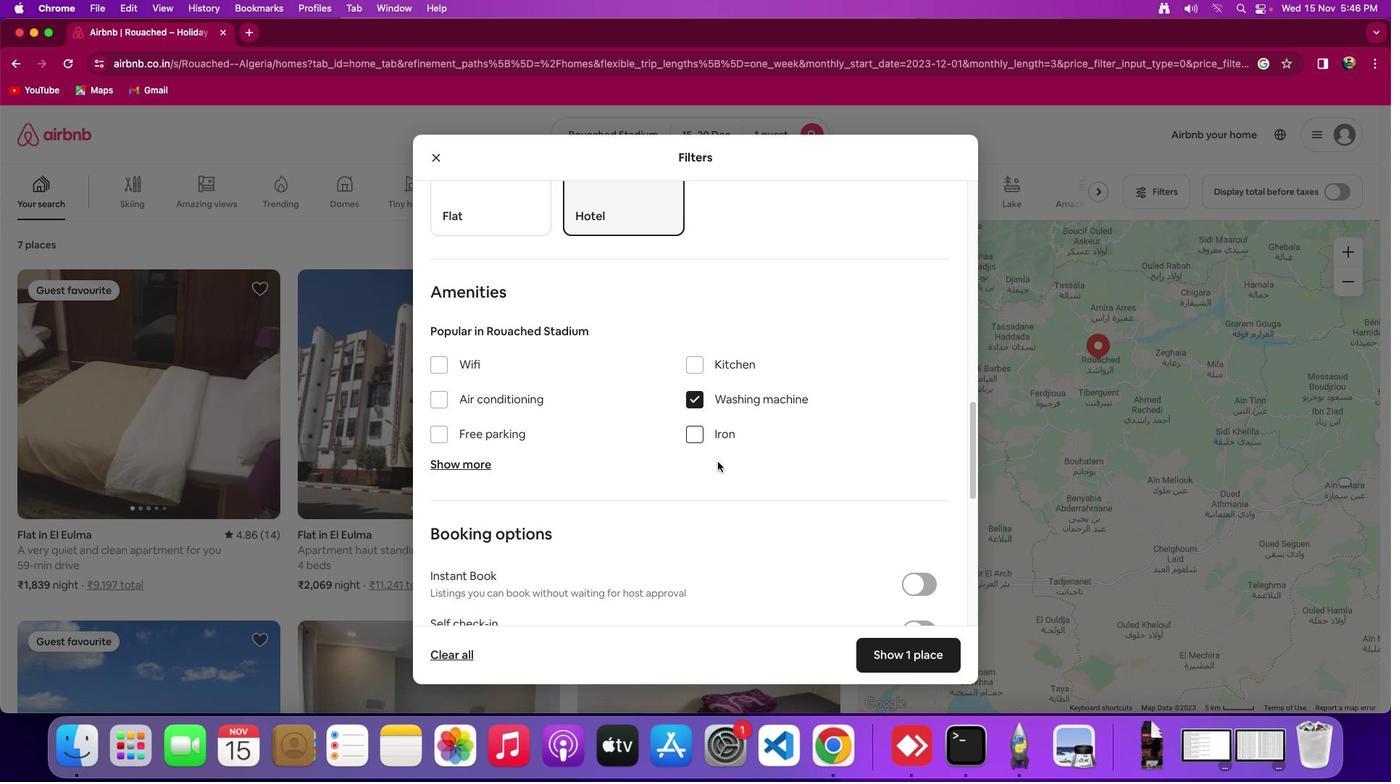 
Action: Mouse scrolled (717, 440) with delta (-7, 26)
Screenshot: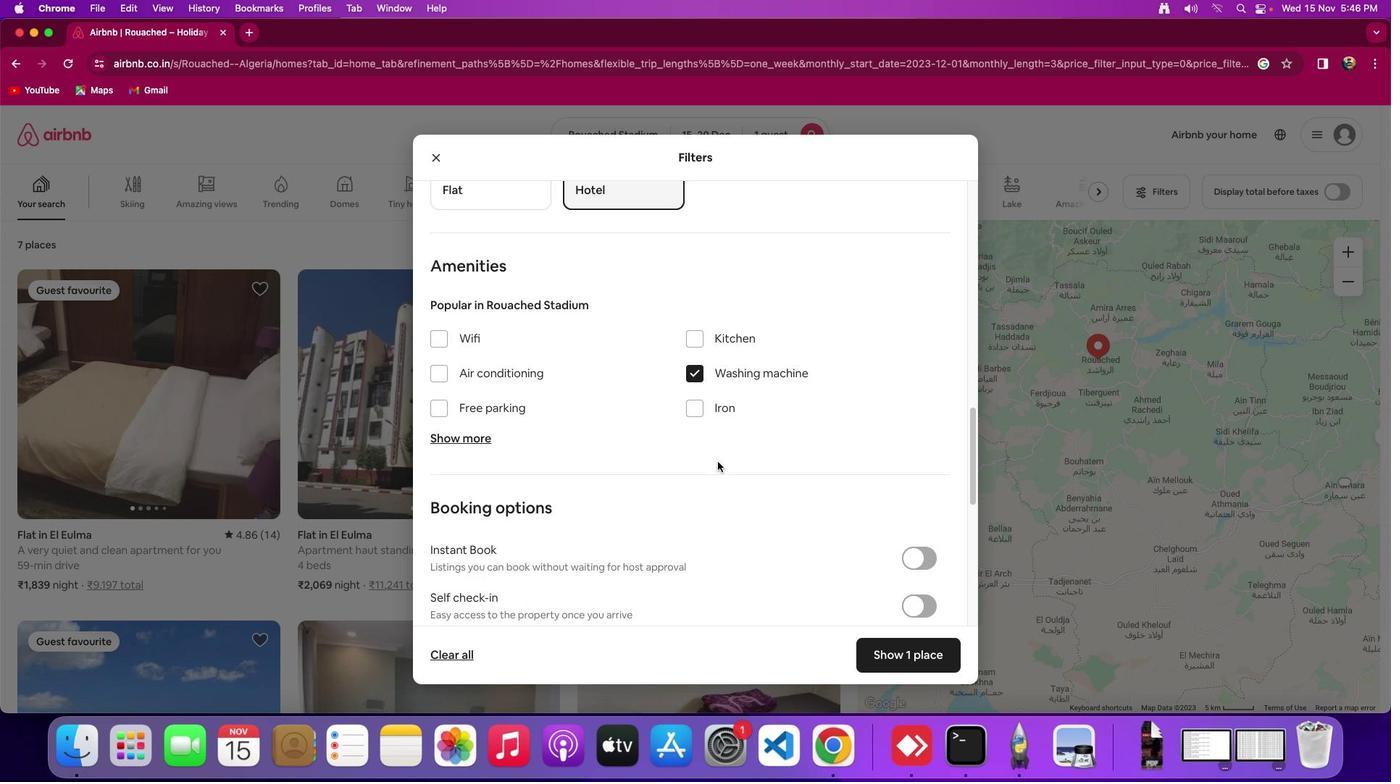 
Action: Mouse moved to (717, 439)
Screenshot: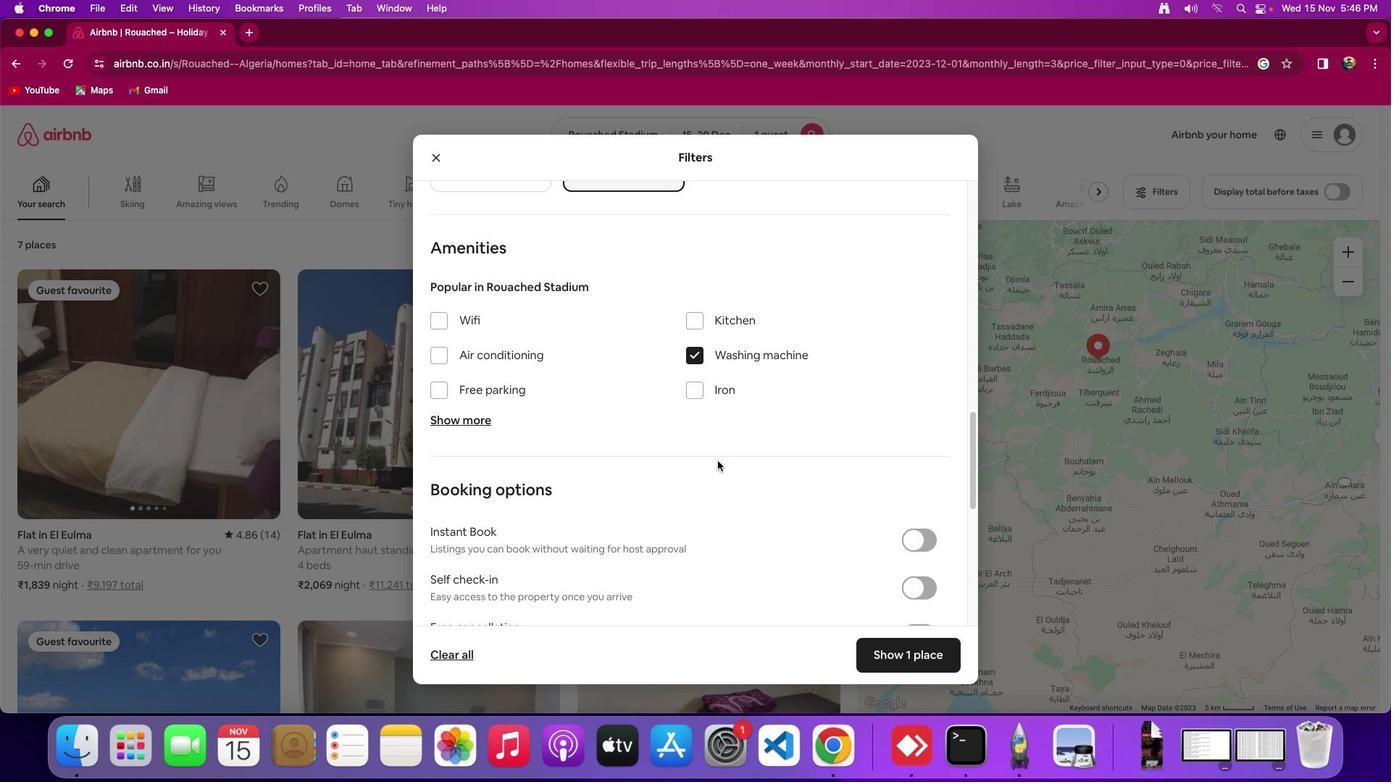 
Action: Mouse scrolled (717, 439) with delta (-7, 26)
Screenshot: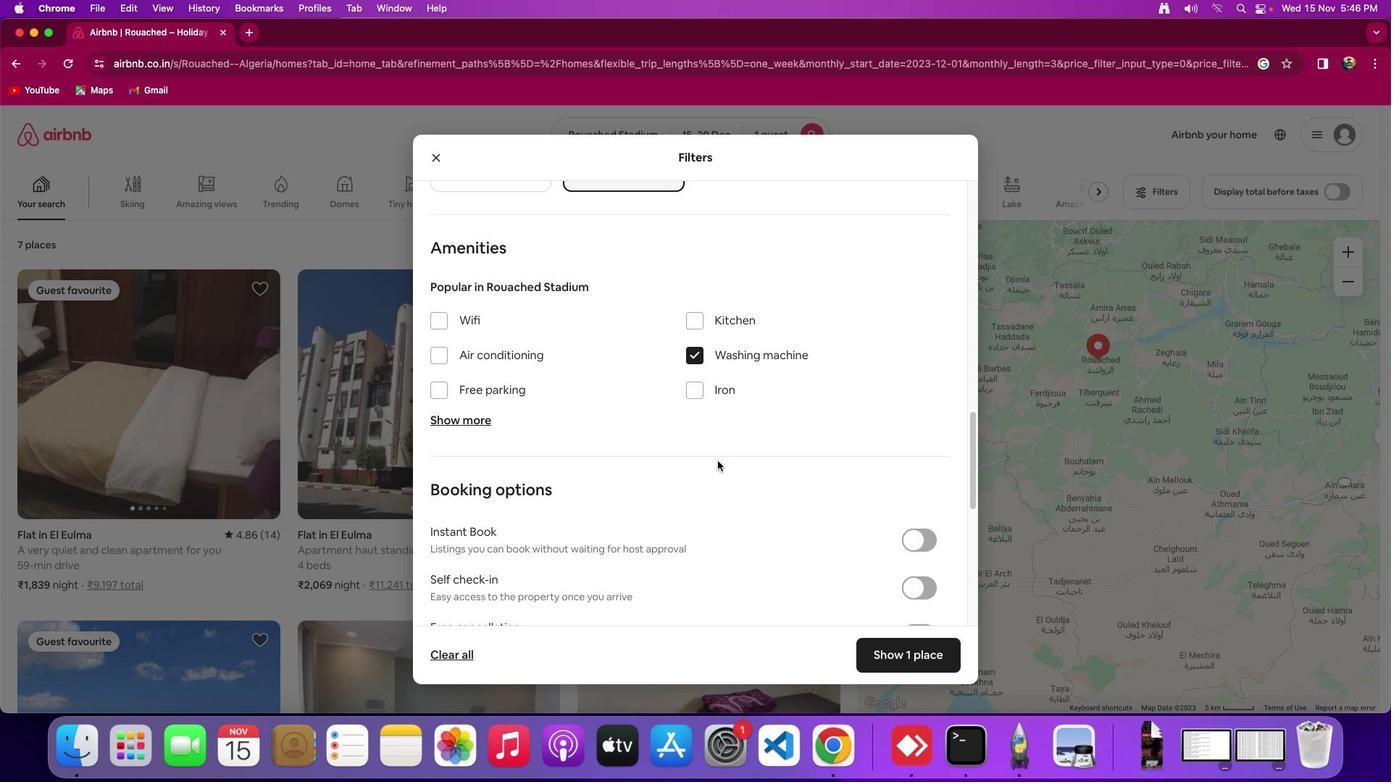 
Action: Mouse moved to (718, 438)
Screenshot: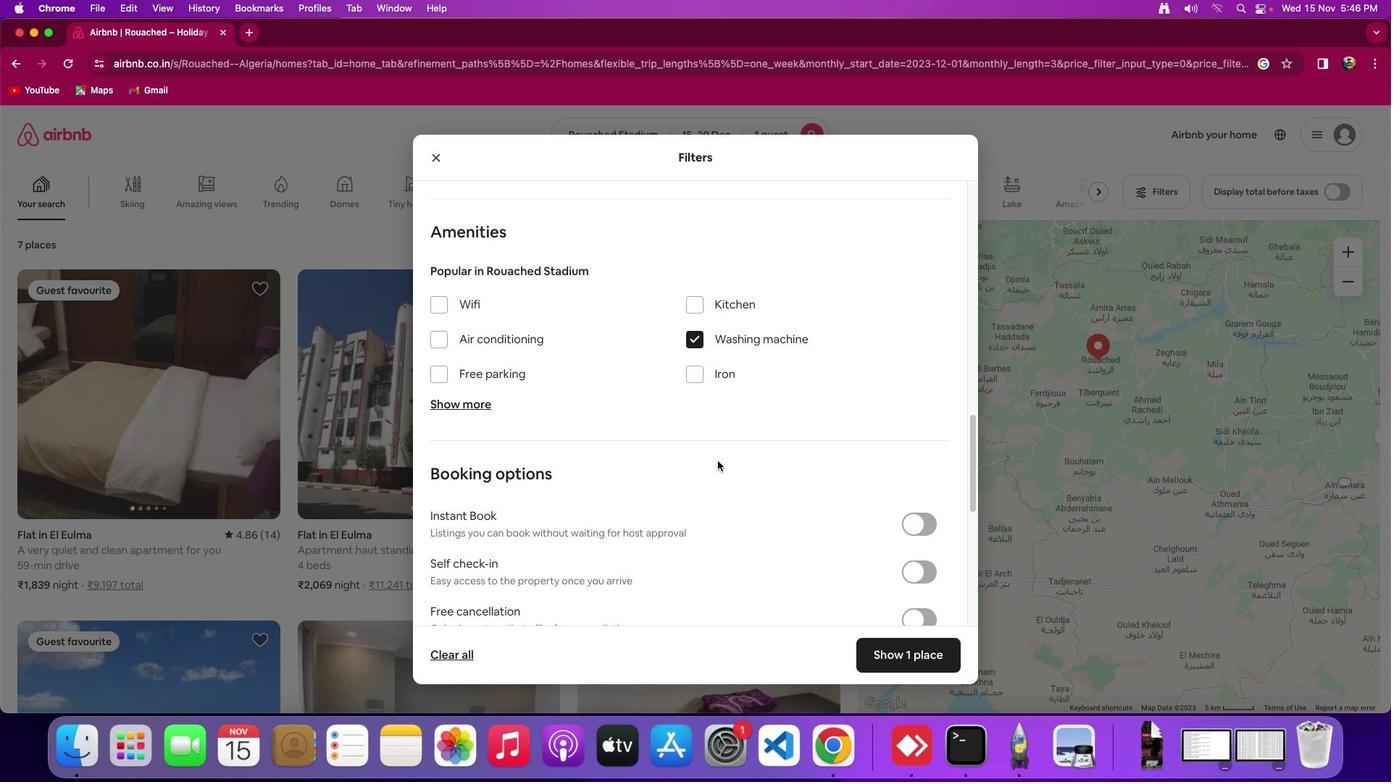 
Action: Mouse scrolled (718, 438) with delta (-7, 25)
Screenshot: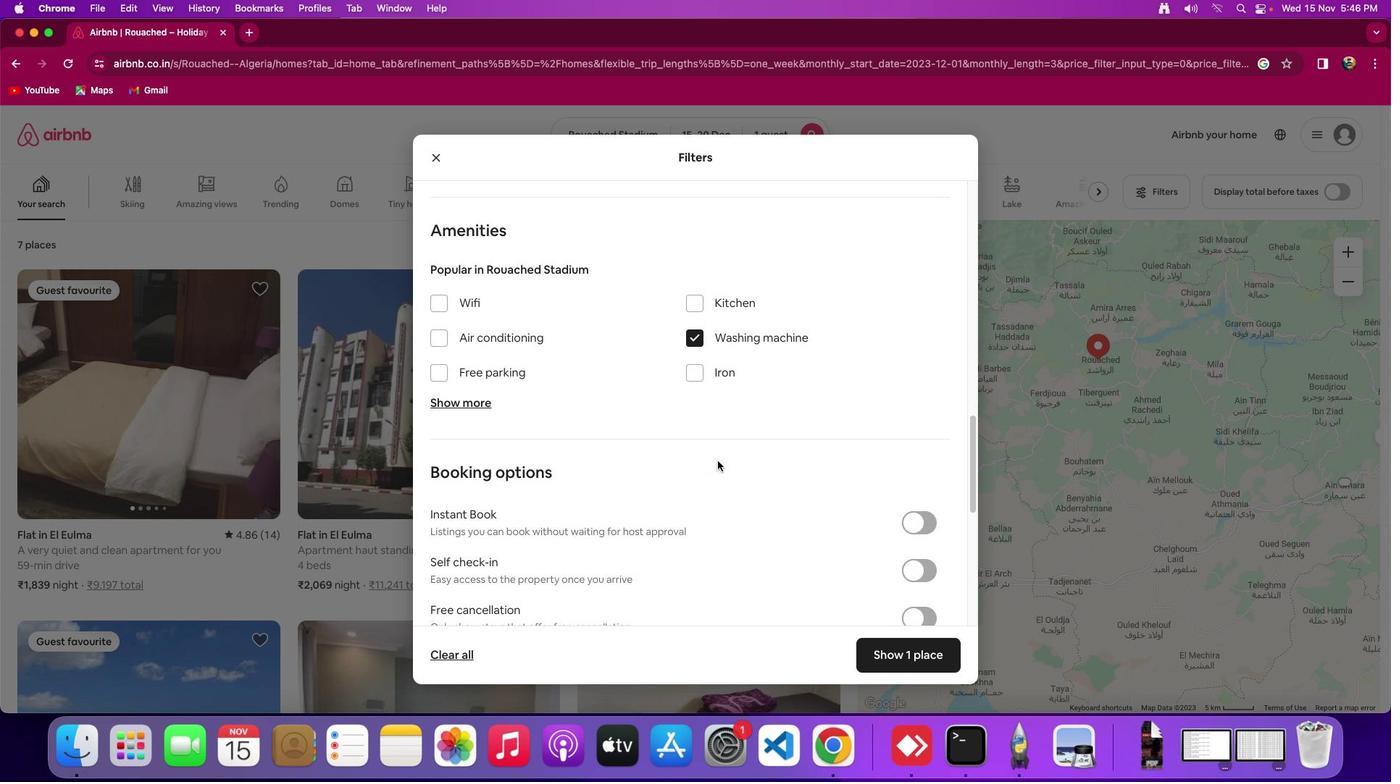 
Action: Mouse moved to (718, 437)
Screenshot: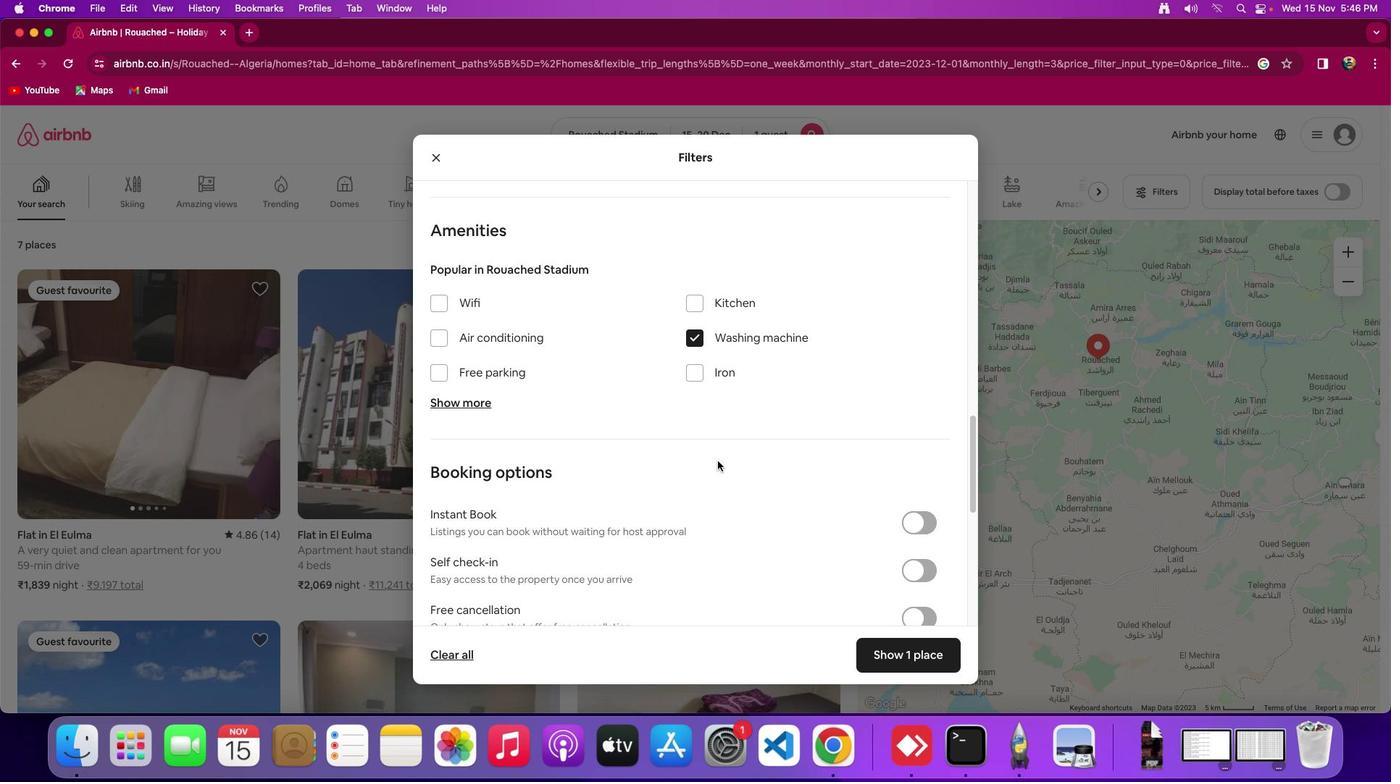 
Action: Mouse scrolled (718, 437) with delta (-7, 26)
Screenshot: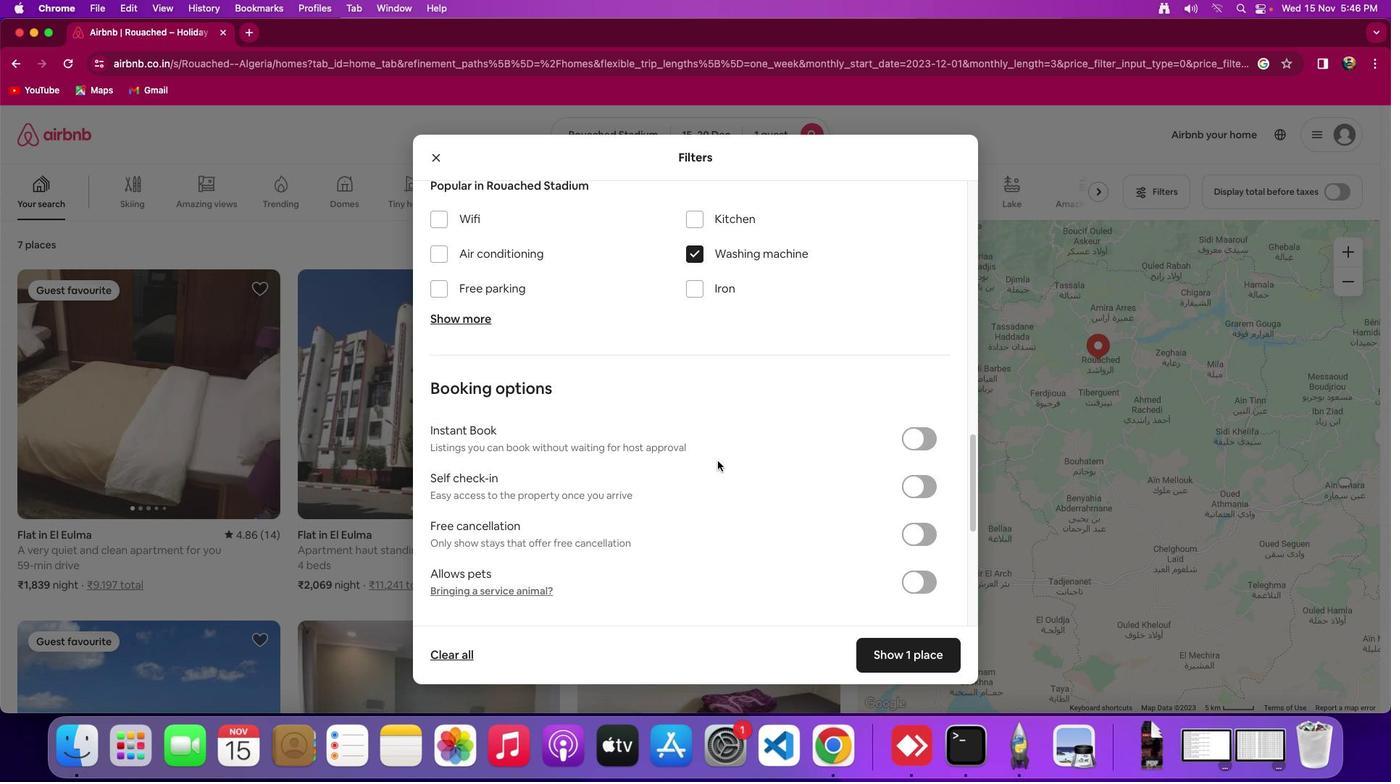 
Action: Mouse scrolled (718, 437) with delta (-7, 26)
Screenshot: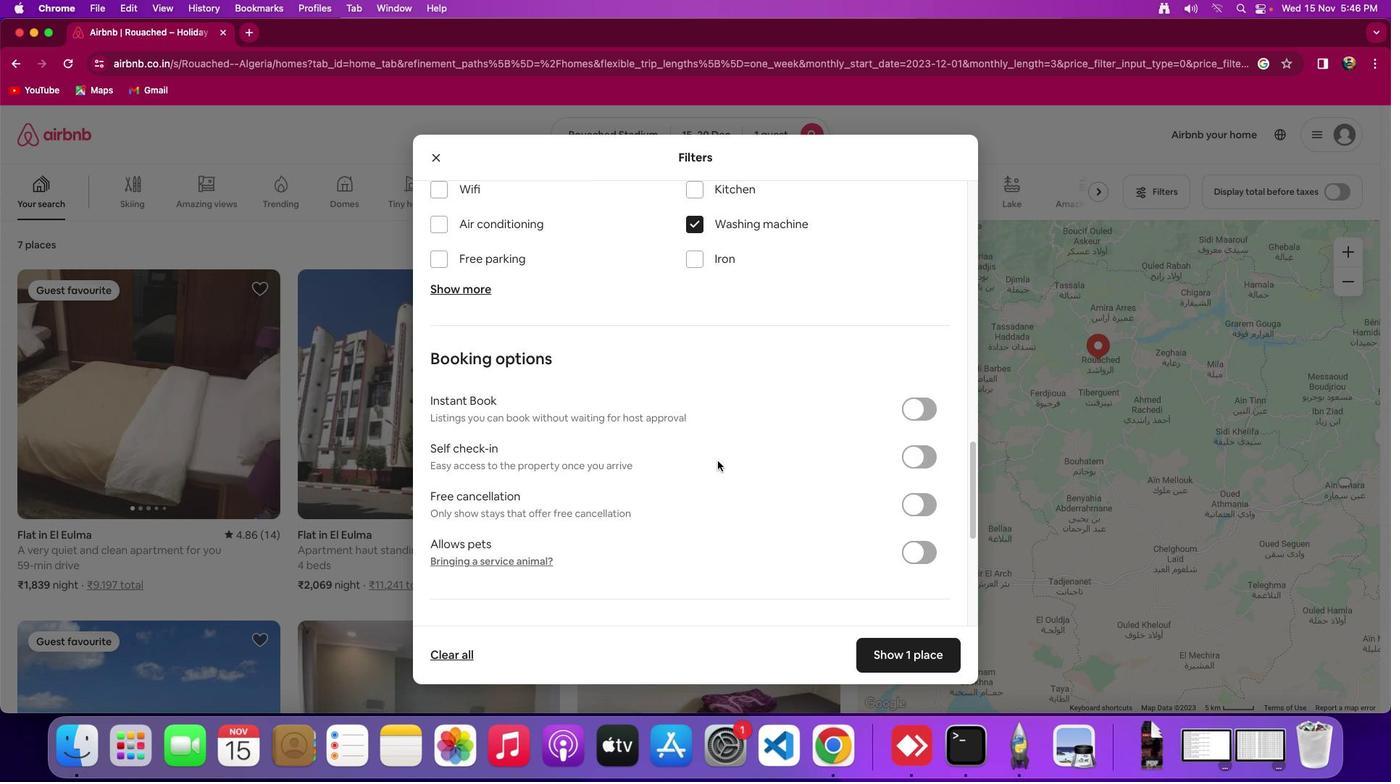 
Action: Mouse scrolled (718, 437) with delta (-7, 24)
Screenshot: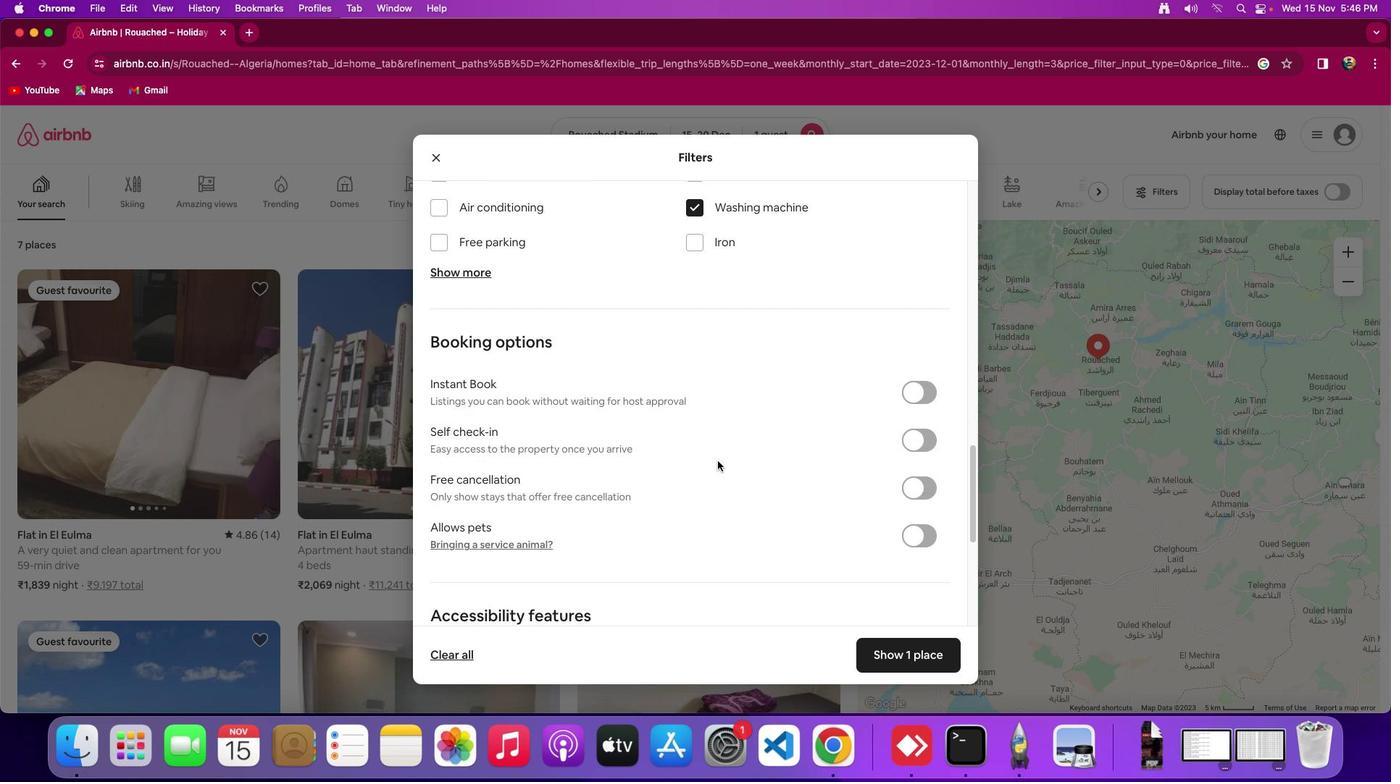 
Action: Mouse moved to (720, 437)
Screenshot: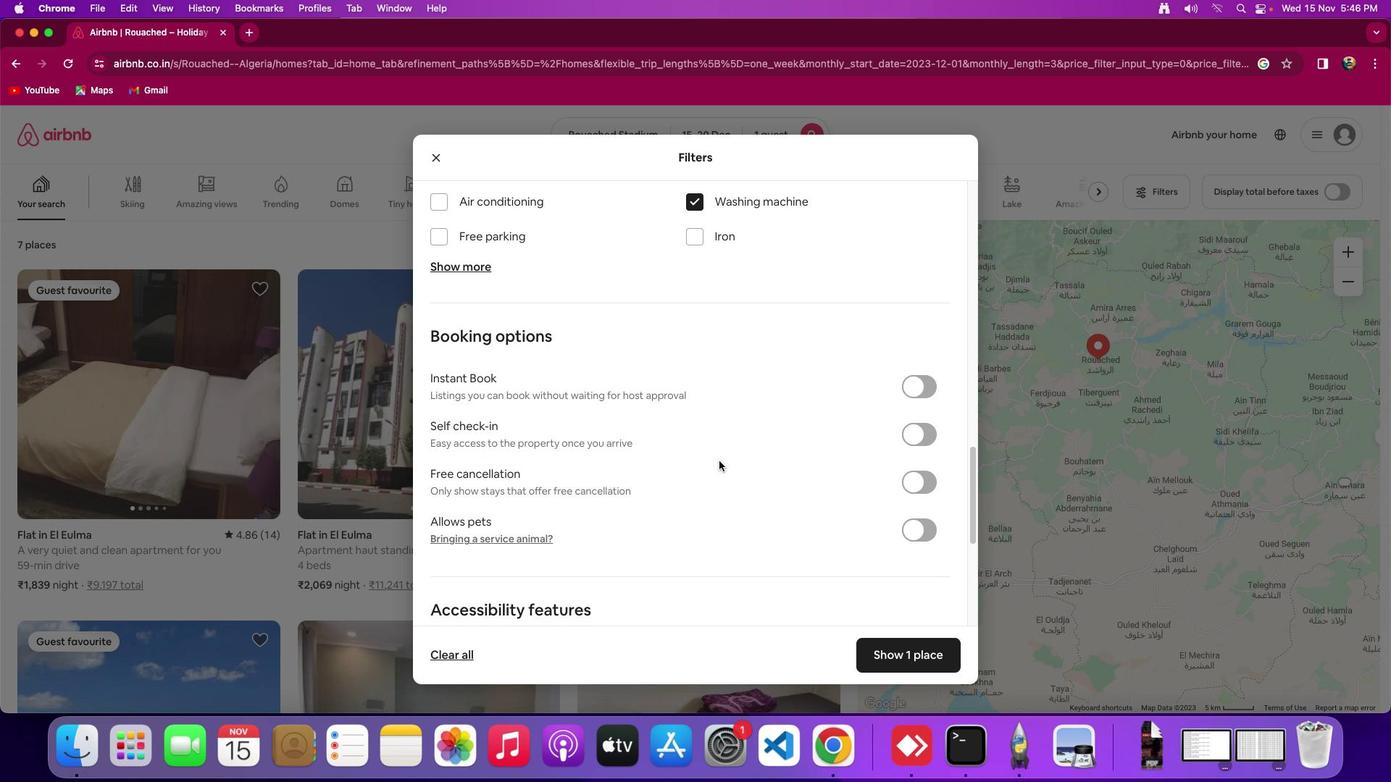 
Action: Mouse scrolled (720, 437) with delta (-7, 26)
Screenshot: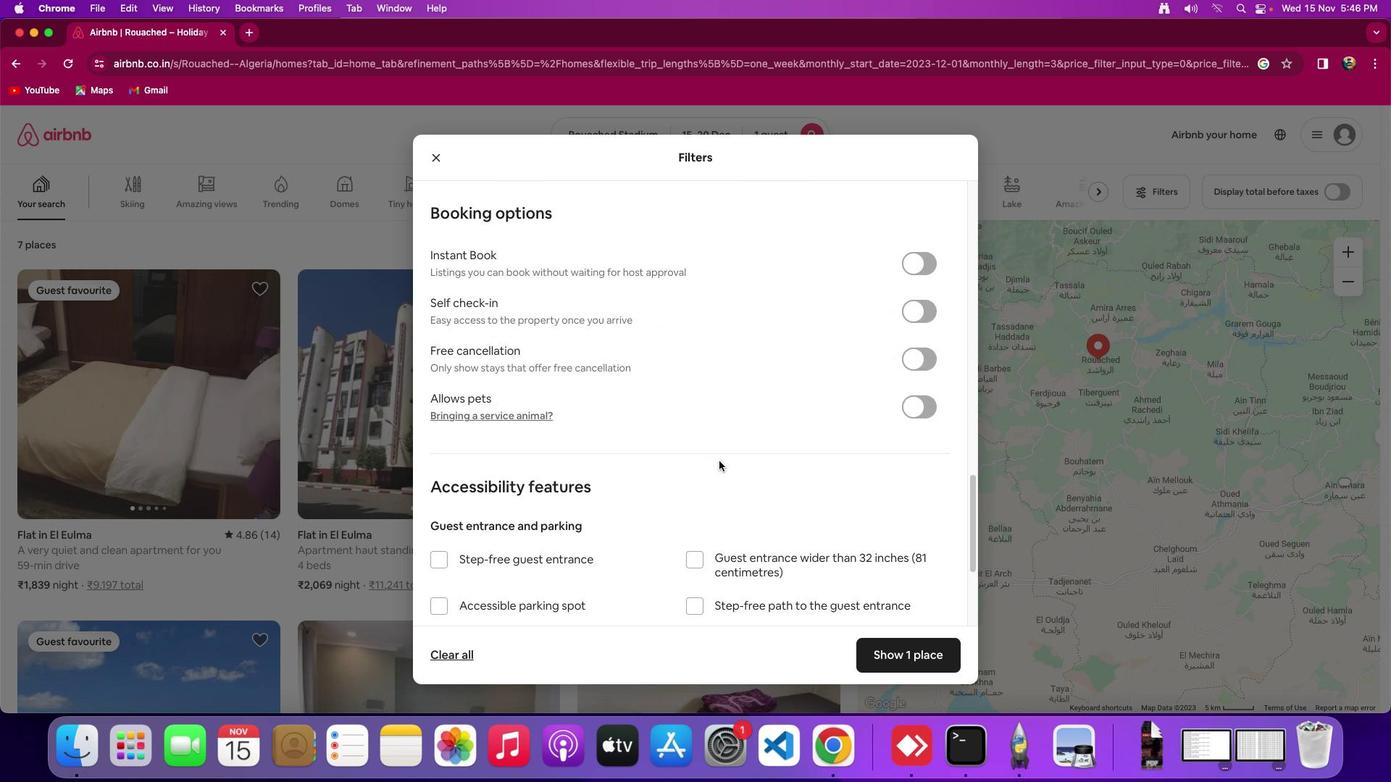 
Action: Mouse scrolled (720, 437) with delta (-7, 26)
Screenshot: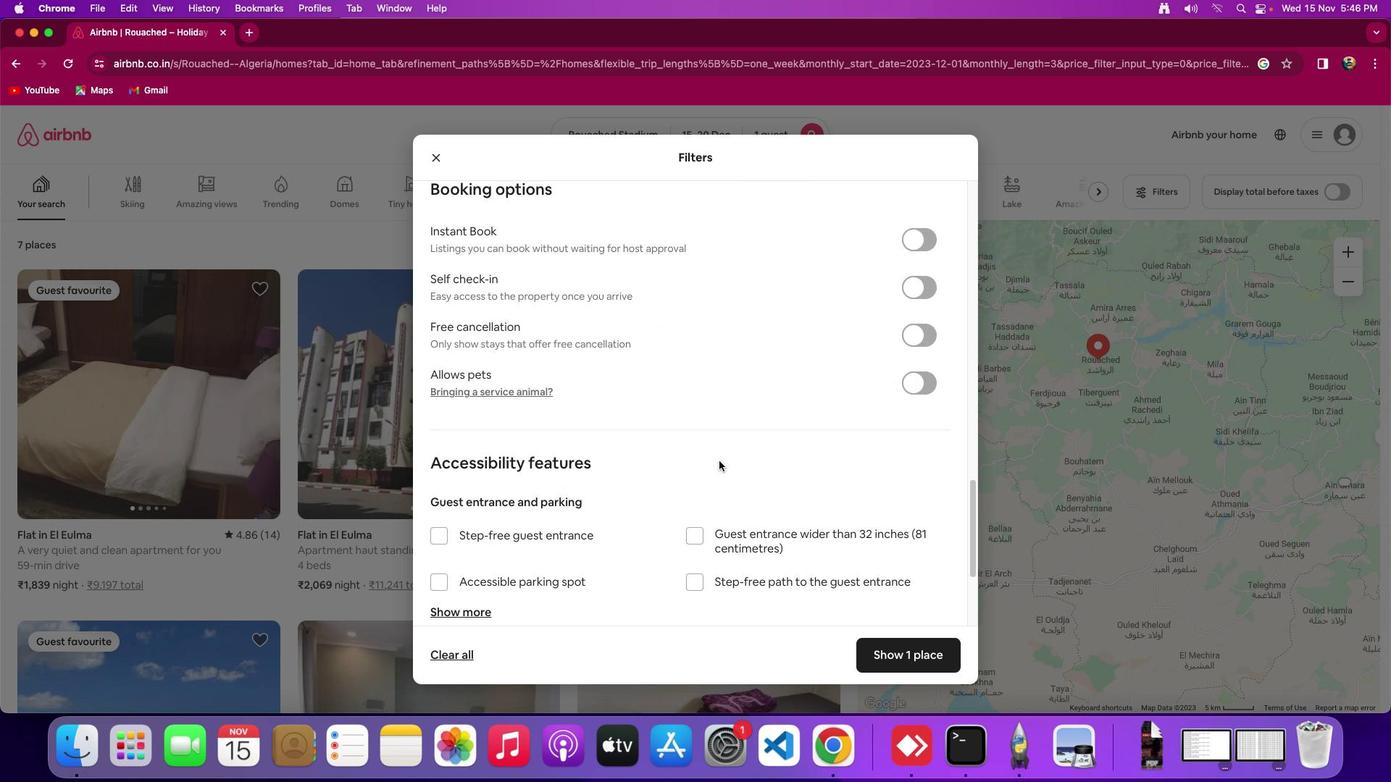 
Action: Mouse scrolled (720, 437) with delta (-7, 23)
Screenshot: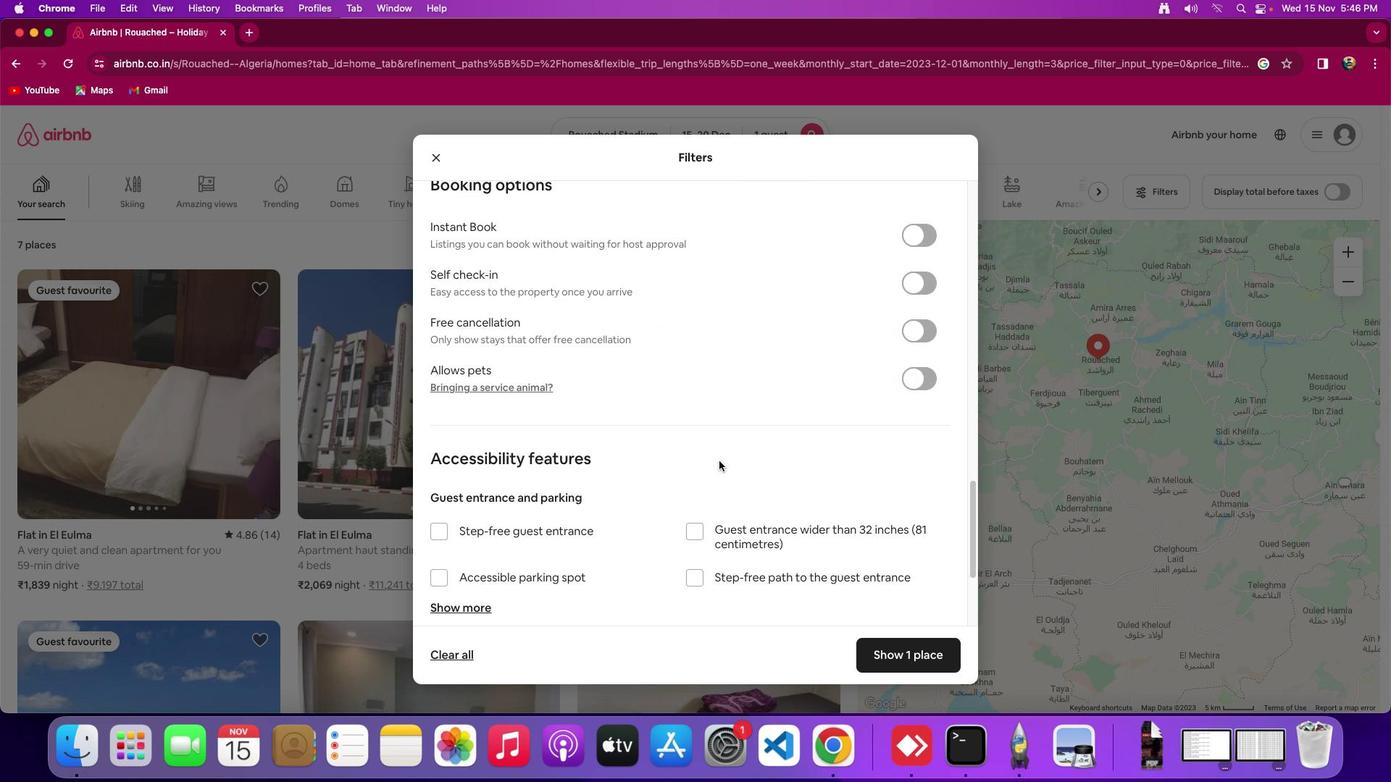 
Action: Mouse scrolled (720, 437) with delta (-7, 26)
Screenshot: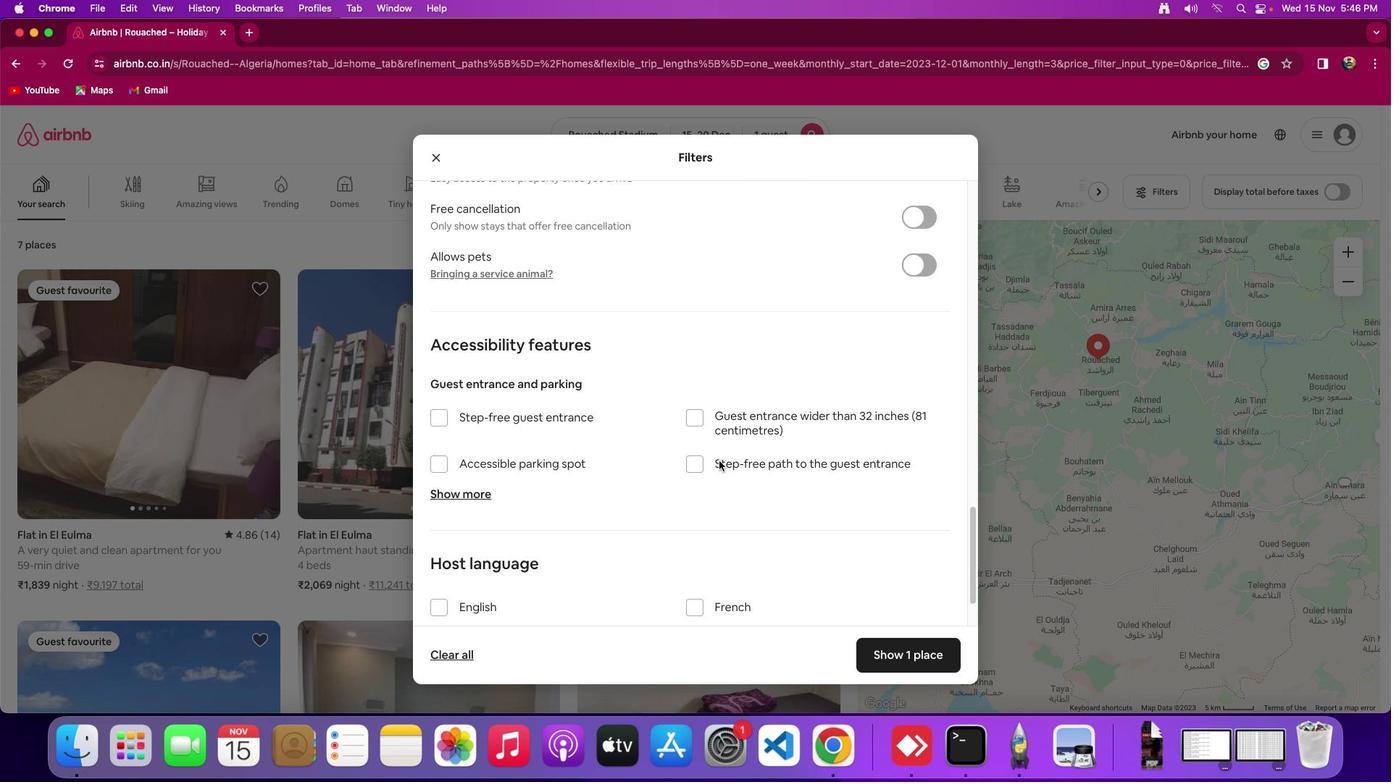 
Action: Mouse scrolled (720, 437) with delta (-7, 26)
Screenshot: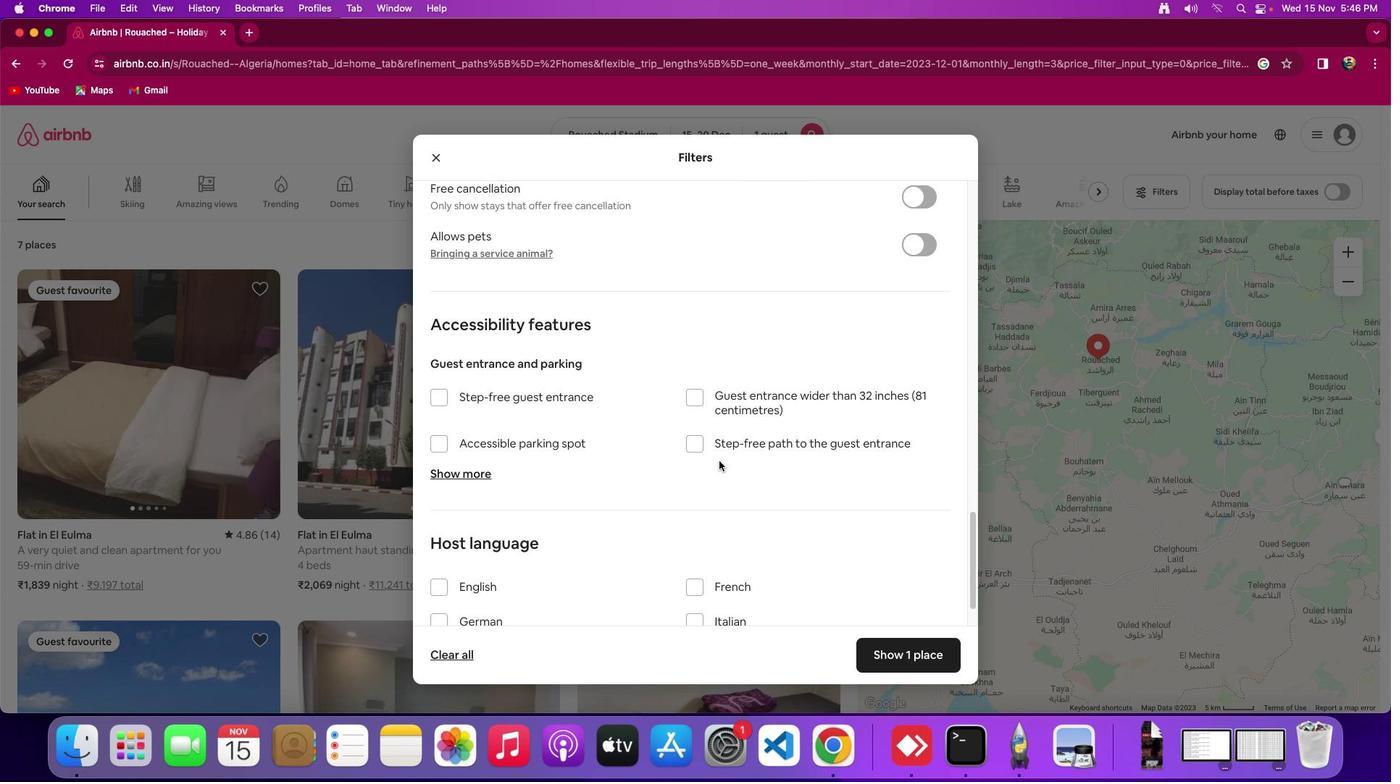 
Action: Mouse scrolled (720, 437) with delta (-7, 24)
Screenshot: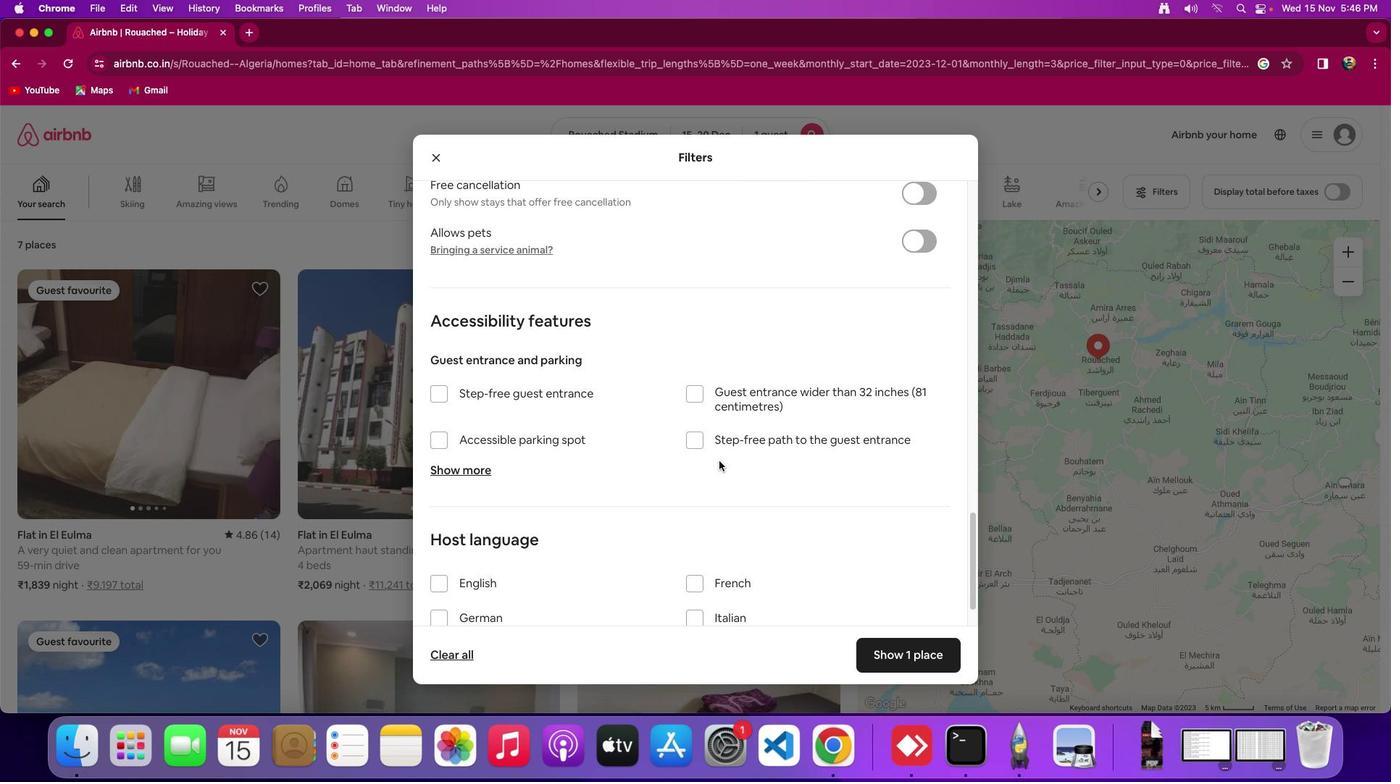 
Action: Mouse moved to (733, 460)
Screenshot: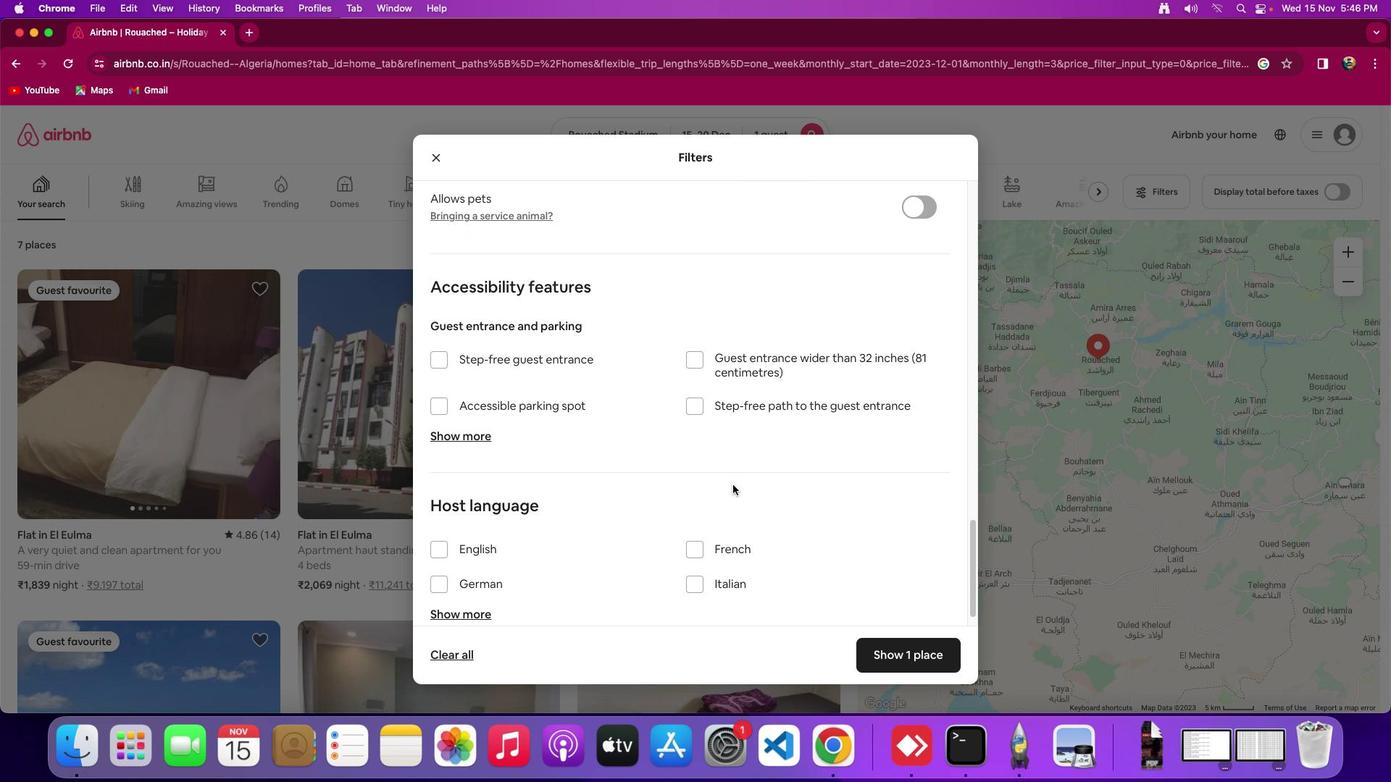 
Action: Mouse scrolled (733, 460) with delta (-7, 26)
Screenshot: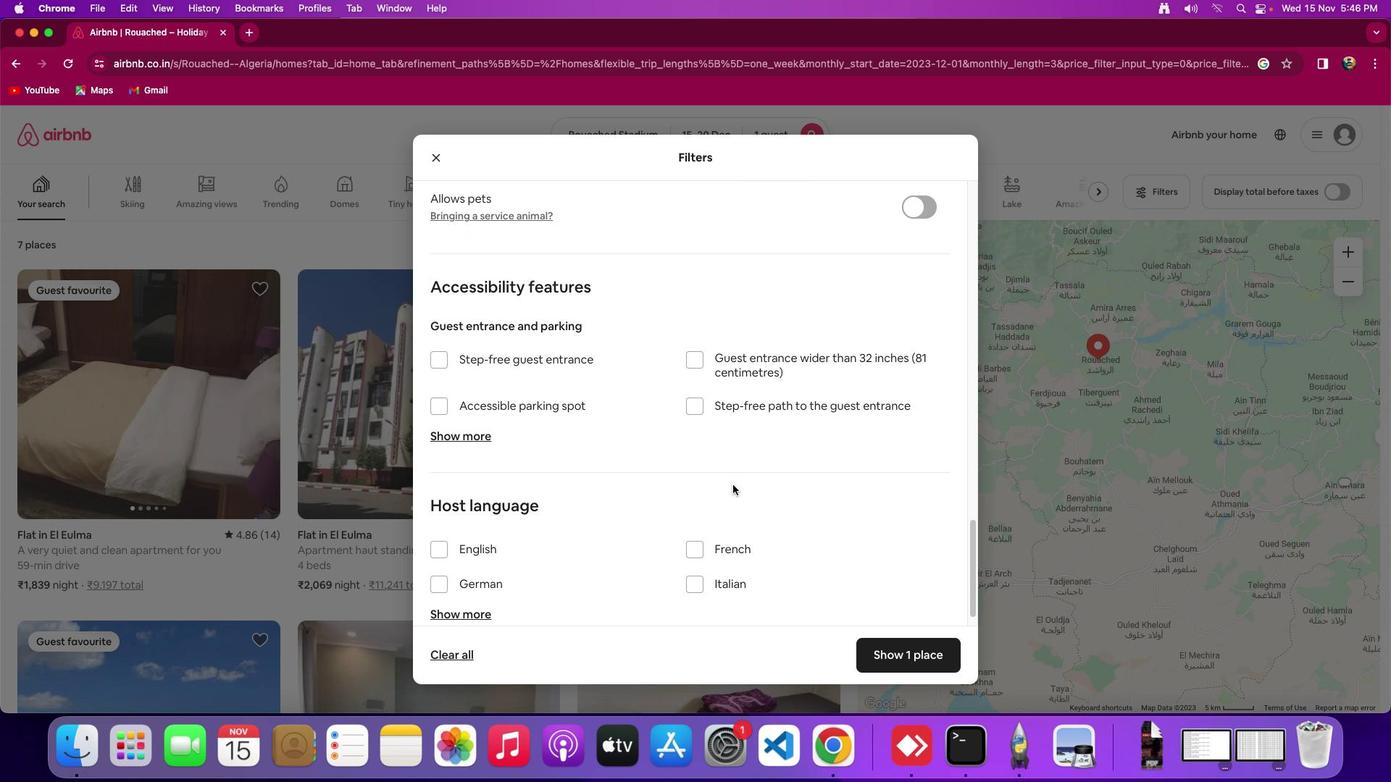 
Action: Mouse moved to (733, 458)
Screenshot: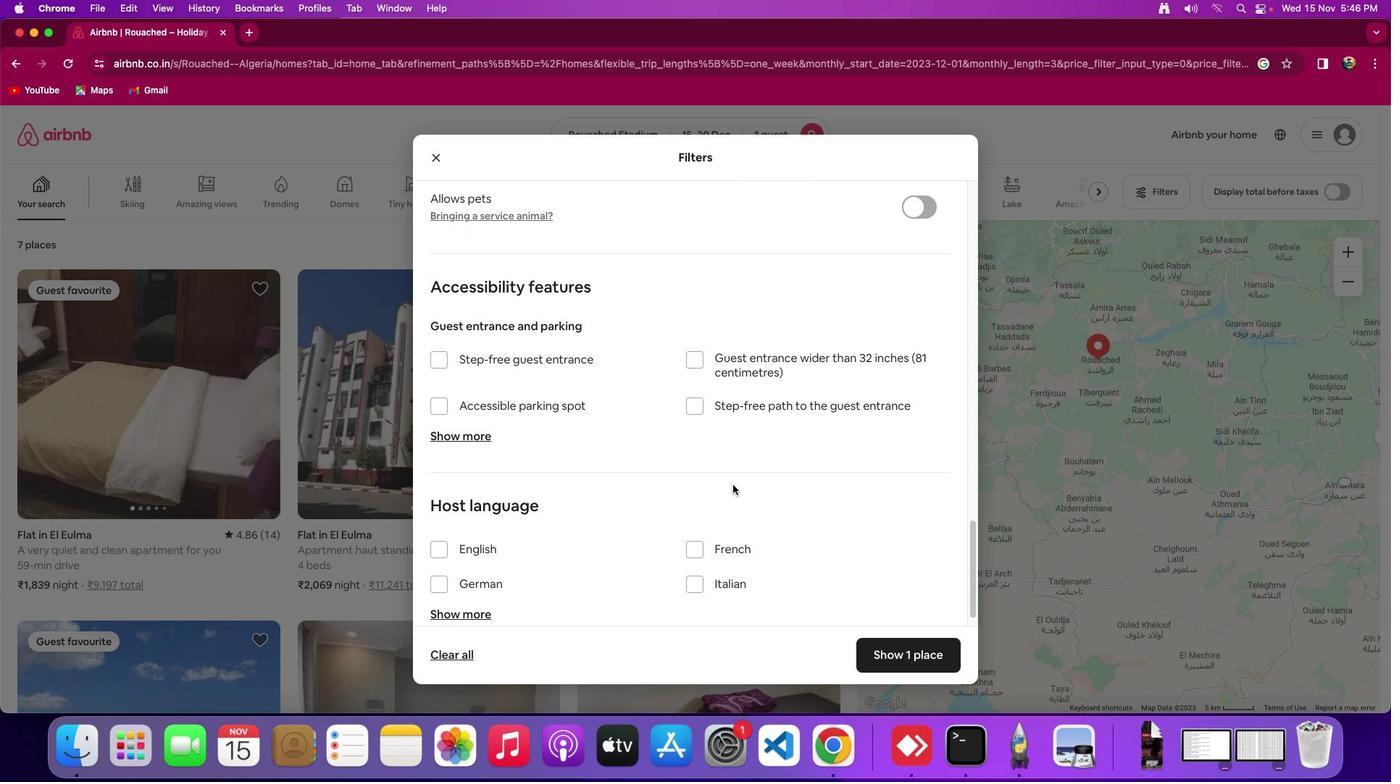 
Action: Mouse scrolled (733, 458) with delta (-7, 26)
Screenshot: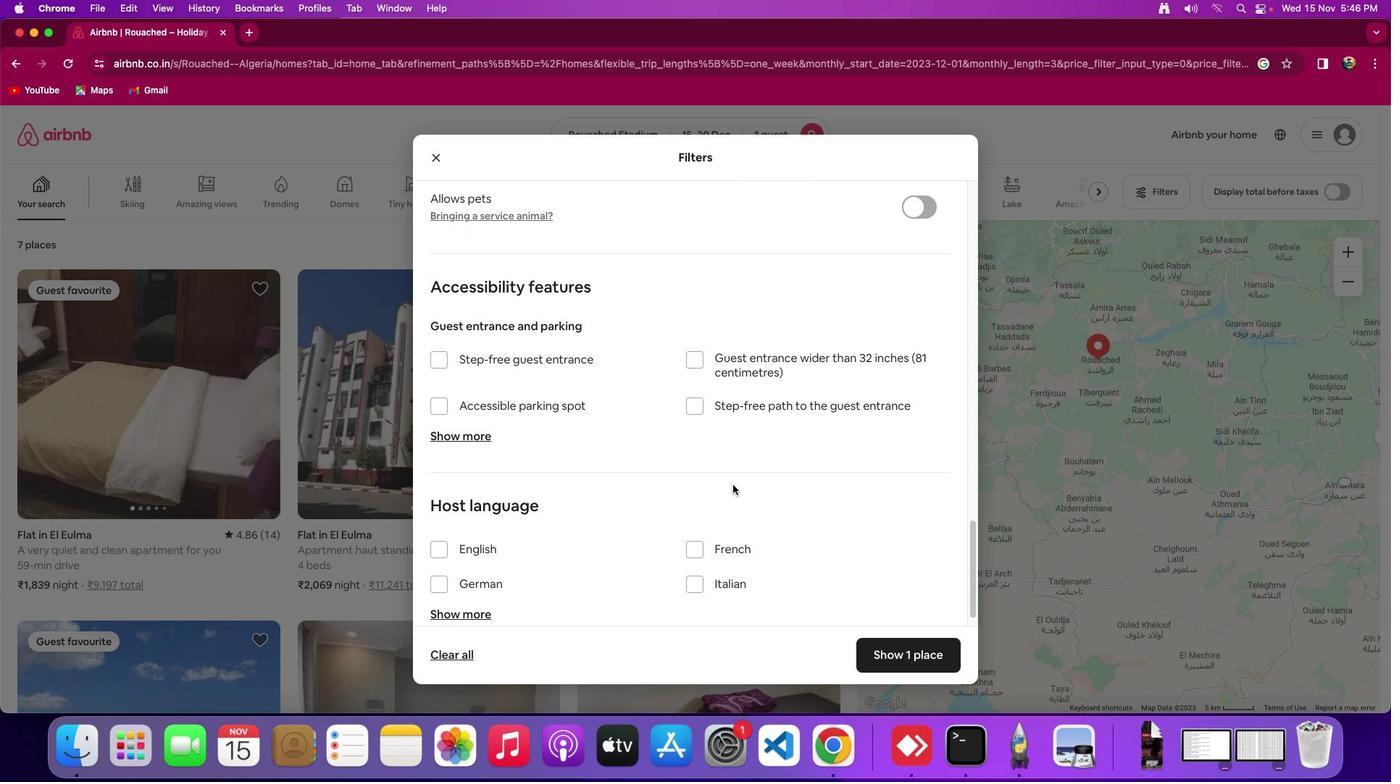 
Action: Mouse moved to (733, 458)
Screenshot: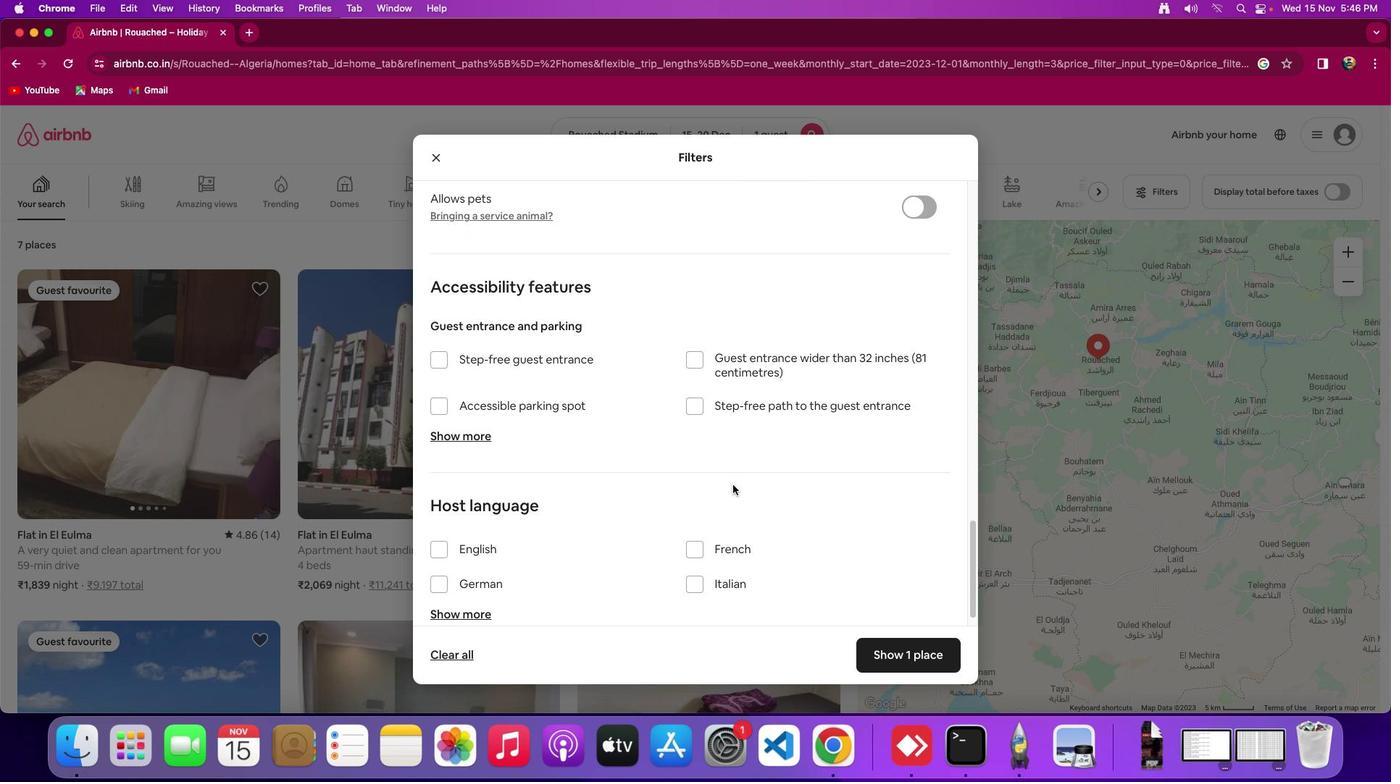 
Action: Mouse scrolled (733, 458) with delta (-7, 26)
Screenshot: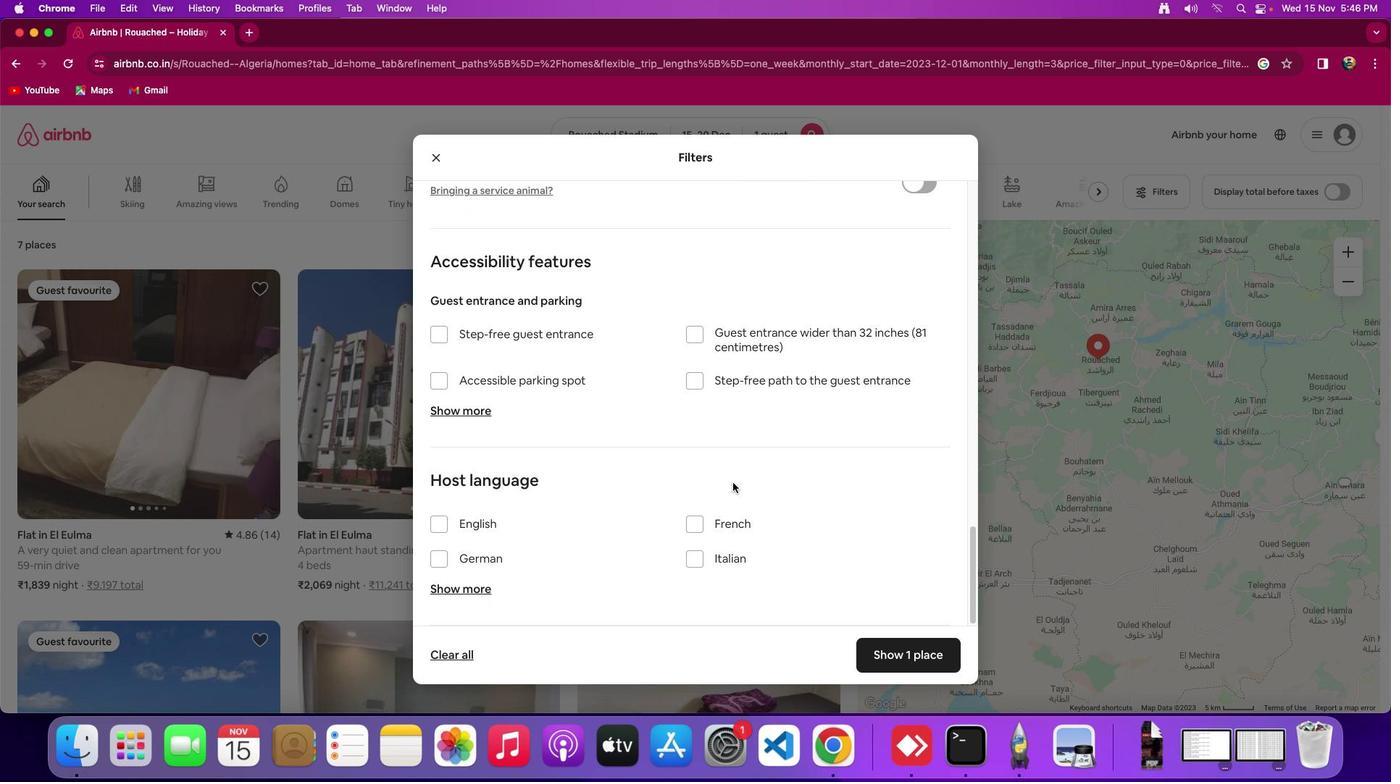 
Action: Mouse scrolled (733, 458) with delta (-7, 26)
Screenshot: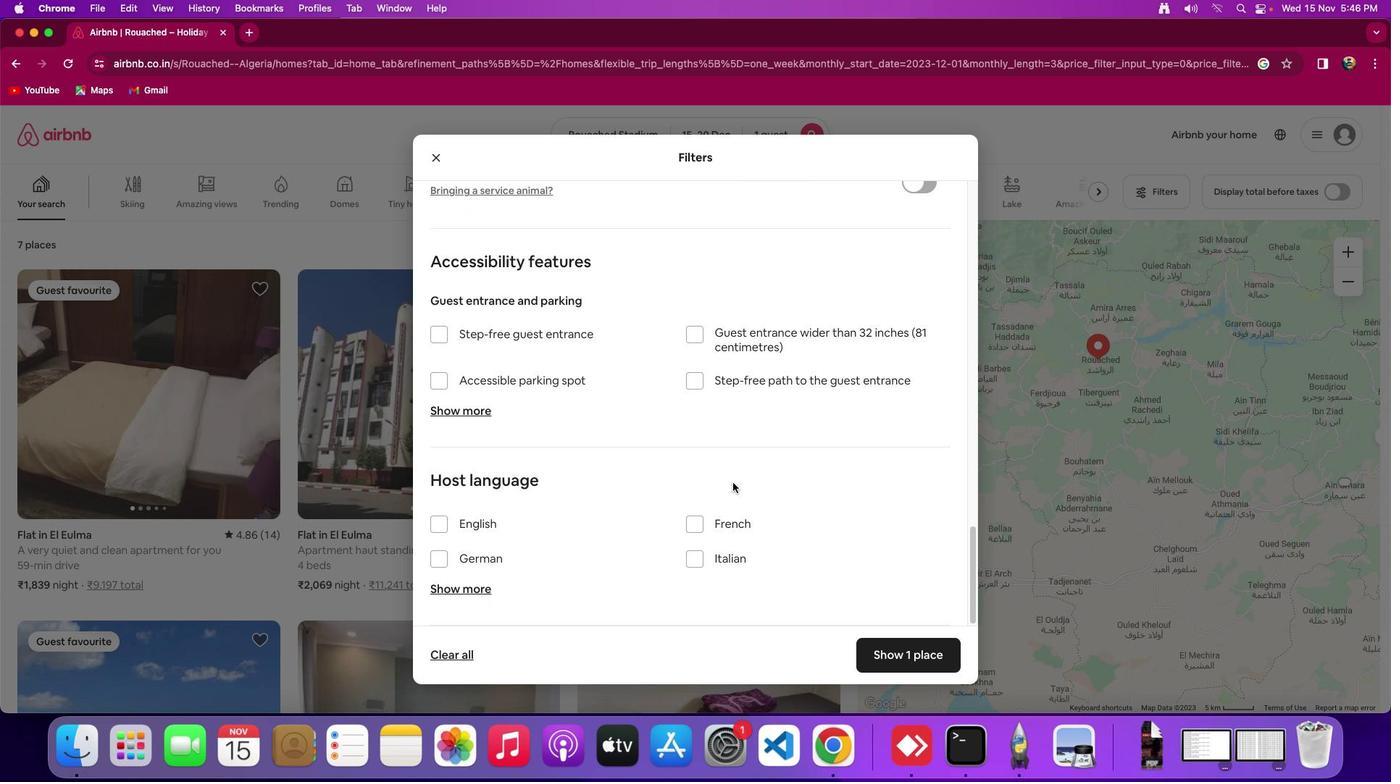 
Action: Mouse scrolled (733, 458) with delta (-7, 23)
Screenshot: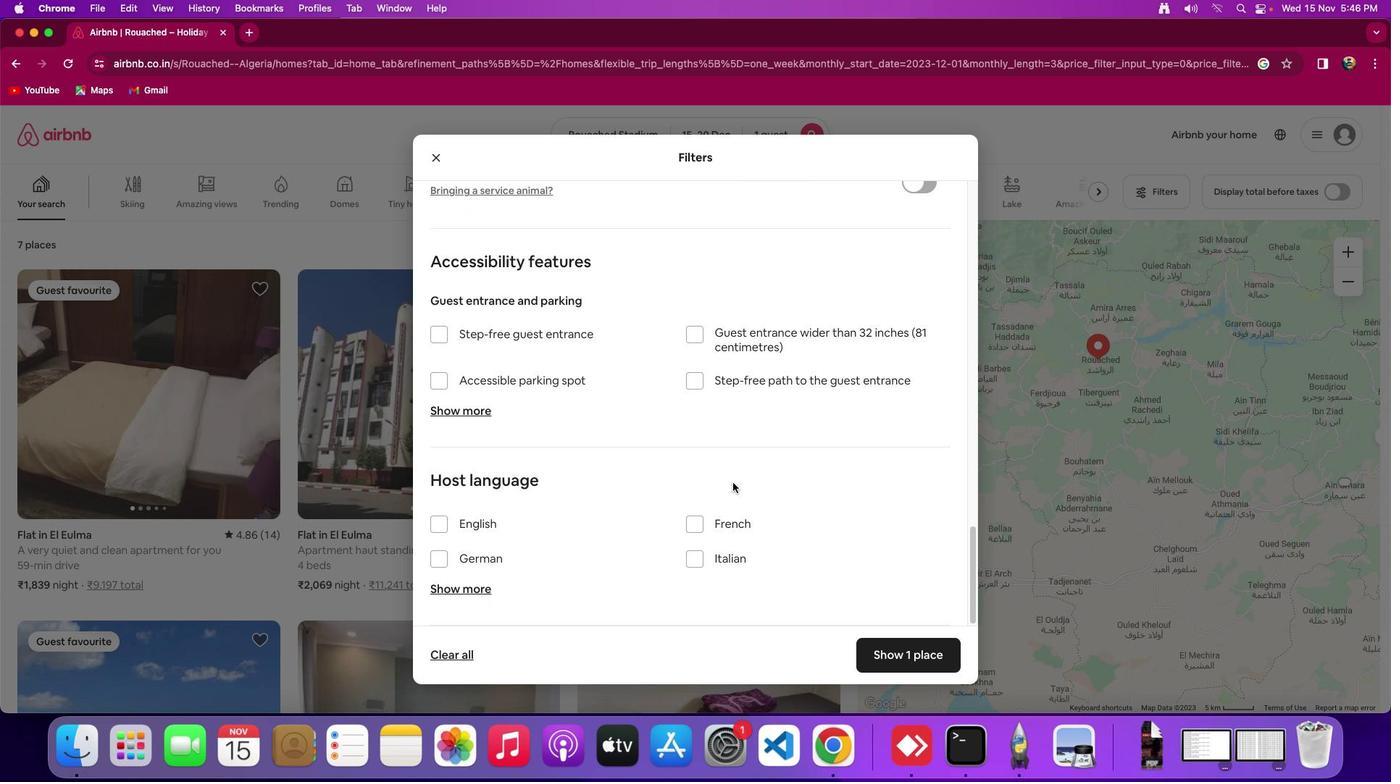 
Action: Mouse moved to (733, 458)
Screenshot: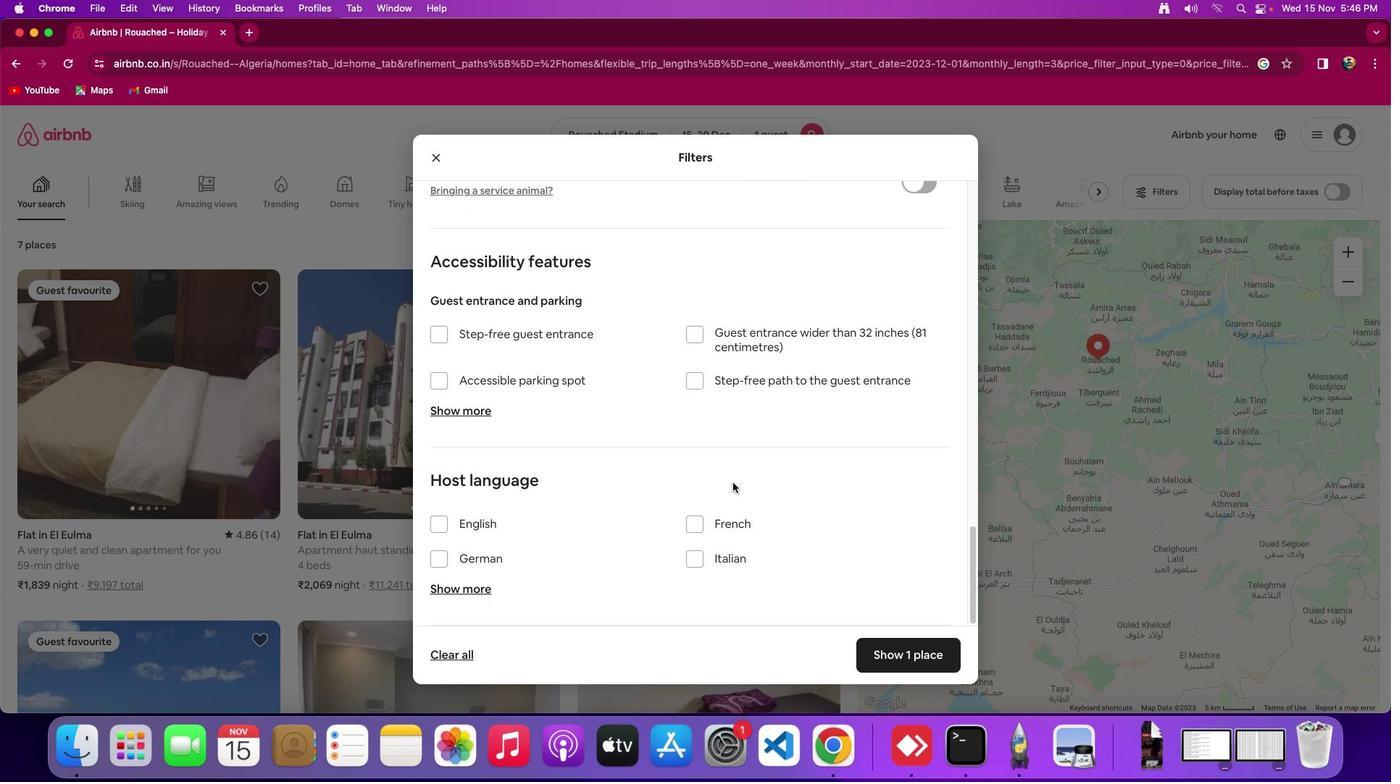 
Action: Mouse scrolled (733, 458) with delta (-7, 23)
Screenshot: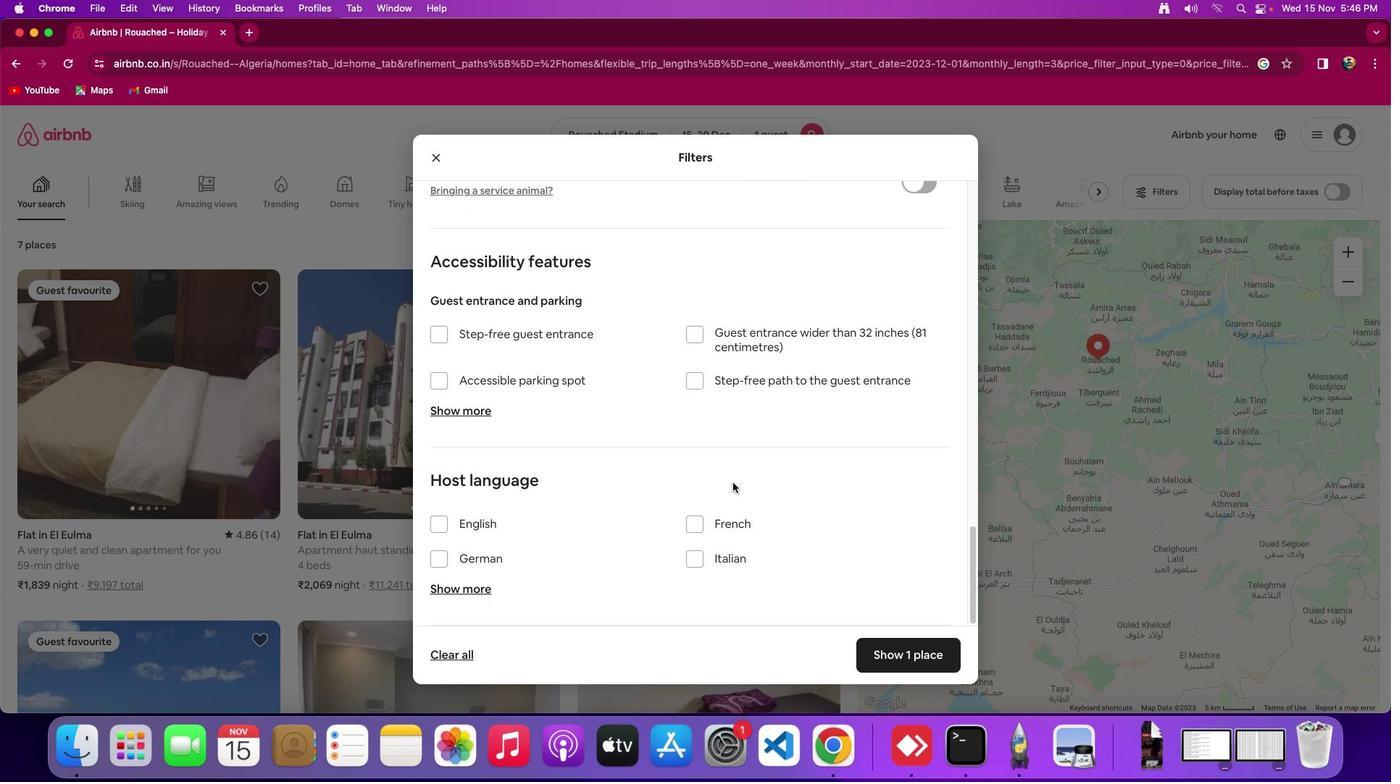 
Action: Mouse moved to (733, 457)
Screenshot: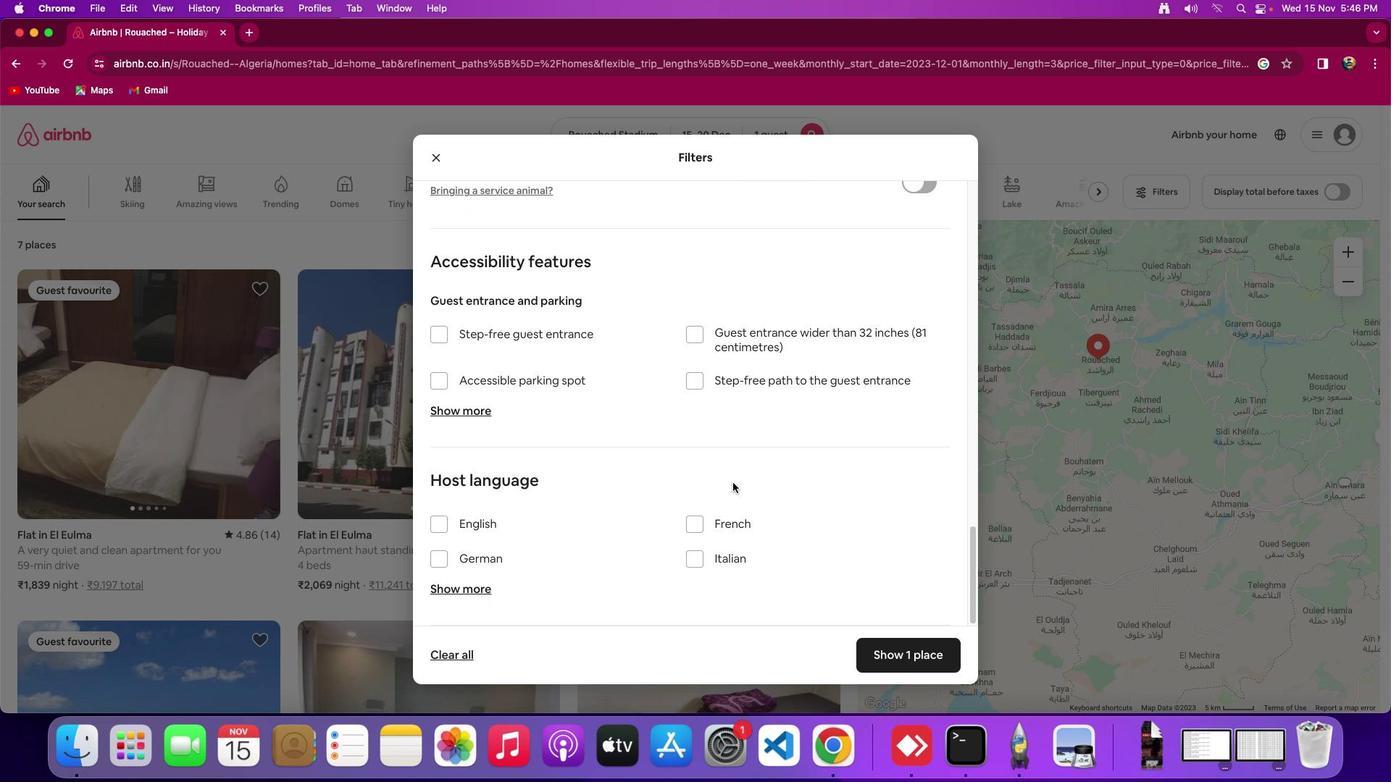
Action: Mouse scrolled (733, 457) with delta (-7, 26)
Screenshot: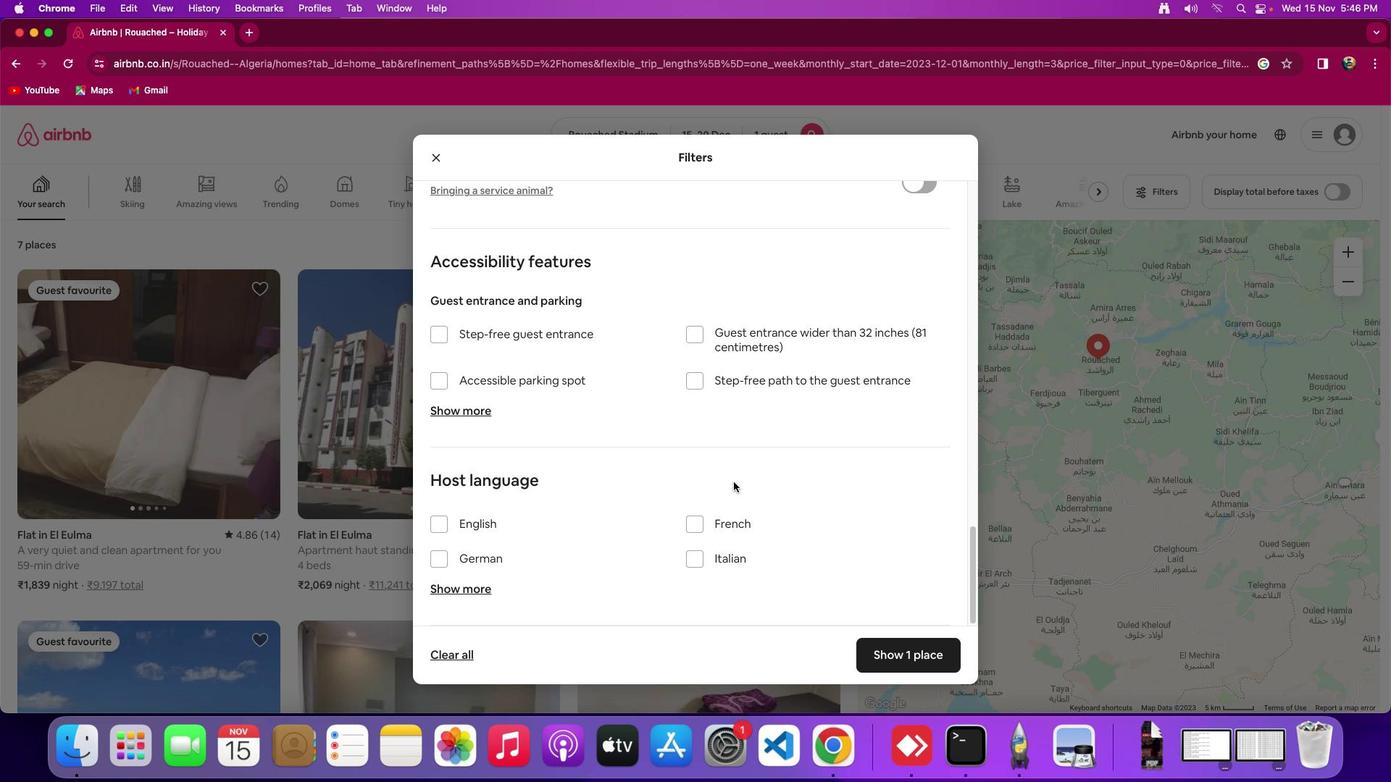 
Action: Mouse moved to (733, 457)
Screenshot: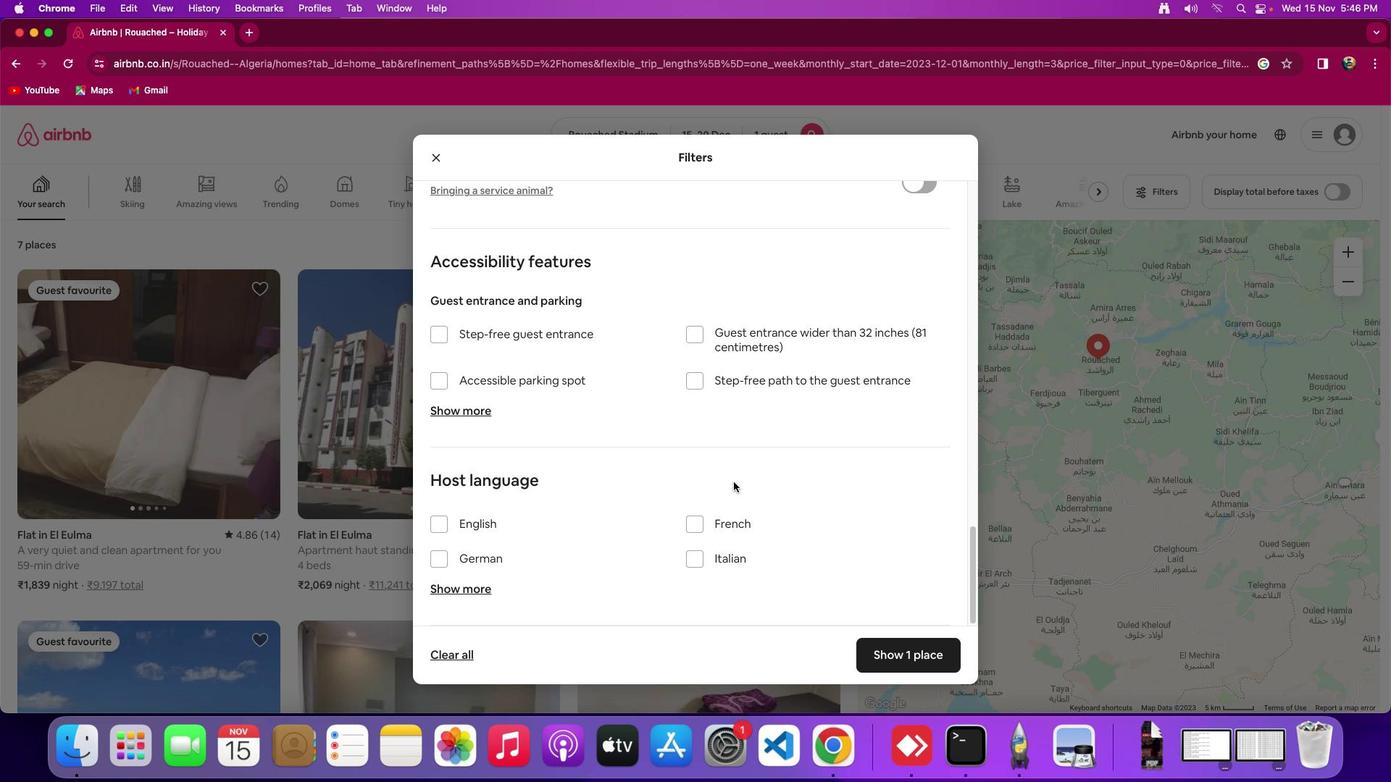 
Action: Mouse scrolled (733, 457) with delta (-7, 26)
Screenshot: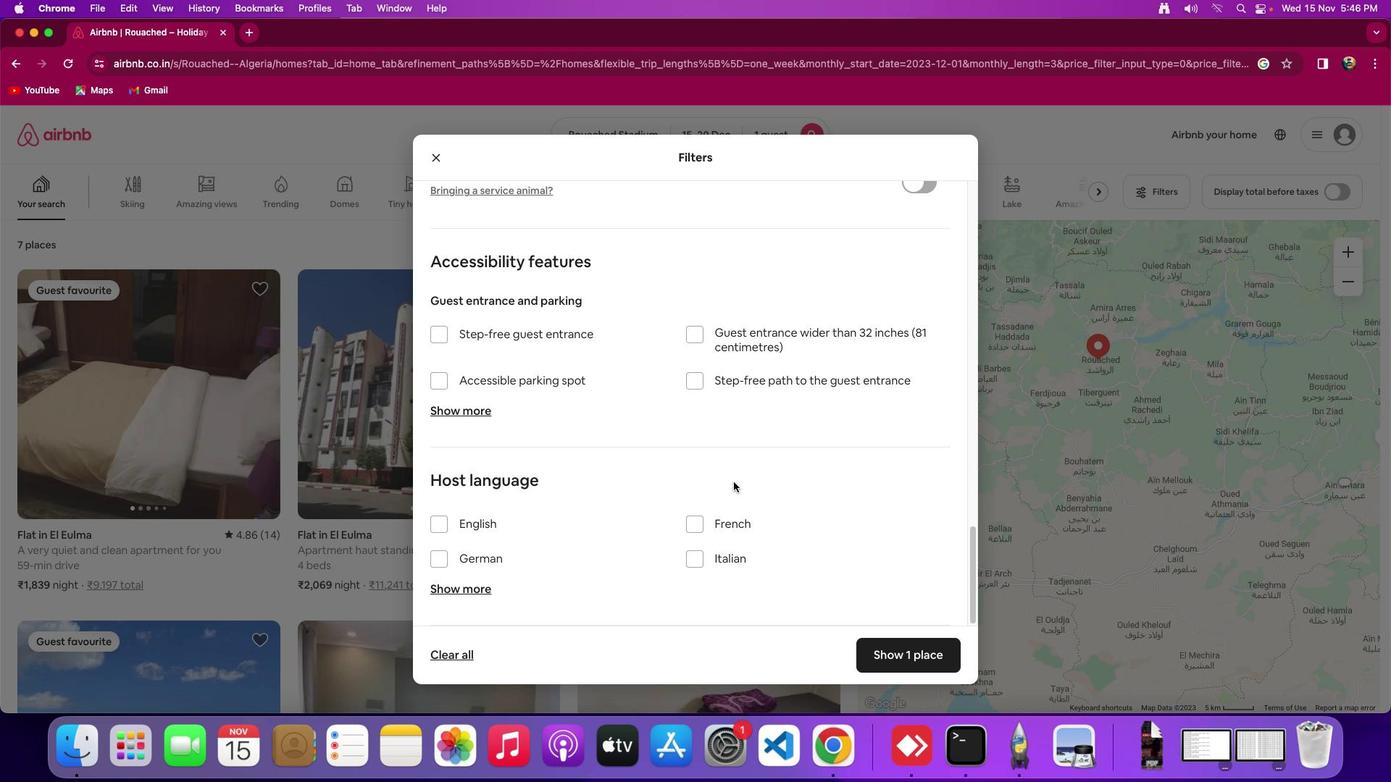 
Action: Mouse scrolled (733, 457) with delta (-7, 23)
Screenshot: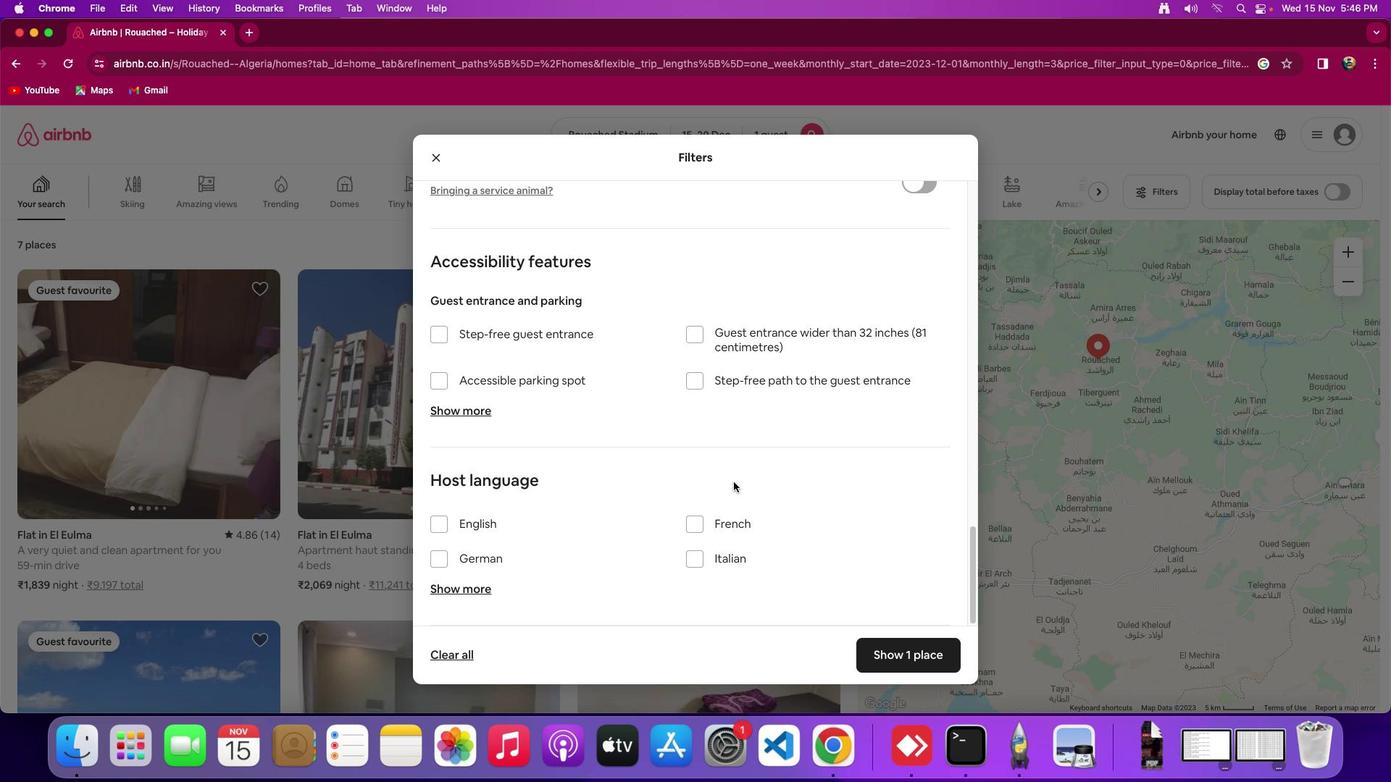 
Action: Mouse moved to (733, 455)
Screenshot: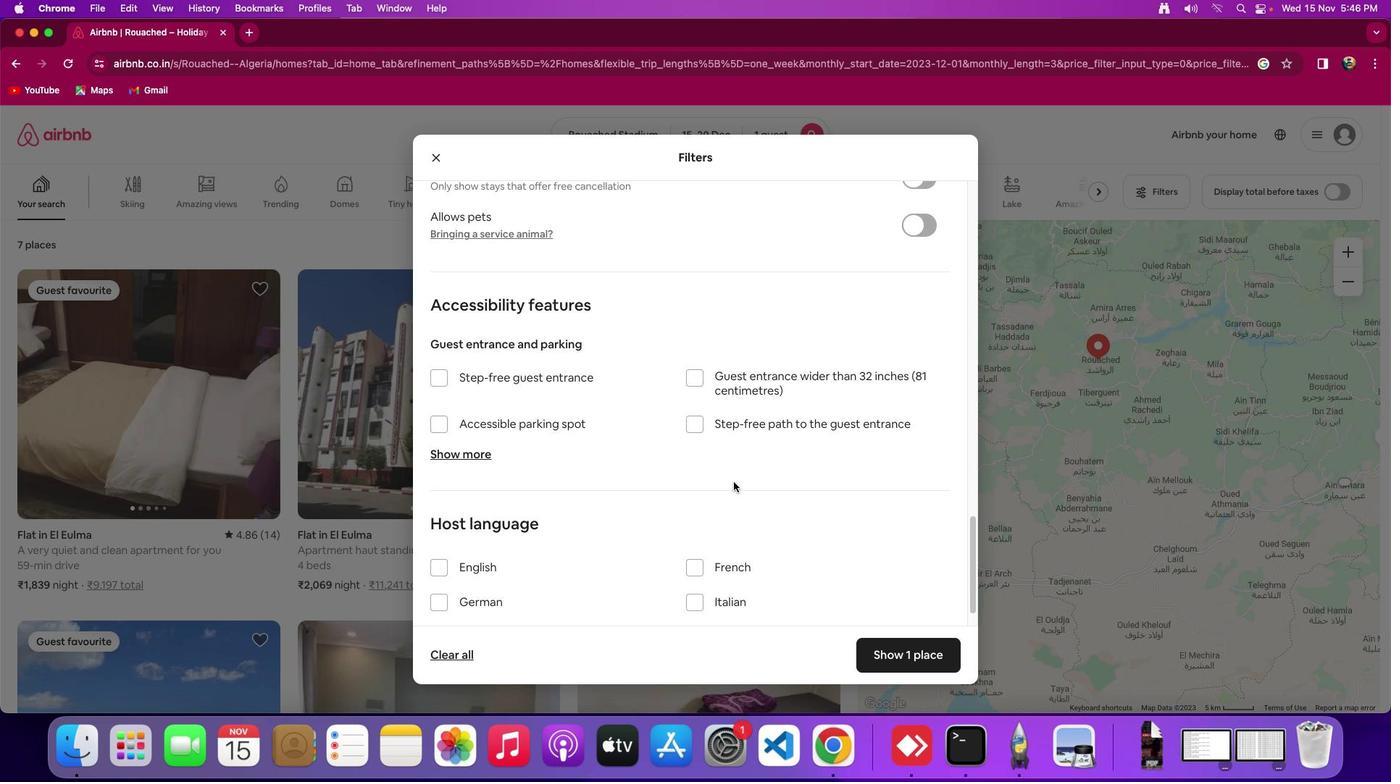 
Action: Mouse scrolled (733, 455) with delta (-7, 27)
Screenshot: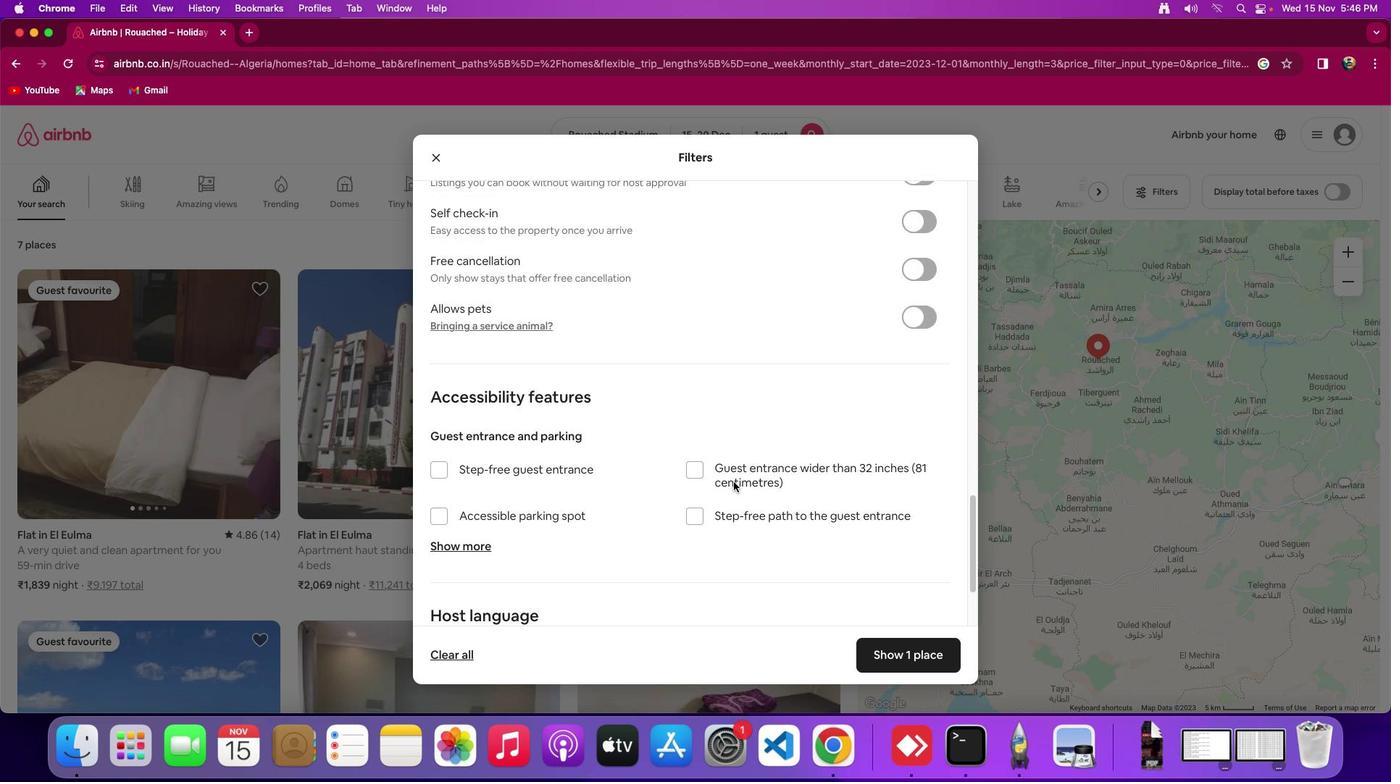
Action: Mouse scrolled (733, 455) with delta (-7, 27)
Screenshot: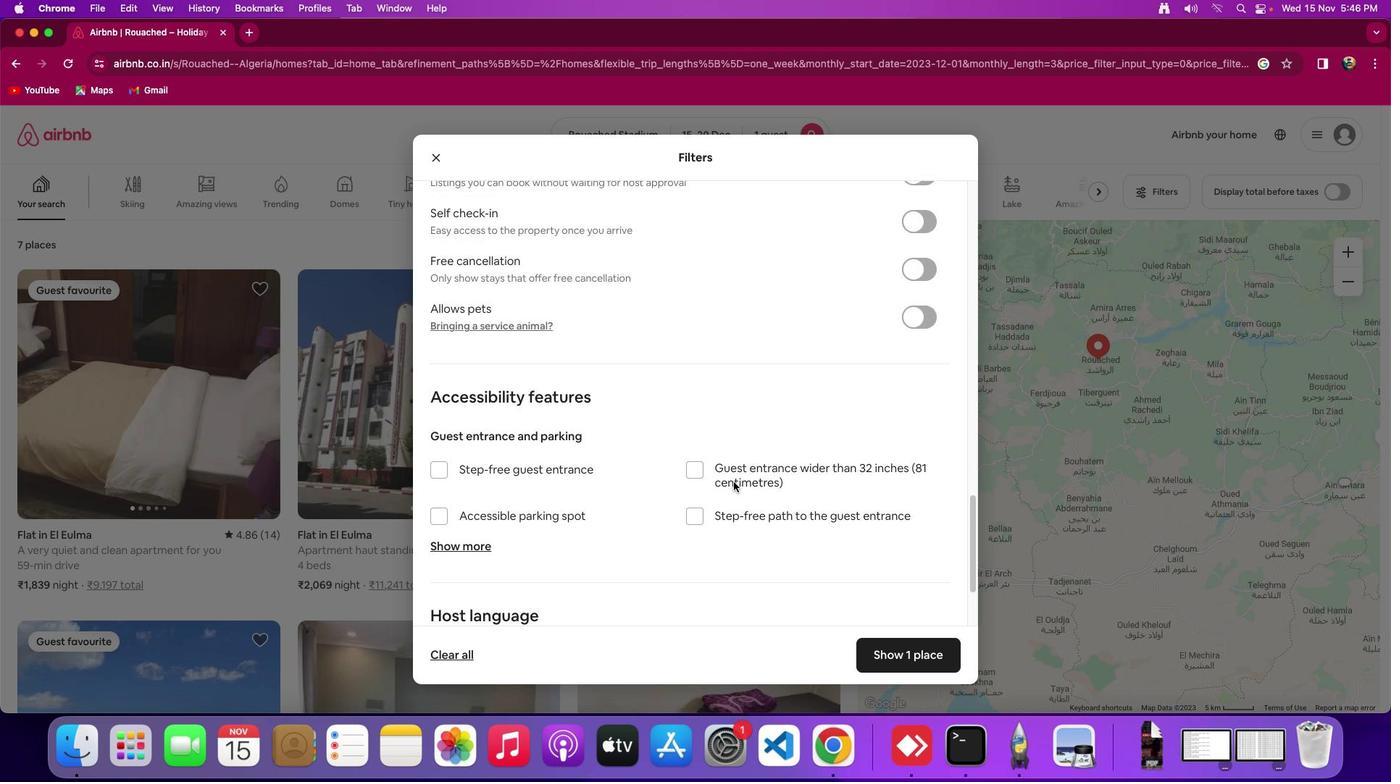 
Action: Mouse scrolled (733, 455) with delta (-7, 28)
Screenshot: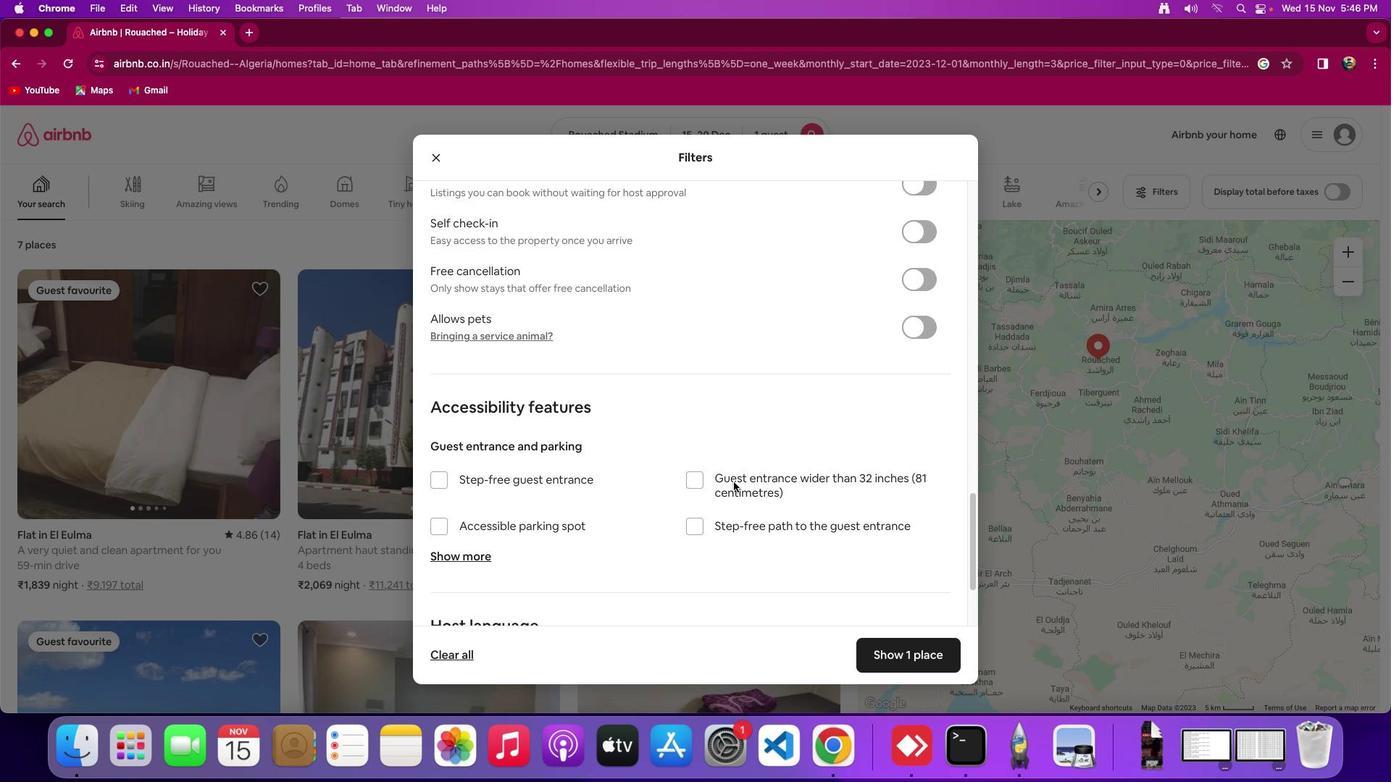 
Action: Mouse moved to (735, 455)
Screenshot: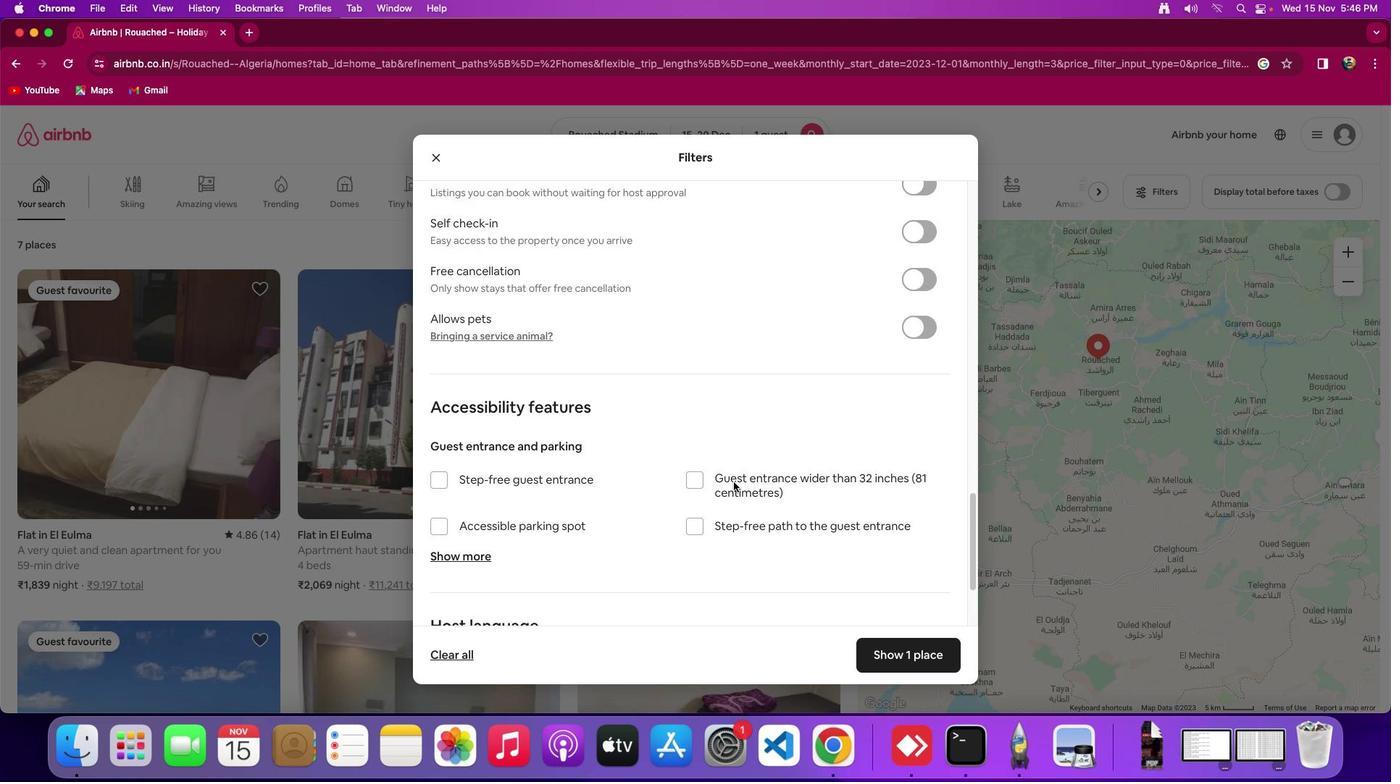 
Action: Mouse scrolled (735, 455) with delta (-7, 26)
Screenshot: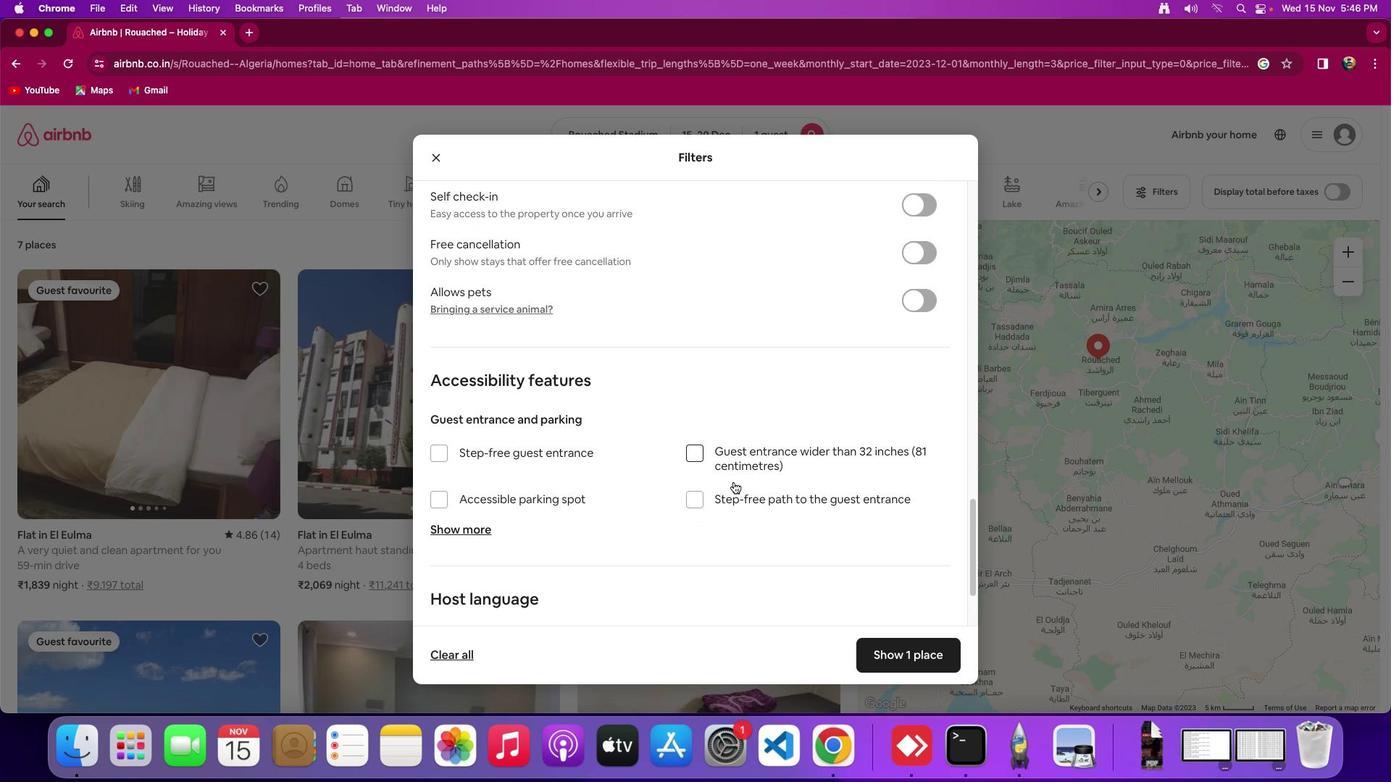 
Action: Mouse scrolled (735, 455) with delta (-7, 26)
Screenshot: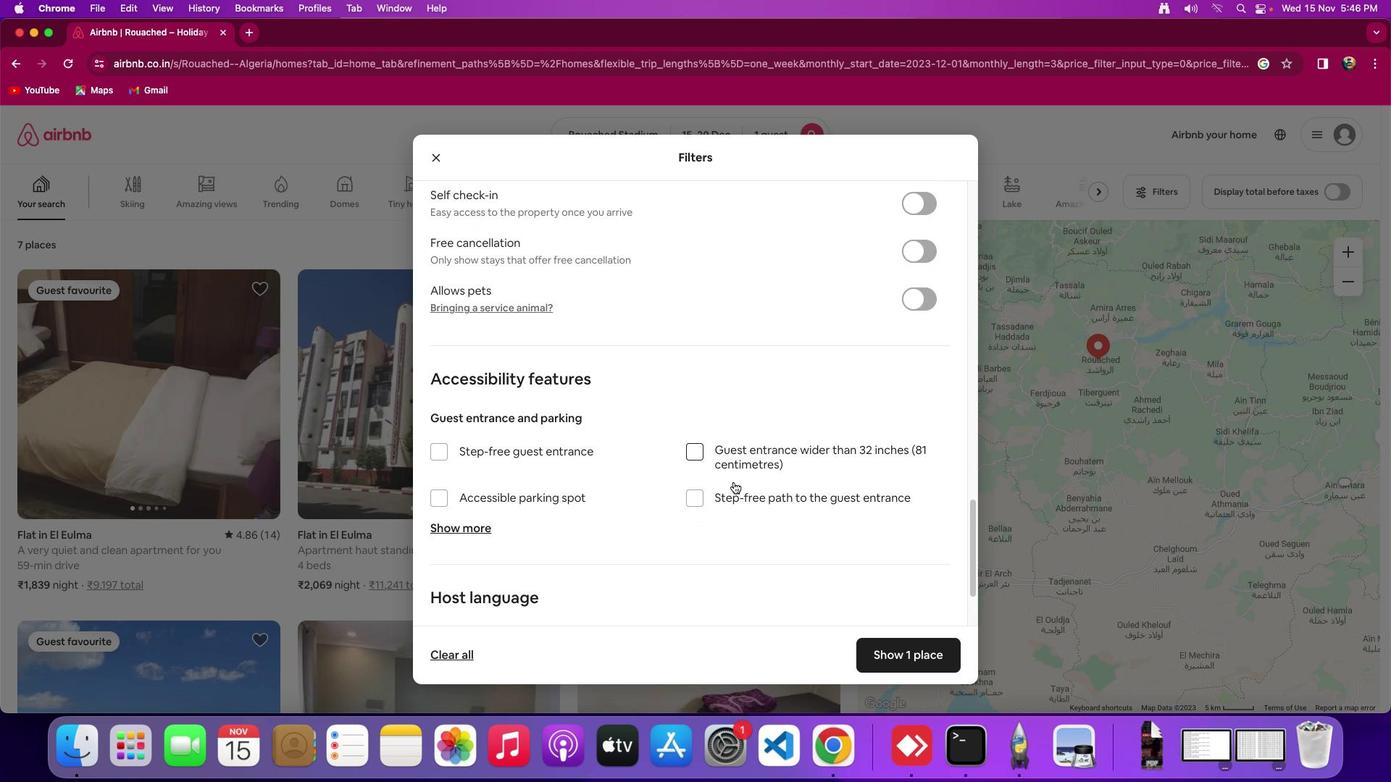 
Action: Mouse scrolled (735, 455) with delta (-7, 27)
Screenshot: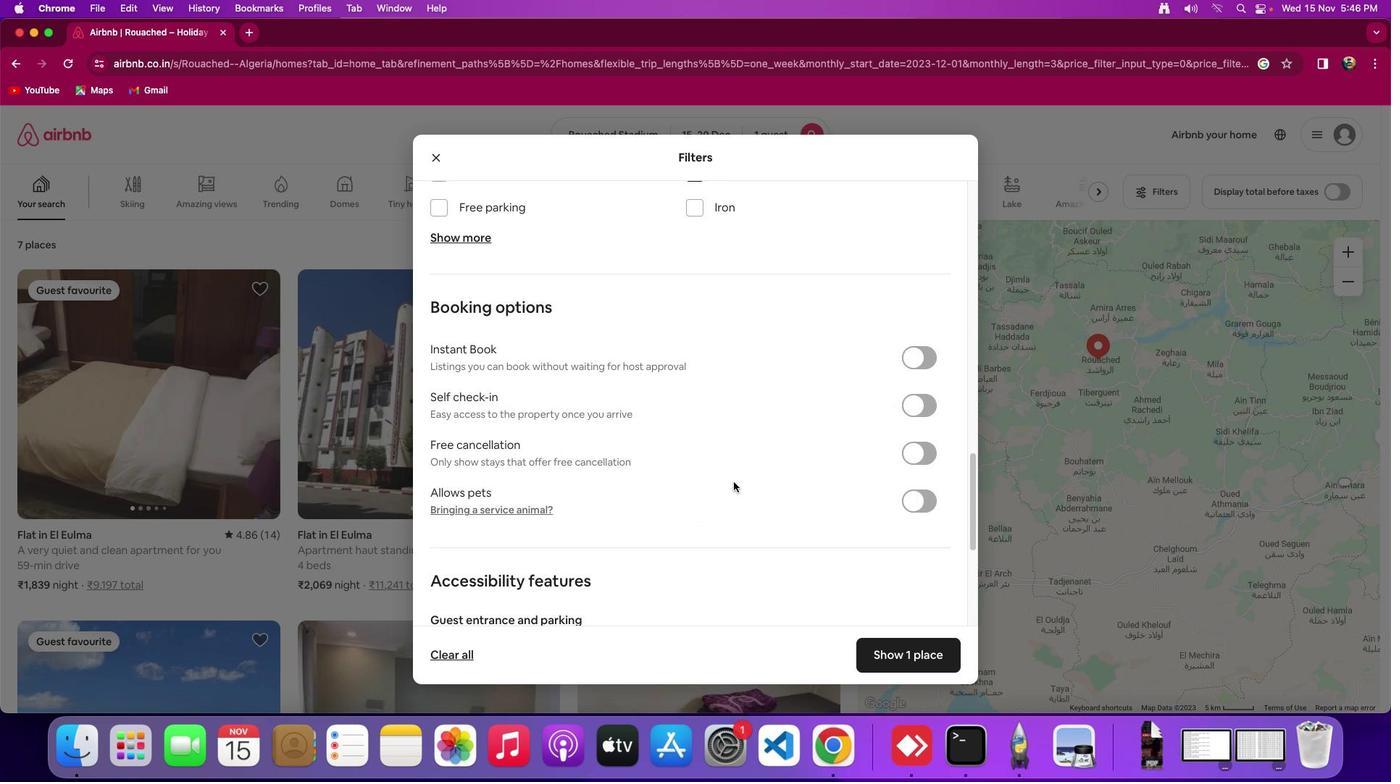 
Action: Mouse scrolled (735, 455) with delta (-7, 27)
Screenshot: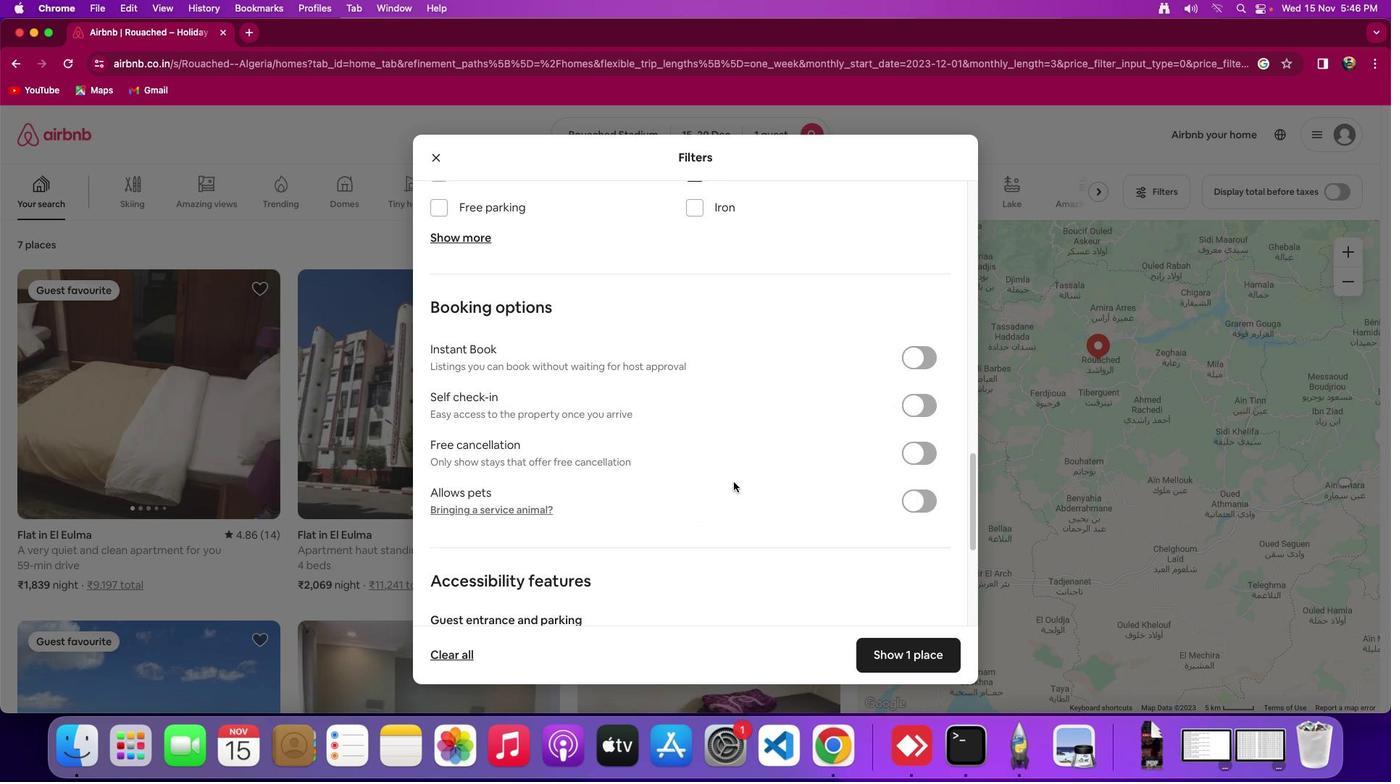 
Action: Mouse scrolled (735, 455) with delta (-7, 29)
Screenshot: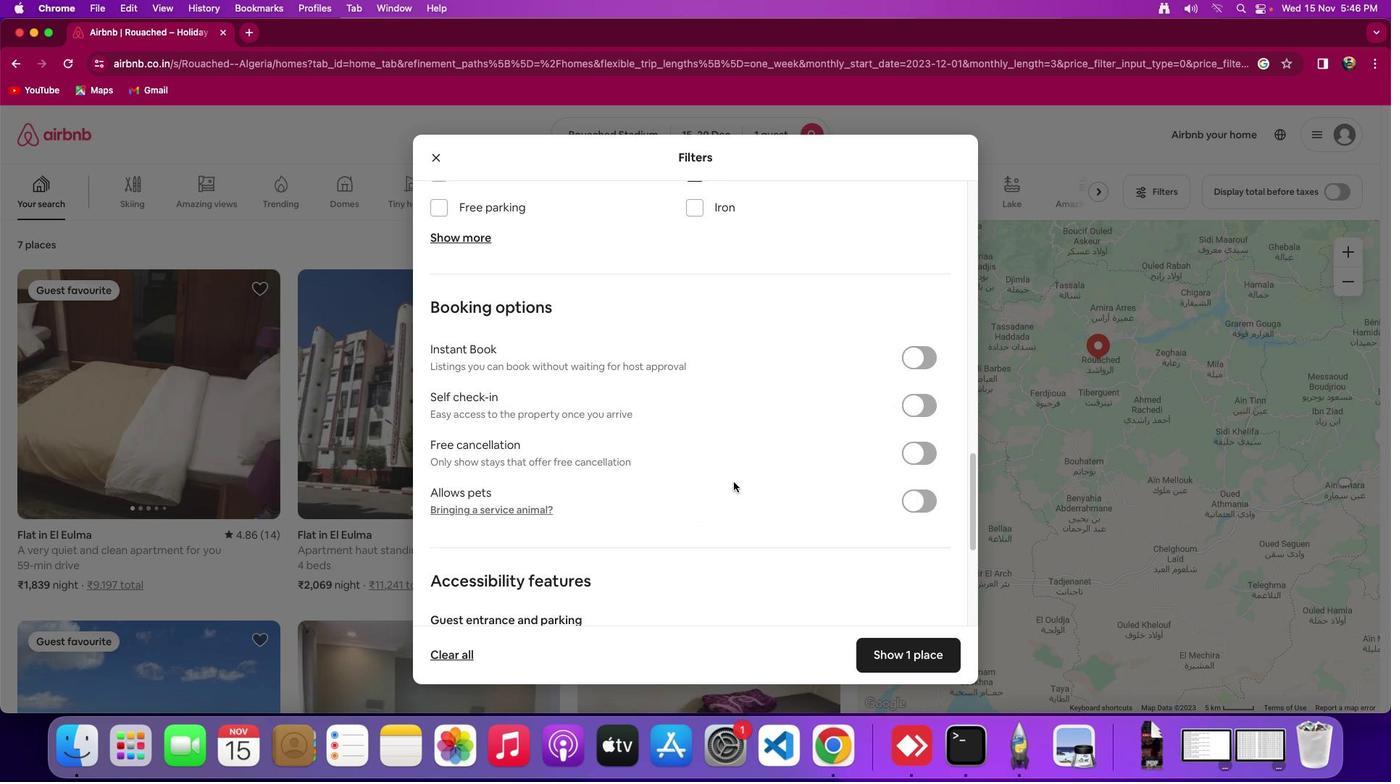 
Action: Mouse moved to (918, 387)
Screenshot: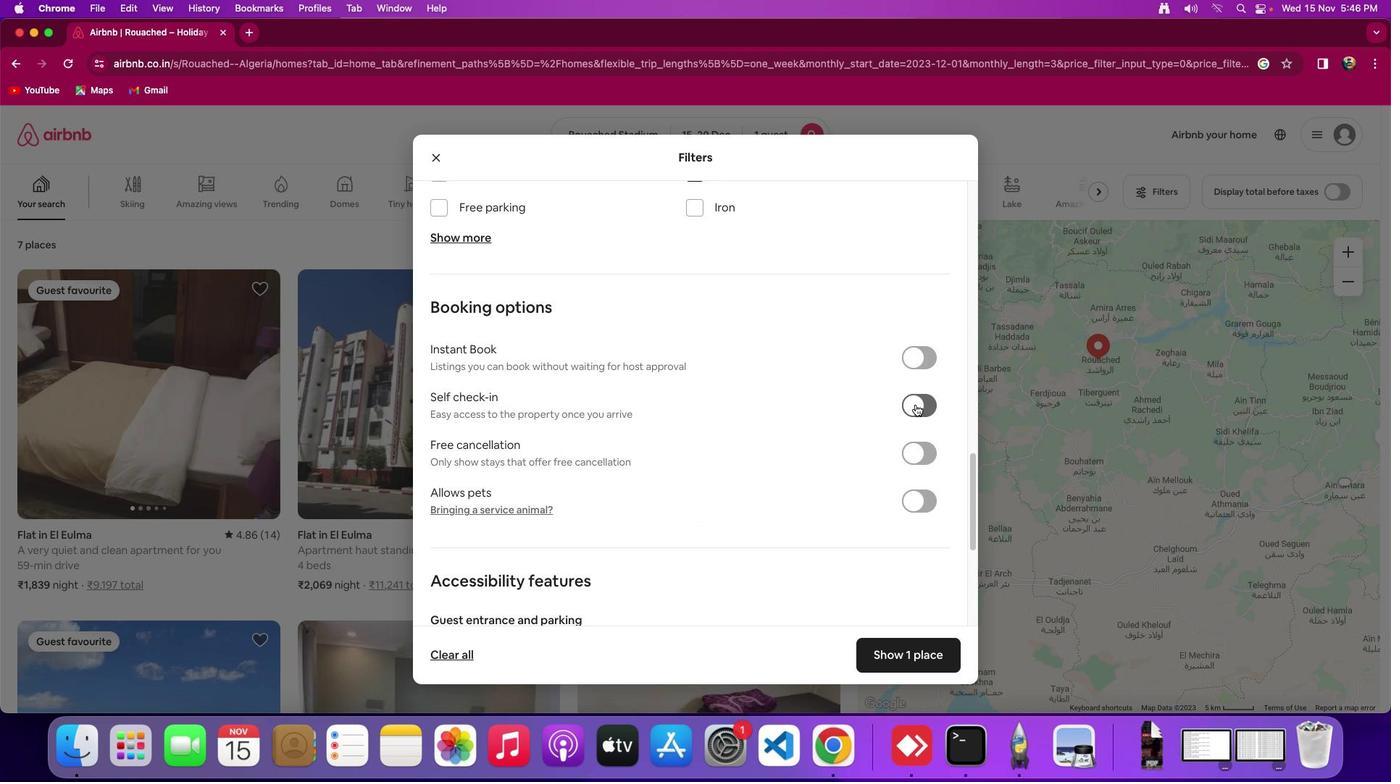 
Action: Mouse pressed left at (918, 387)
Screenshot: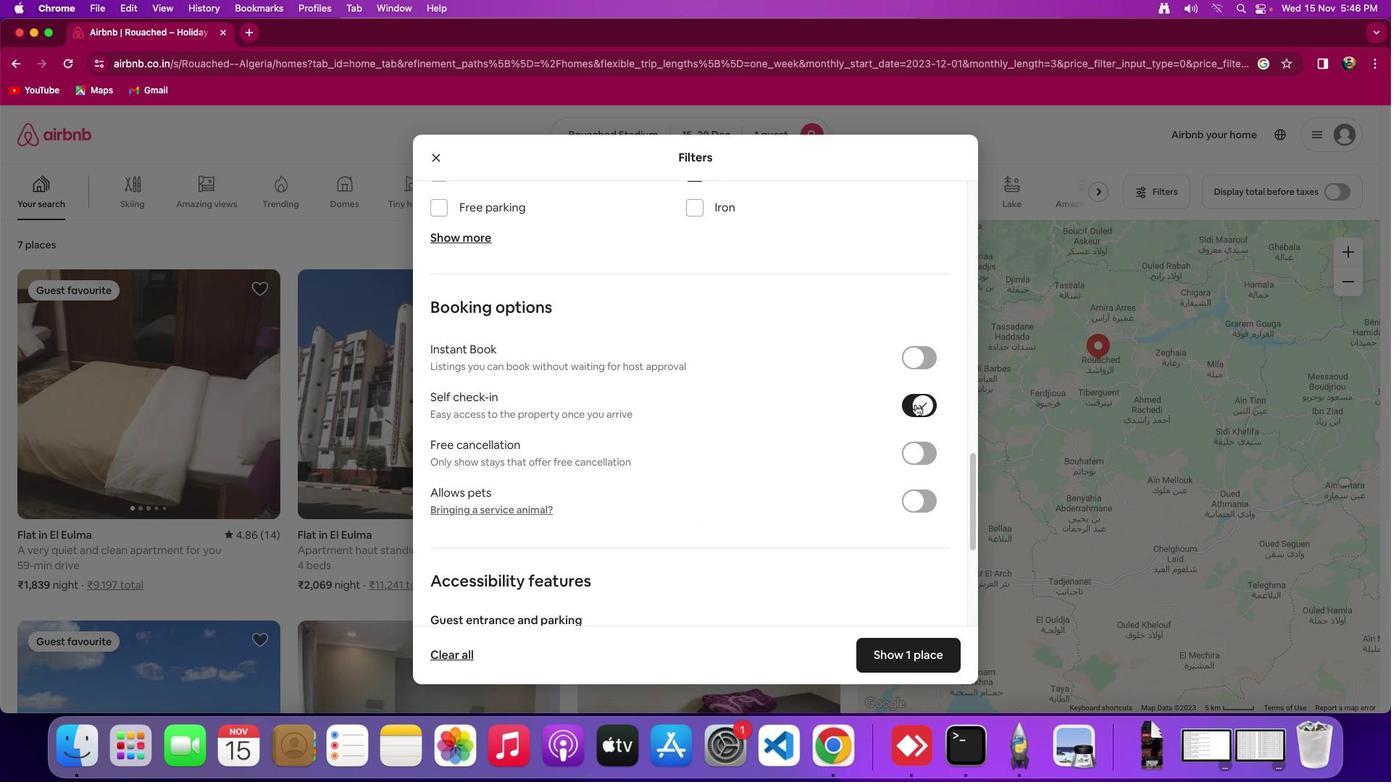 
Action: Mouse moved to (664, 452)
Screenshot: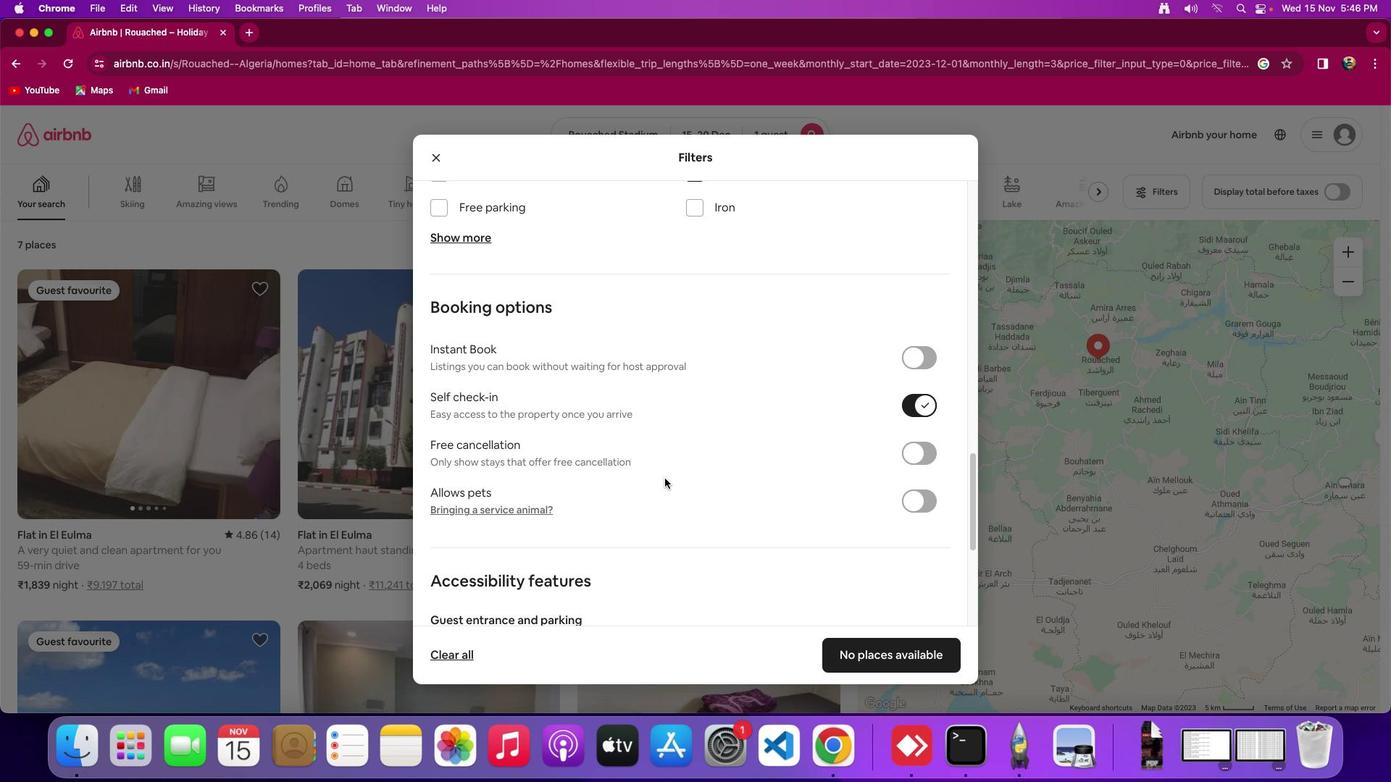 
Action: Mouse scrolled (664, 452) with delta (-7, 26)
Screenshot: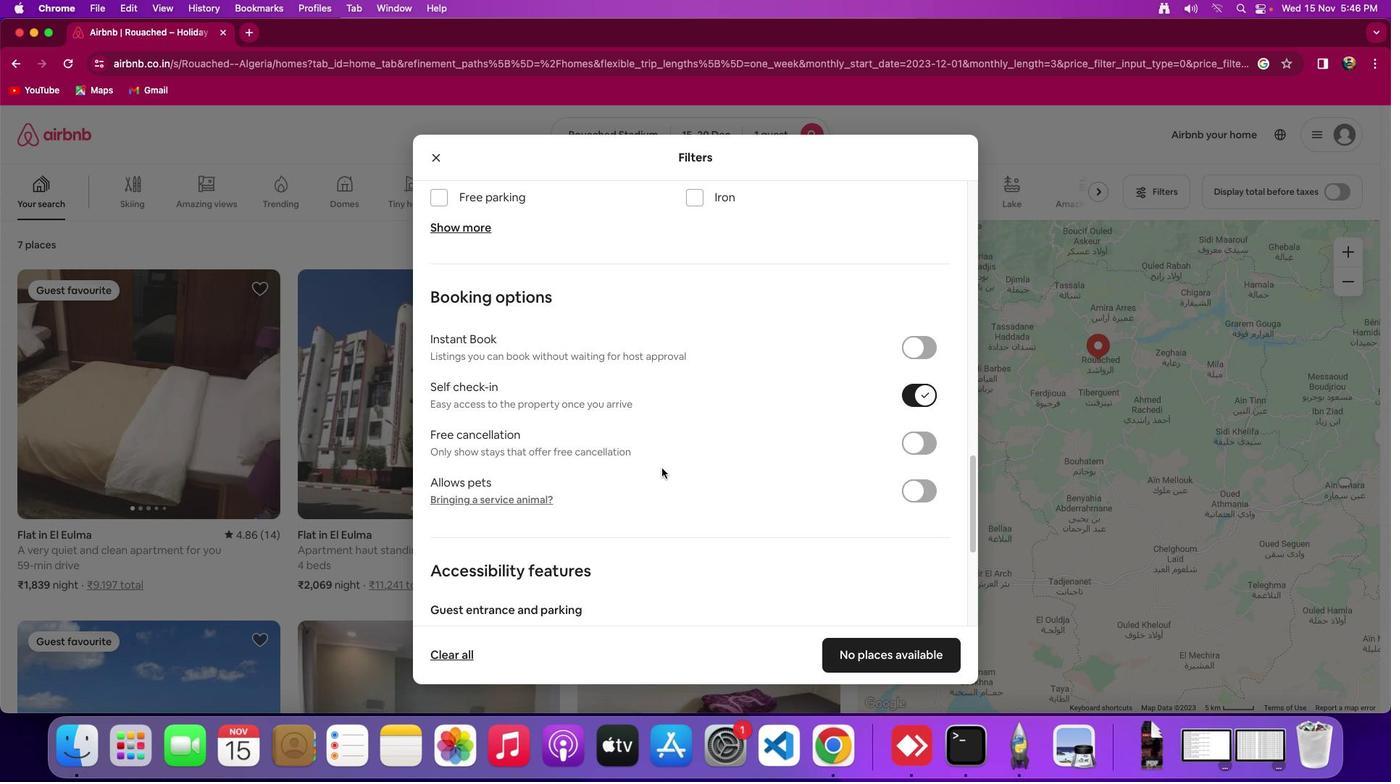 
Action: Mouse moved to (661, 449)
Screenshot: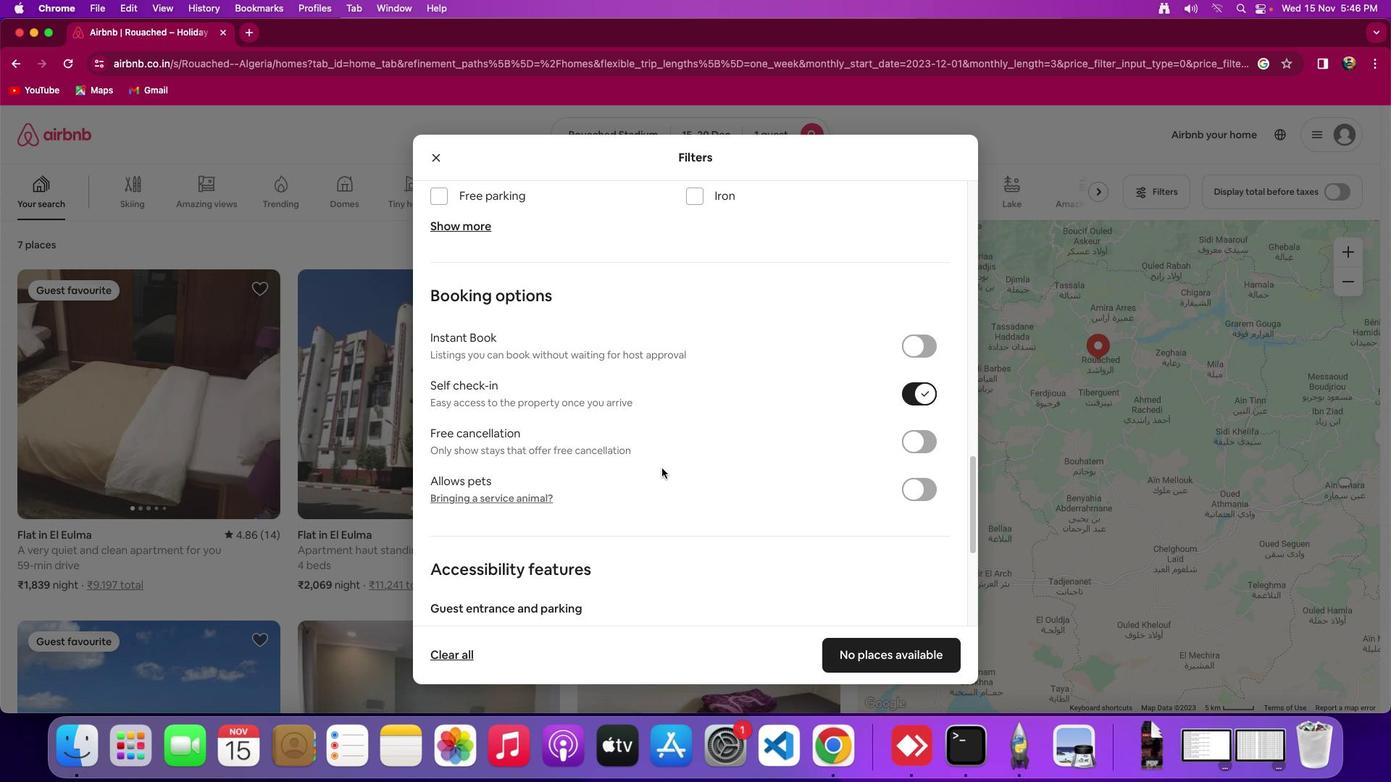 
Action: Mouse scrolled (661, 449) with delta (-7, 26)
Screenshot: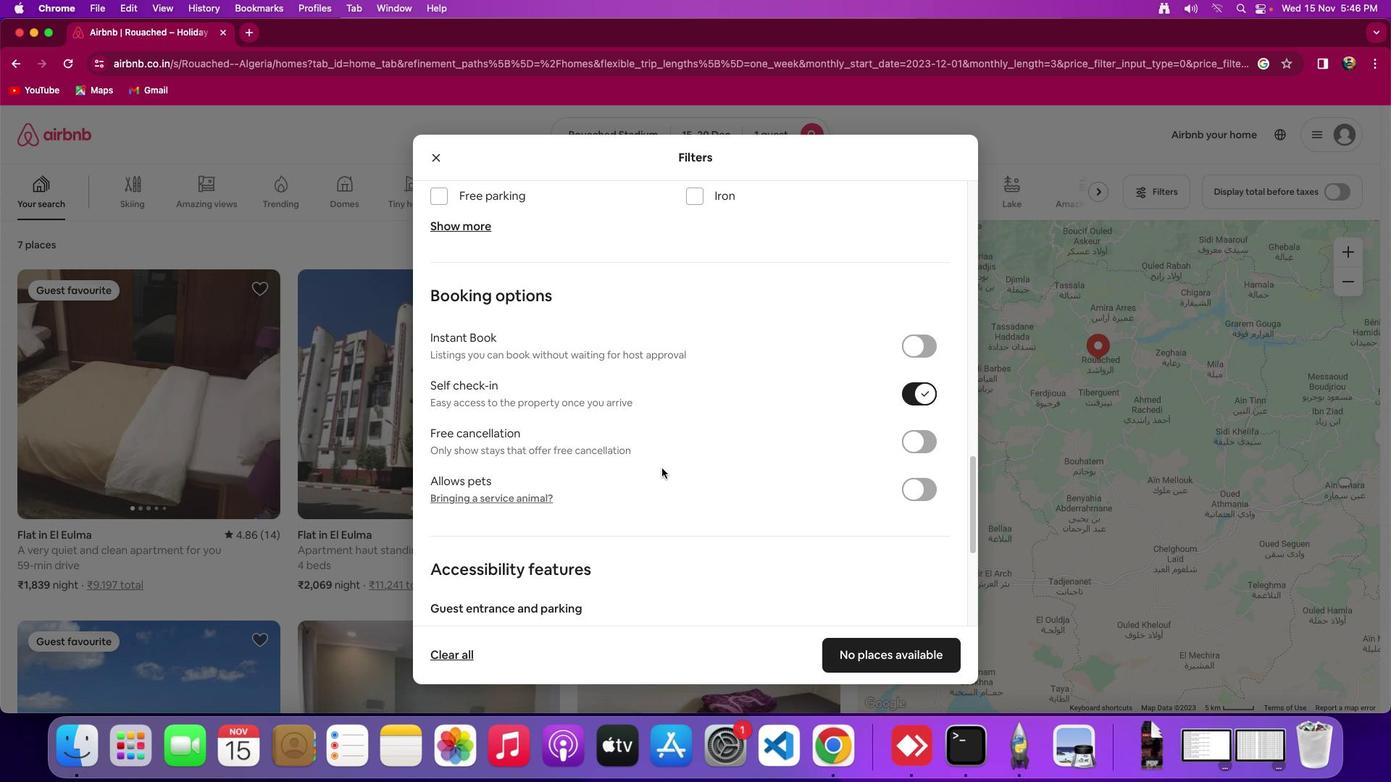 
Action: Mouse moved to (891, 609)
Screenshot: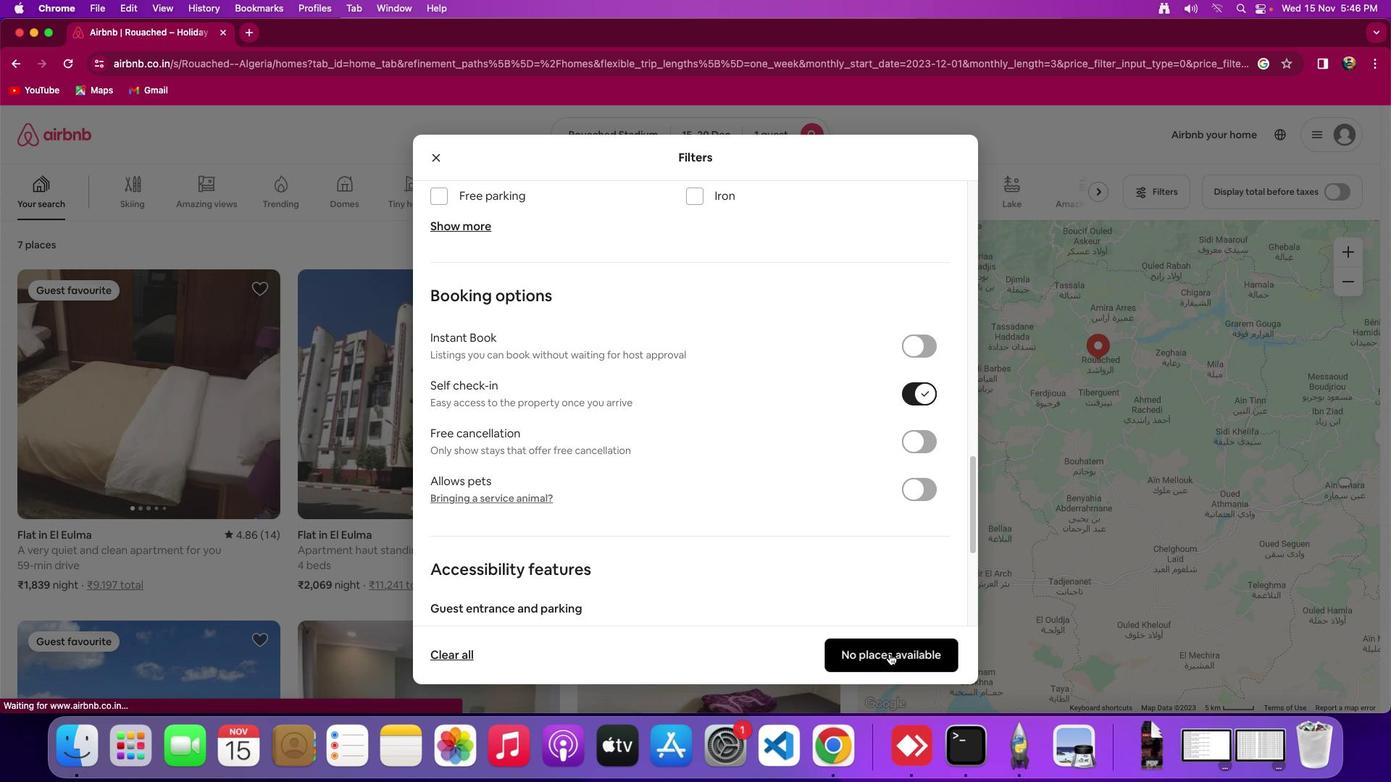 
Action: Mouse pressed left at (891, 609)
Screenshot: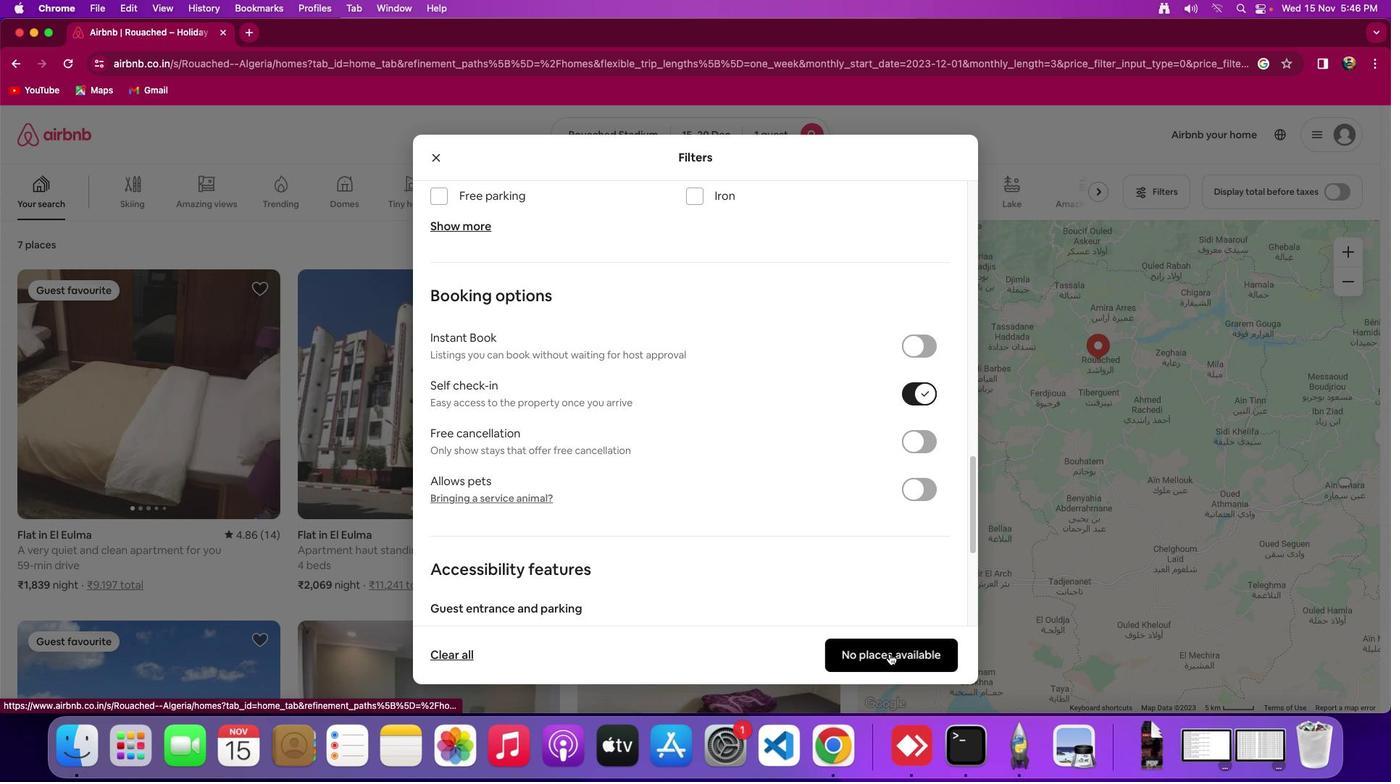 
Action: Mouse moved to (771, 481)
Screenshot: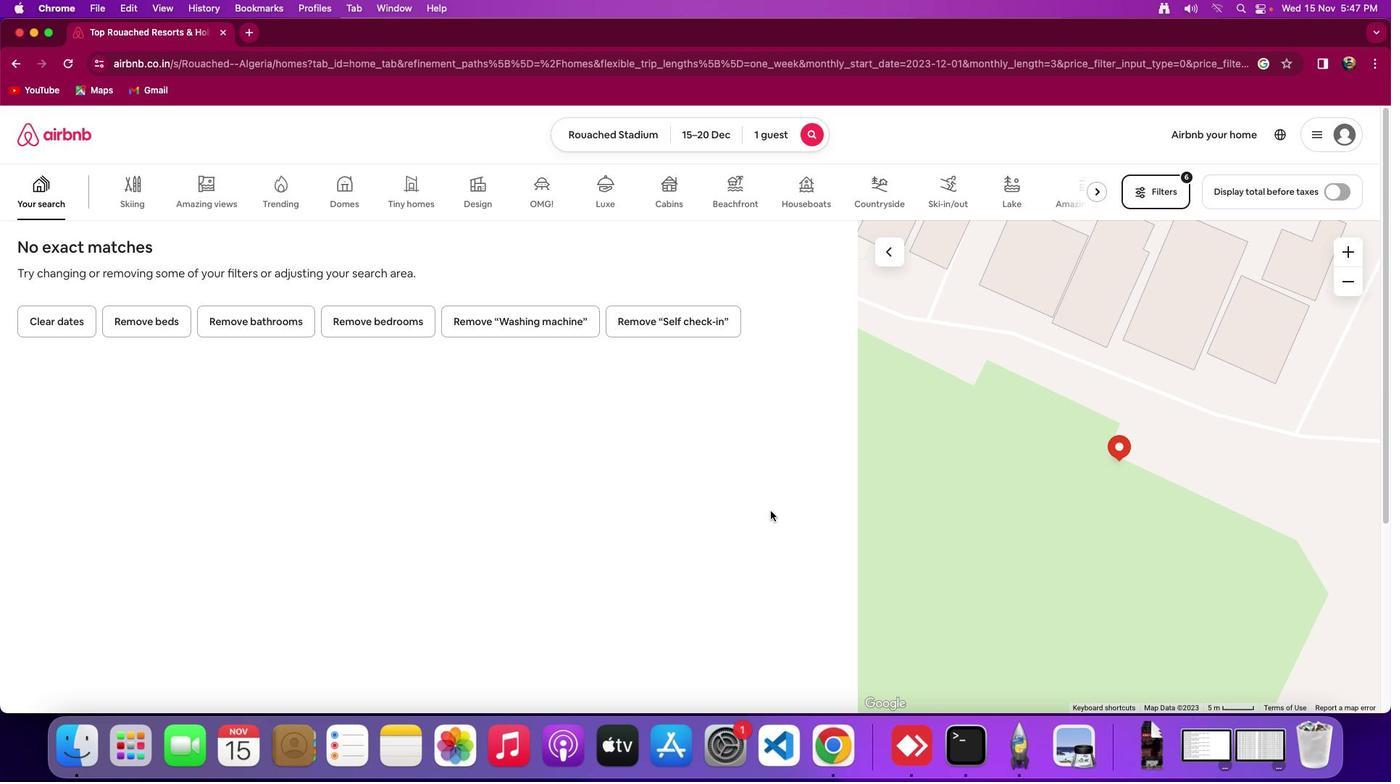 
Action: Mouse pressed left at (771, 481)
Screenshot: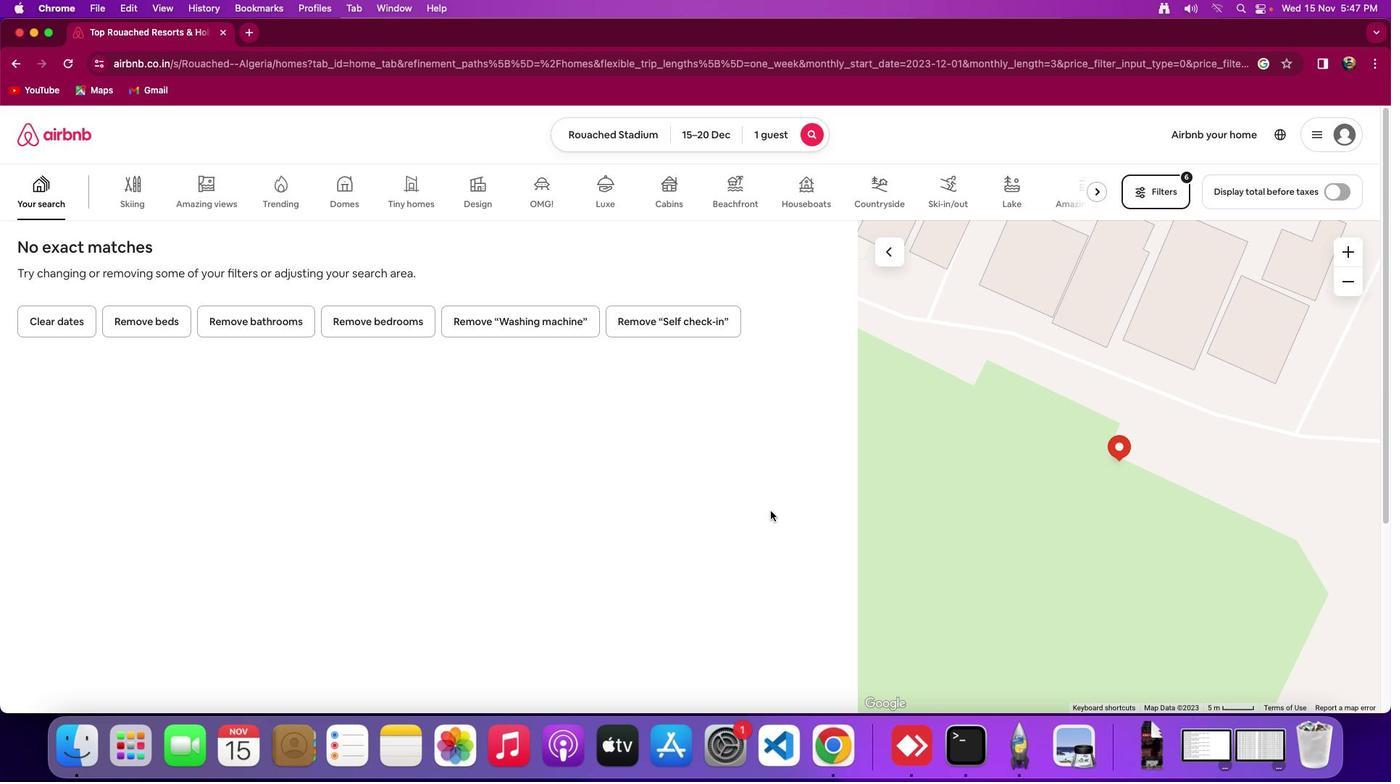 
Action: Mouse moved to (783, 501)
Screenshot: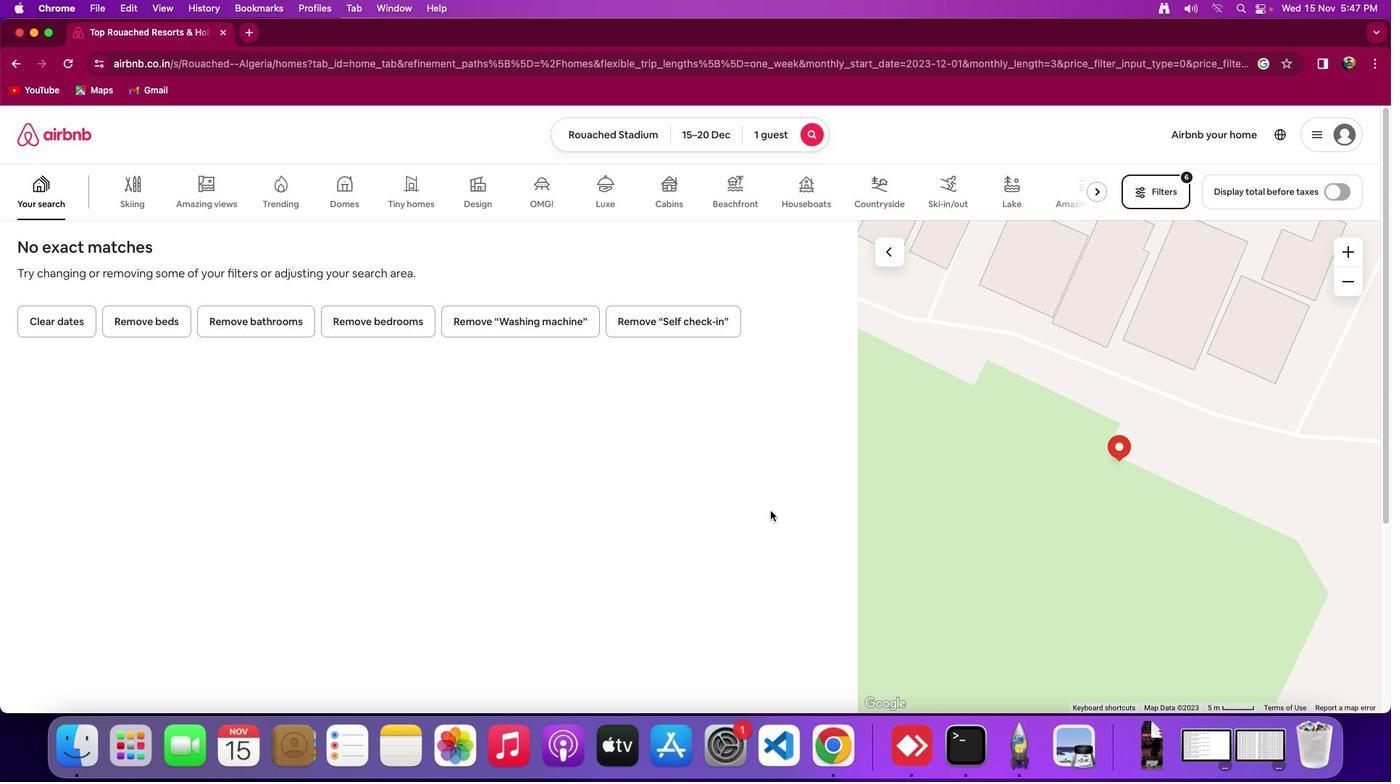 
